 Task: Add a signature Maureen Phillips containing Have a great National Compliment Day, Maureen Phillips to email address softage.3@softage.net and add a label Bylaws
Action: Mouse moved to (107, 179)
Screenshot: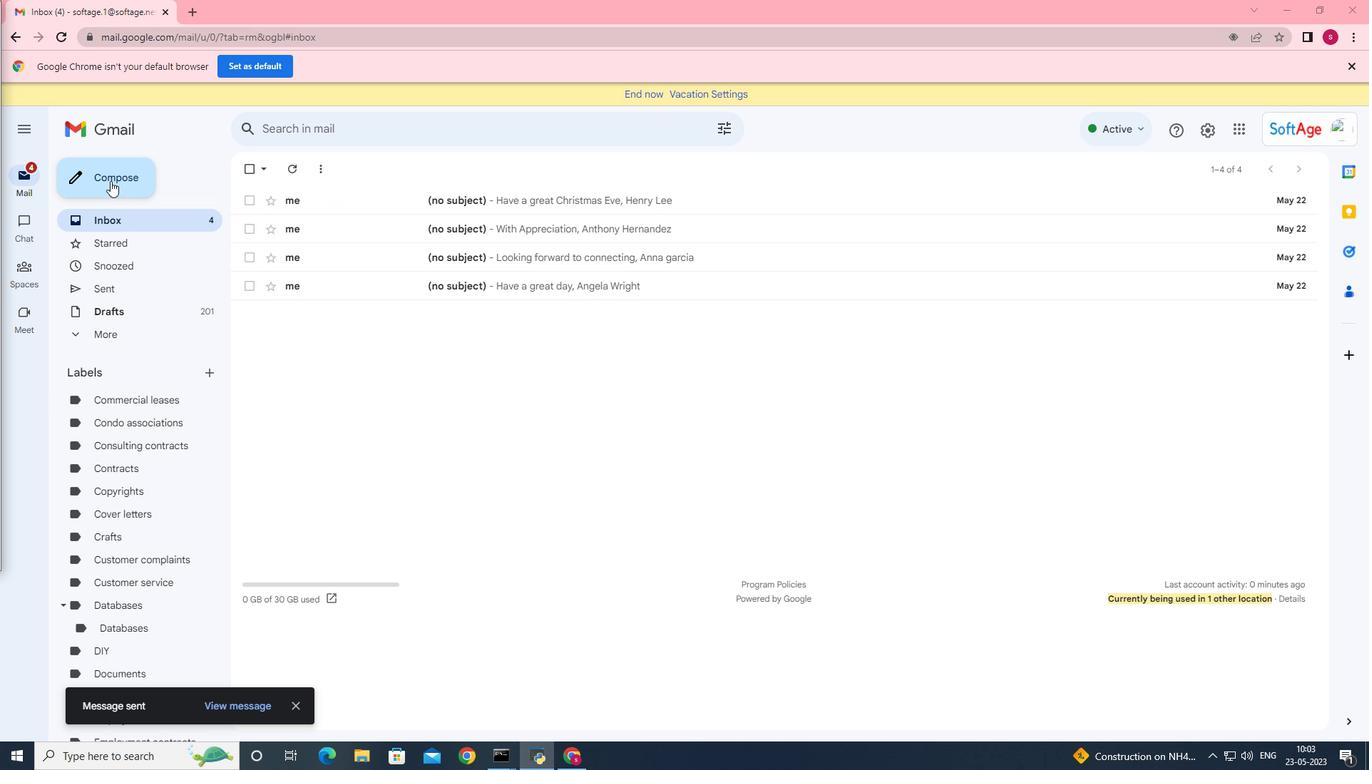 
Action: Mouse pressed left at (107, 179)
Screenshot: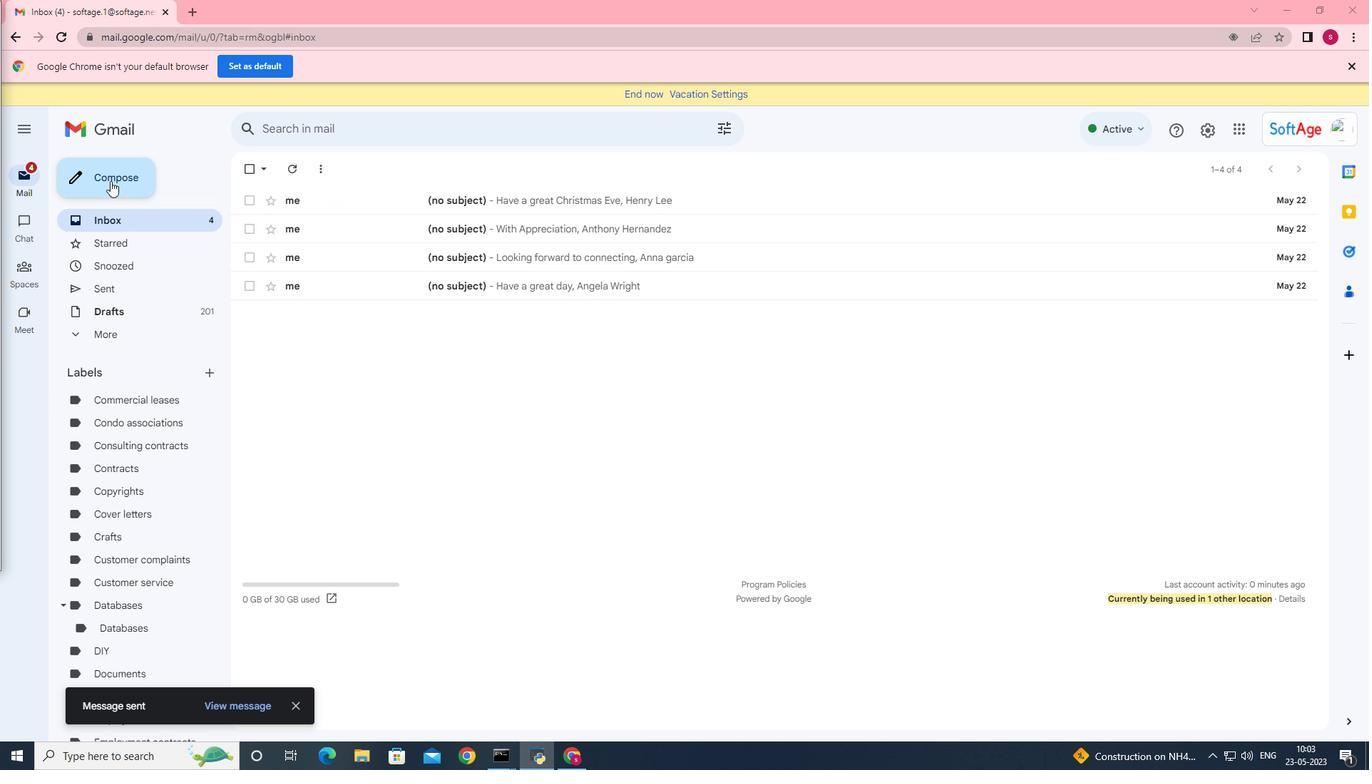 
Action: Mouse moved to (976, 436)
Screenshot: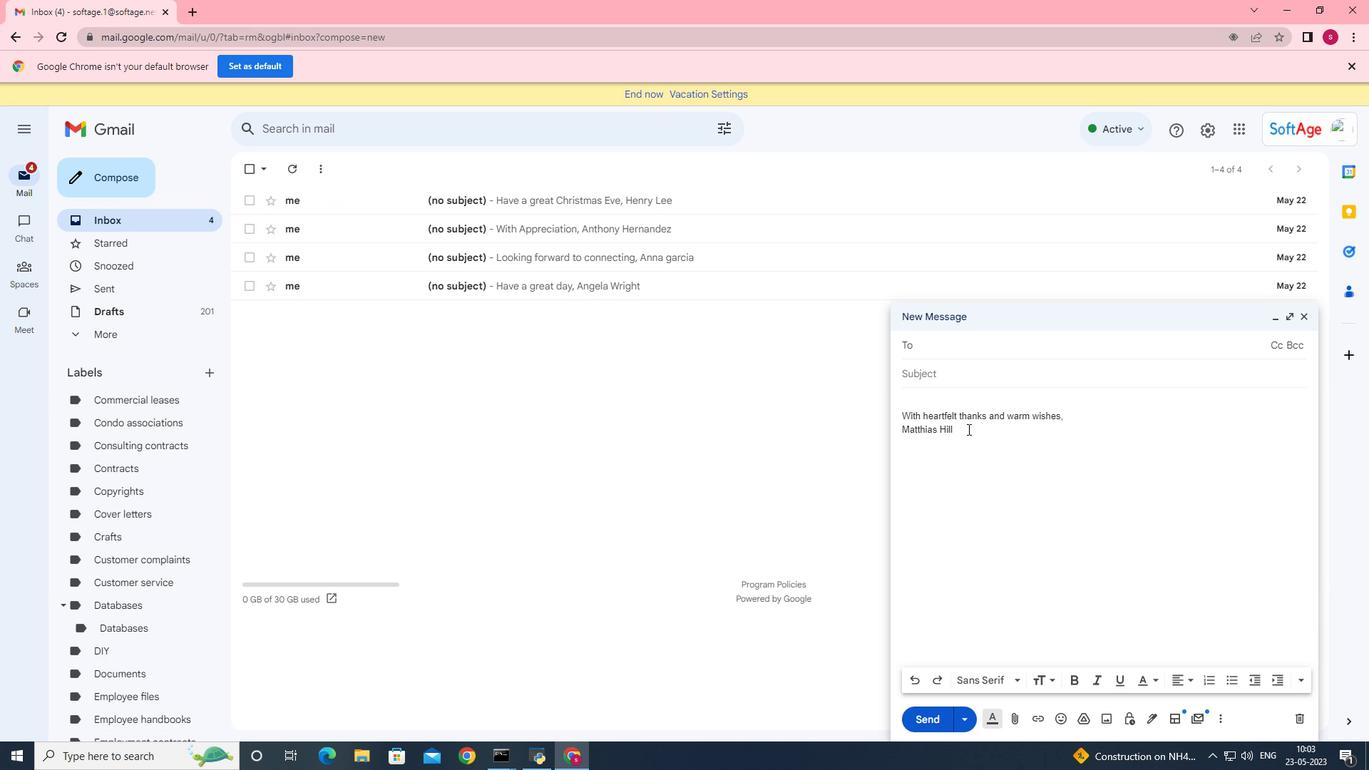 
Action: Mouse pressed left at (976, 436)
Screenshot: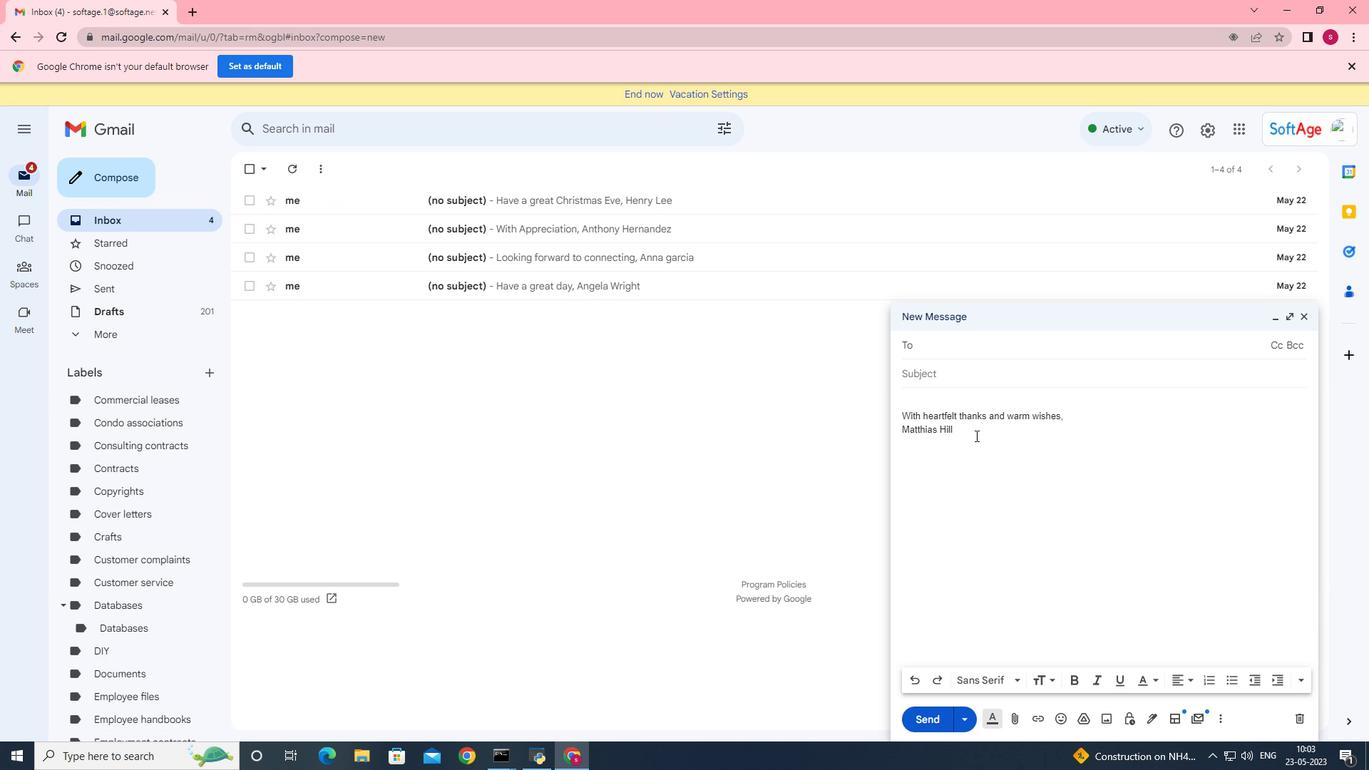 
Action: Mouse moved to (1151, 723)
Screenshot: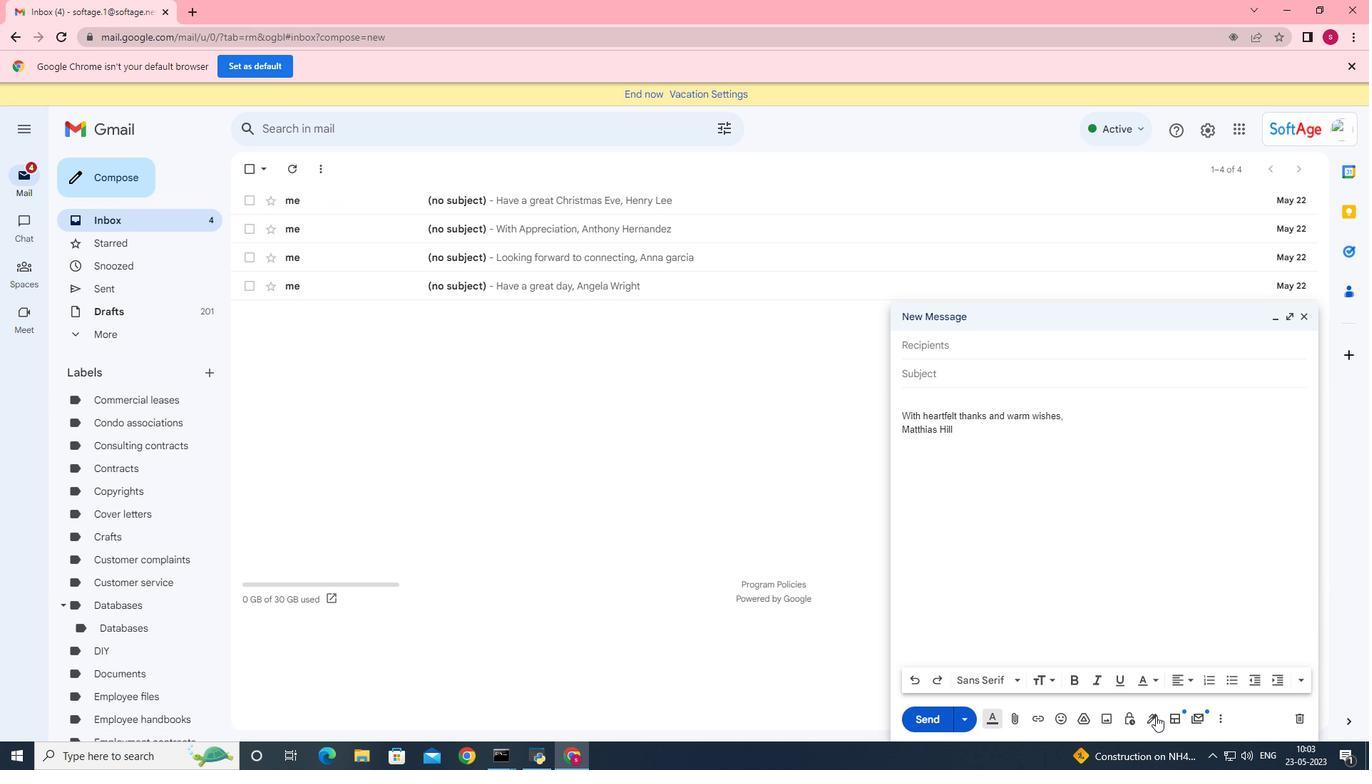 
Action: Mouse pressed left at (1151, 723)
Screenshot: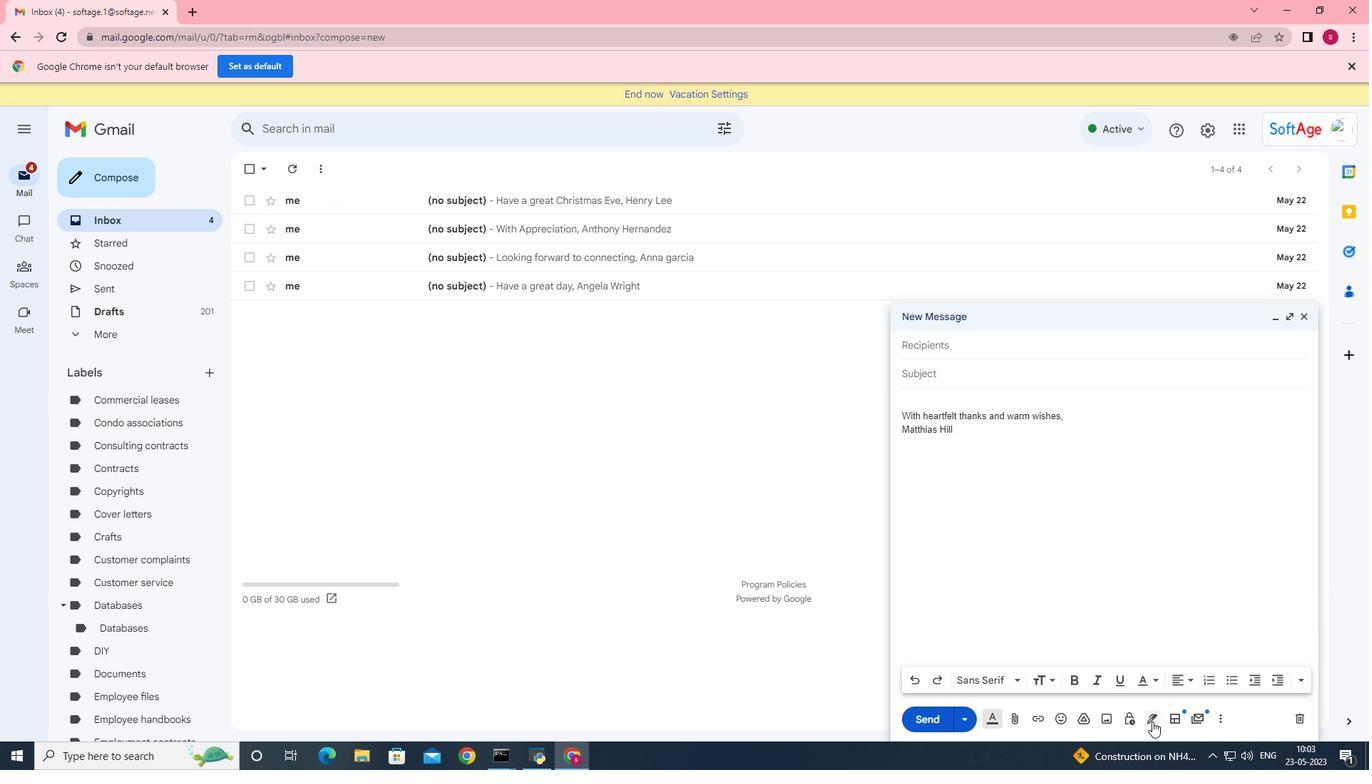 
Action: Mouse moved to (1170, 646)
Screenshot: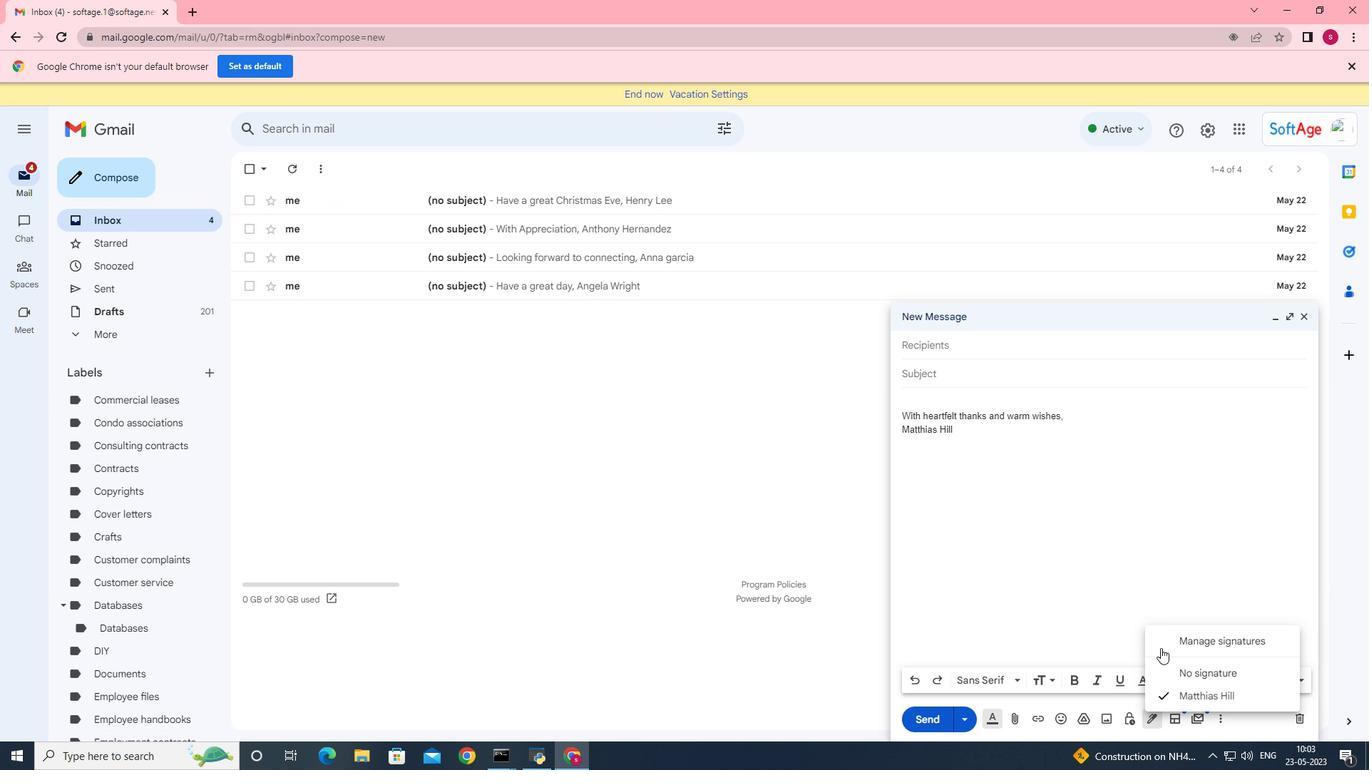 
Action: Mouse pressed left at (1170, 646)
Screenshot: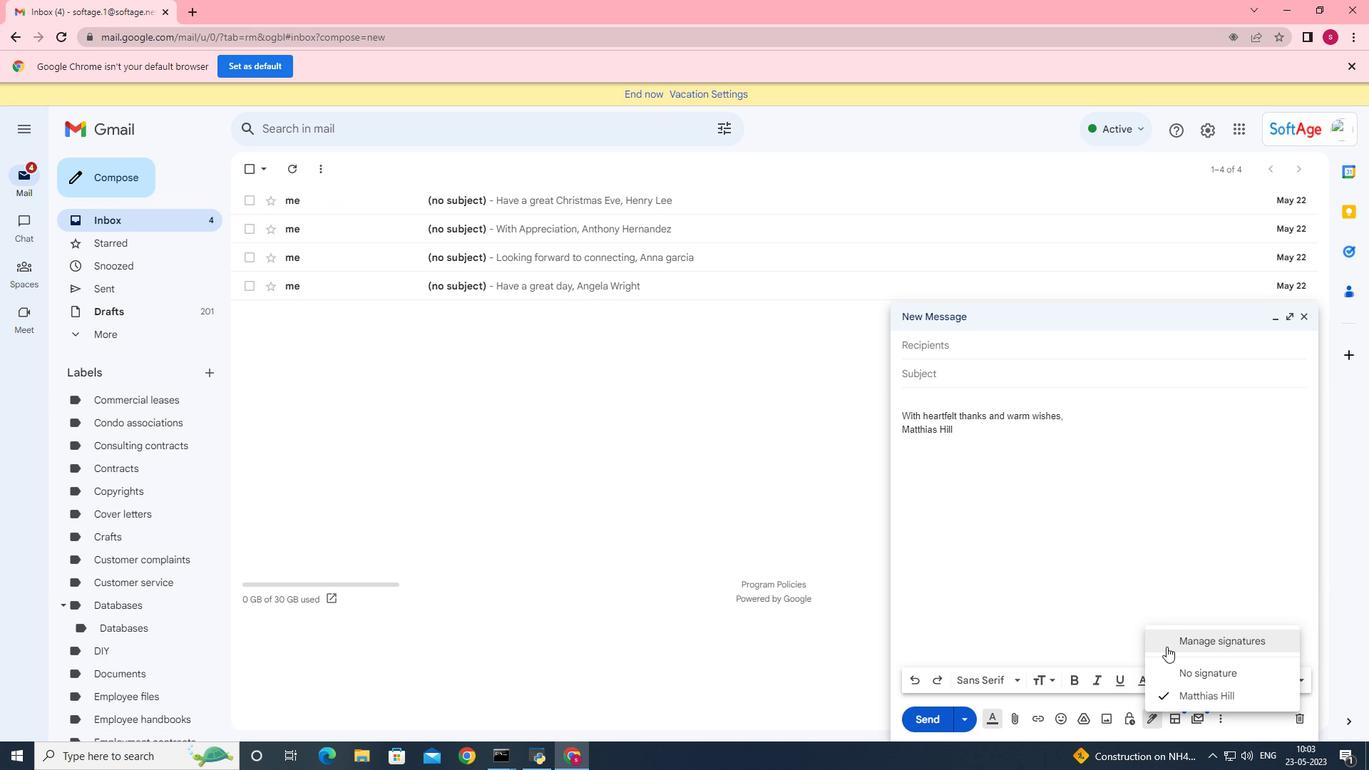
Action: Mouse moved to (552, 424)
Screenshot: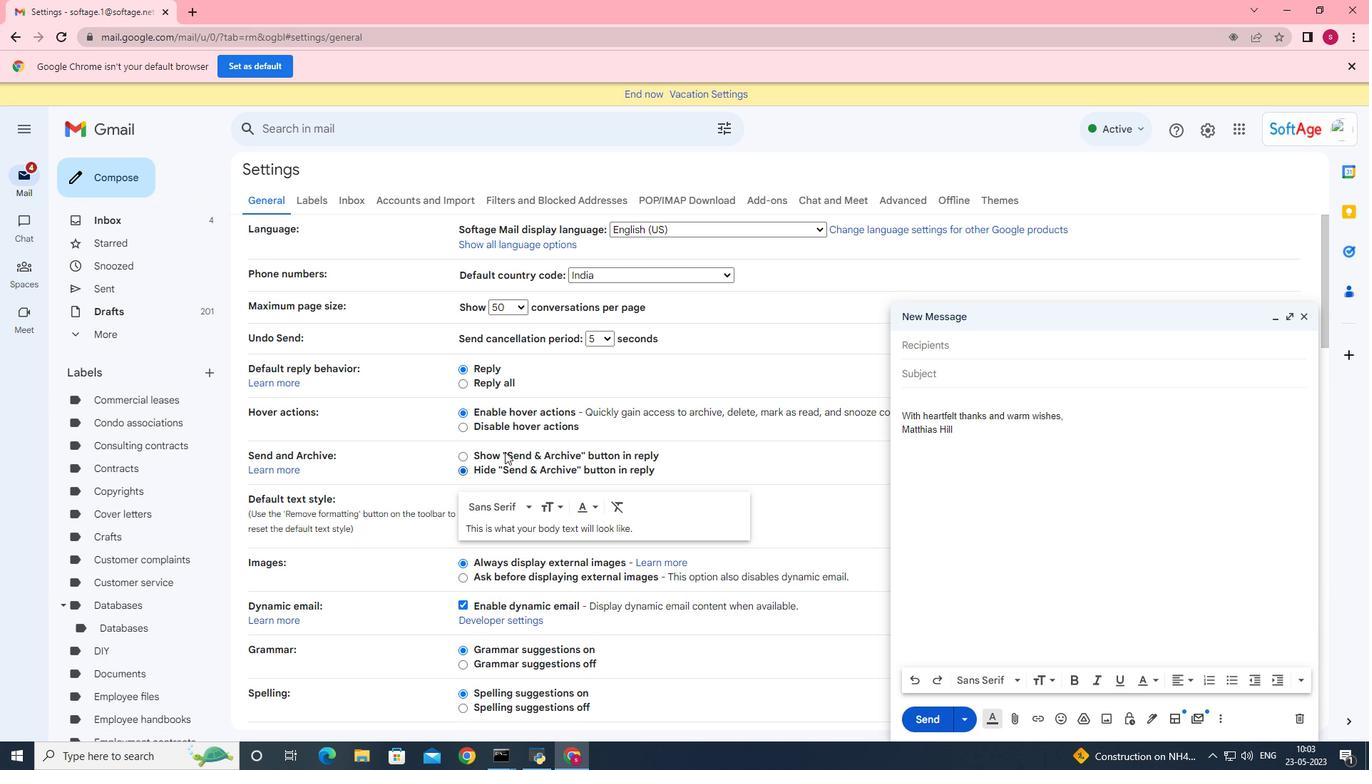
Action: Mouse scrolled (552, 423) with delta (0, 0)
Screenshot: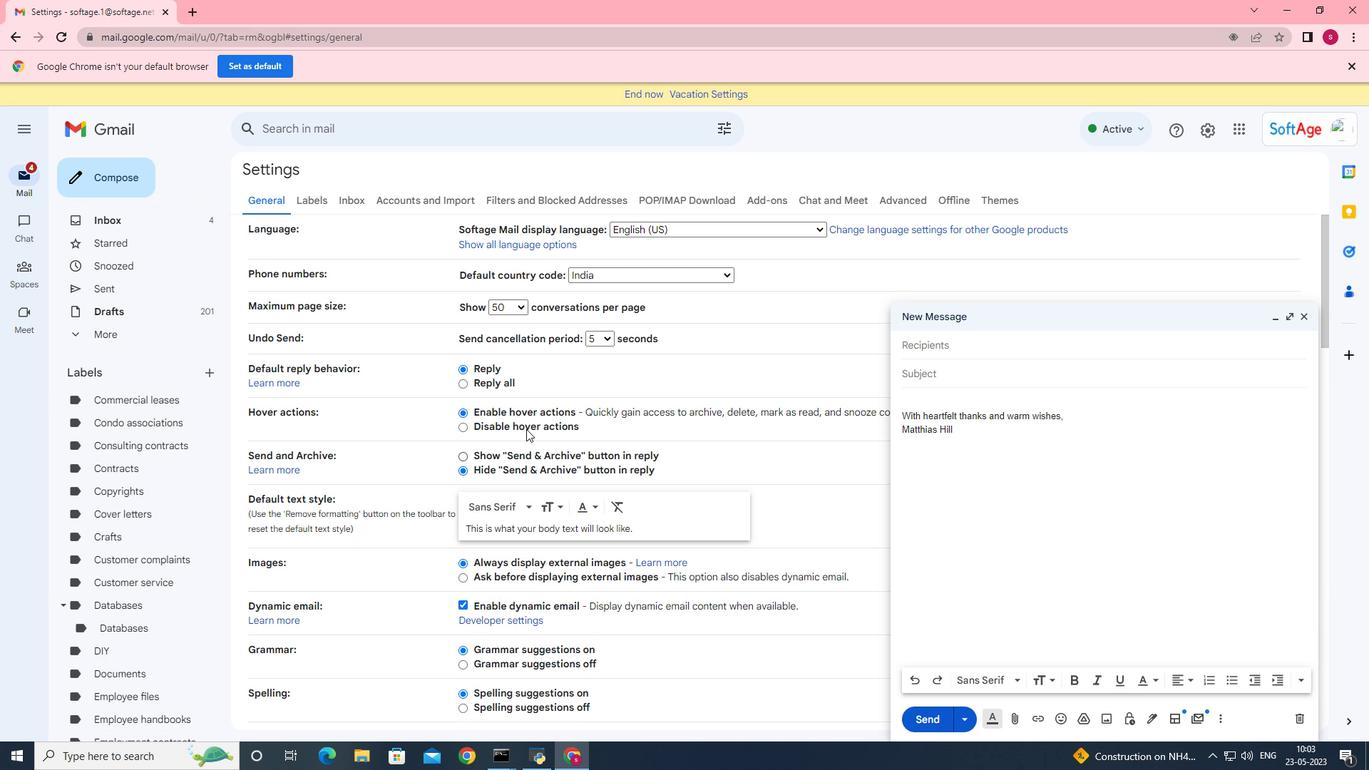 
Action: Mouse moved to (559, 430)
Screenshot: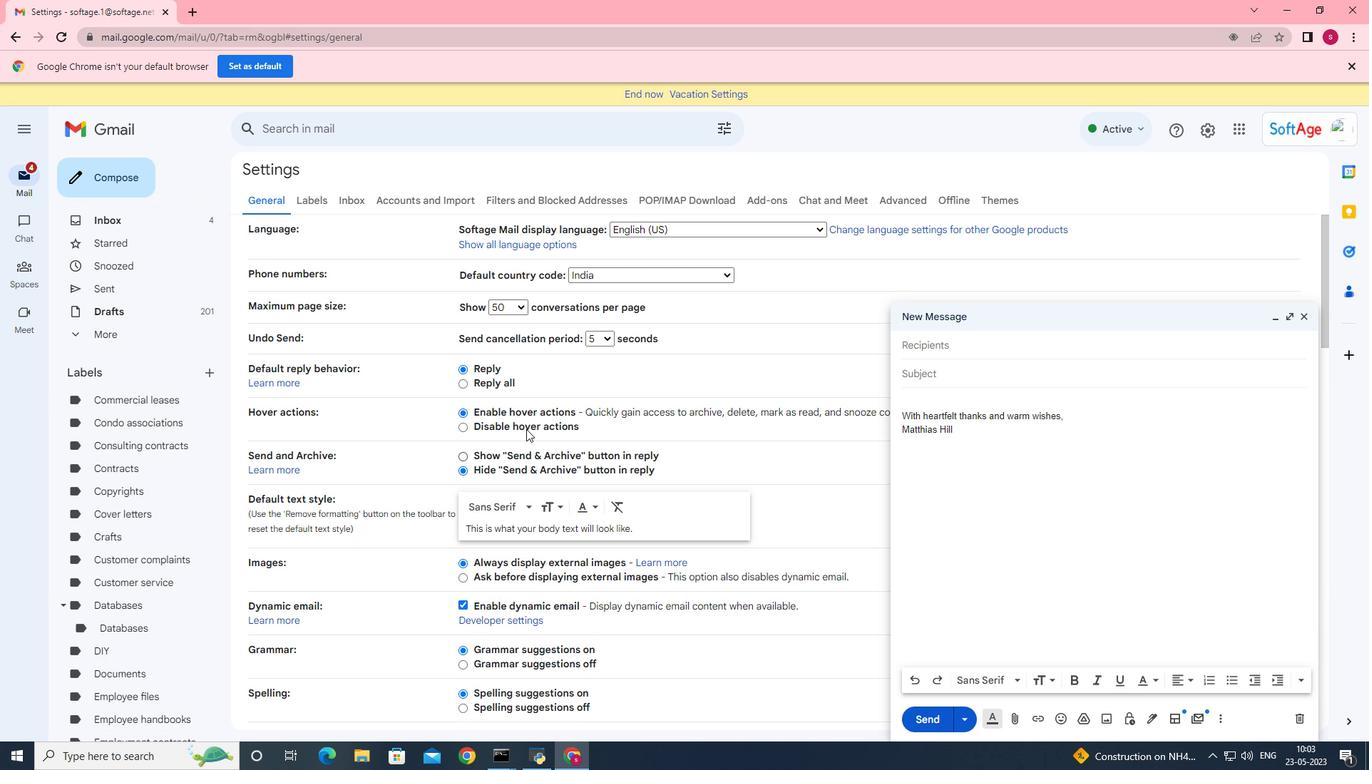 
Action: Mouse scrolled (559, 430) with delta (0, 0)
Screenshot: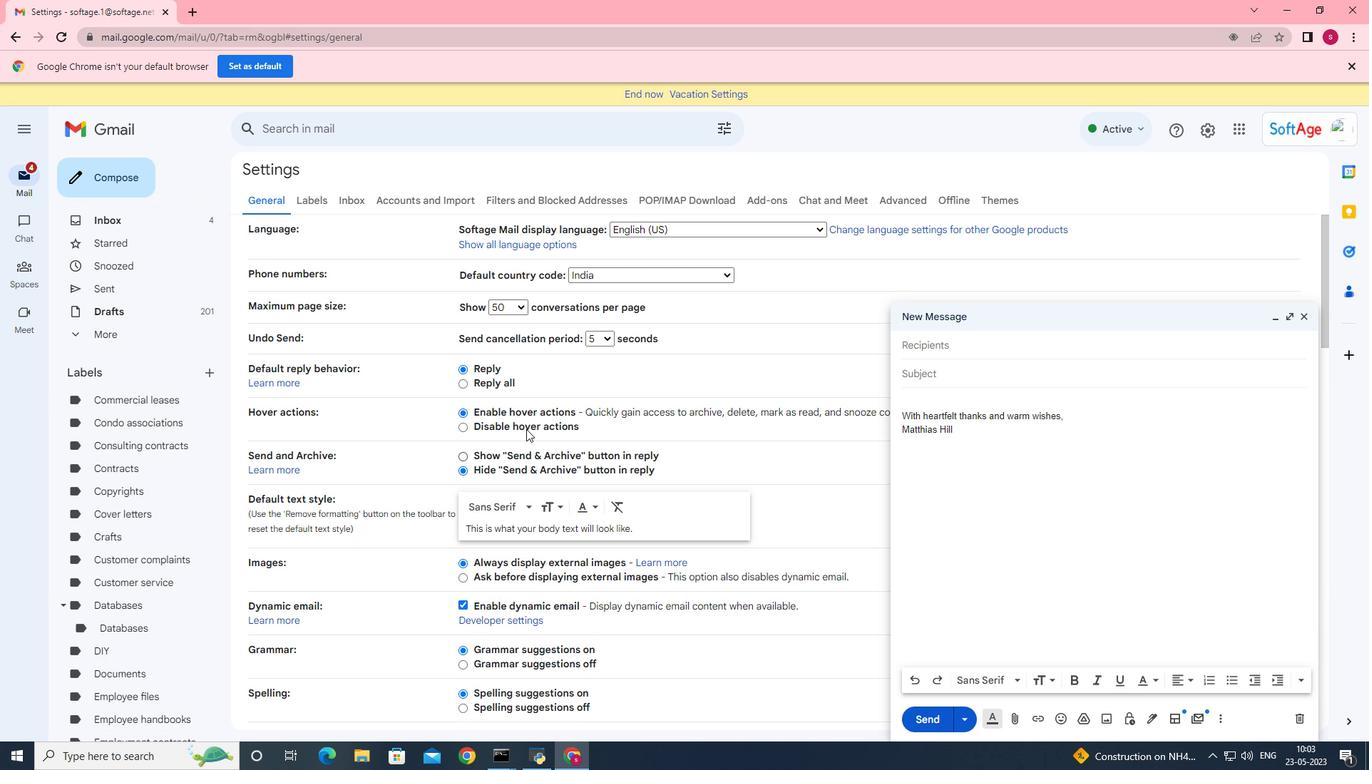 
Action: Mouse moved to (564, 434)
Screenshot: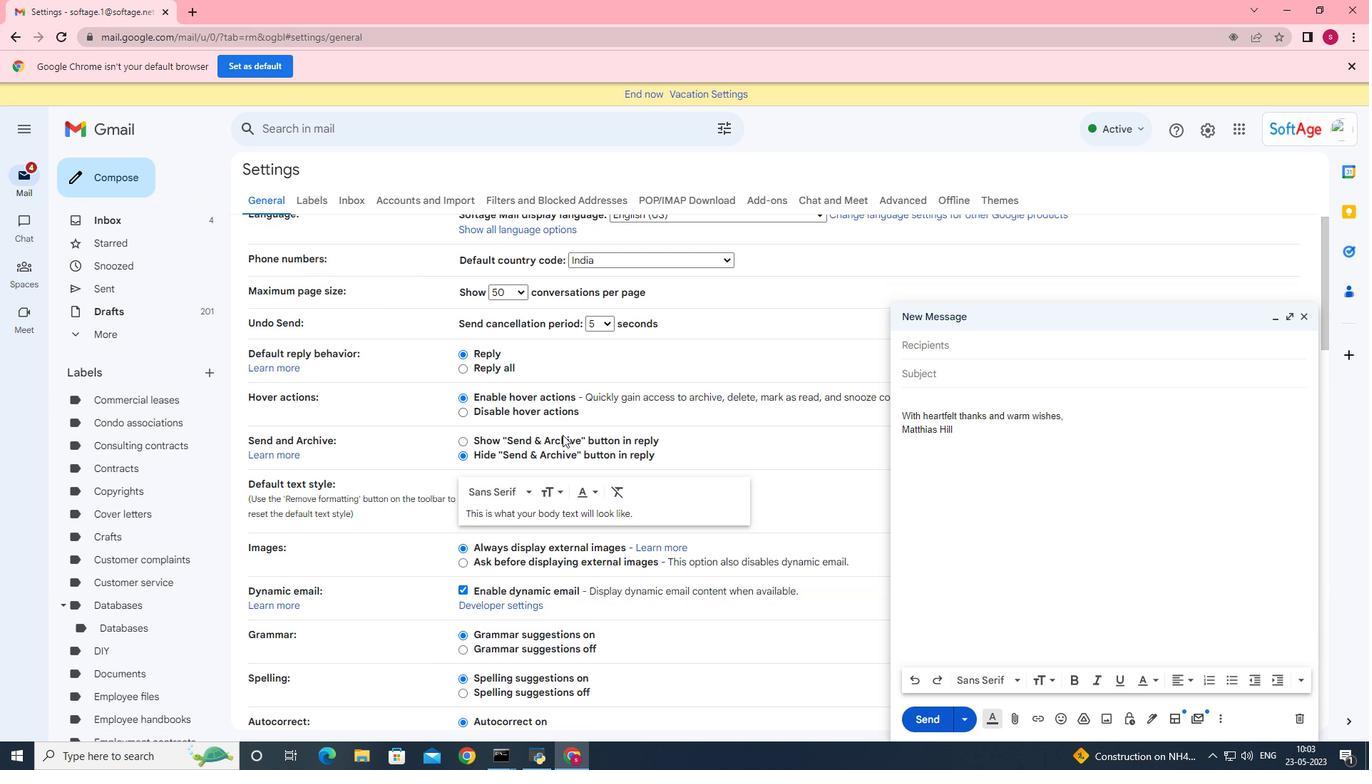 
Action: Mouse scrolled (564, 434) with delta (0, 0)
Screenshot: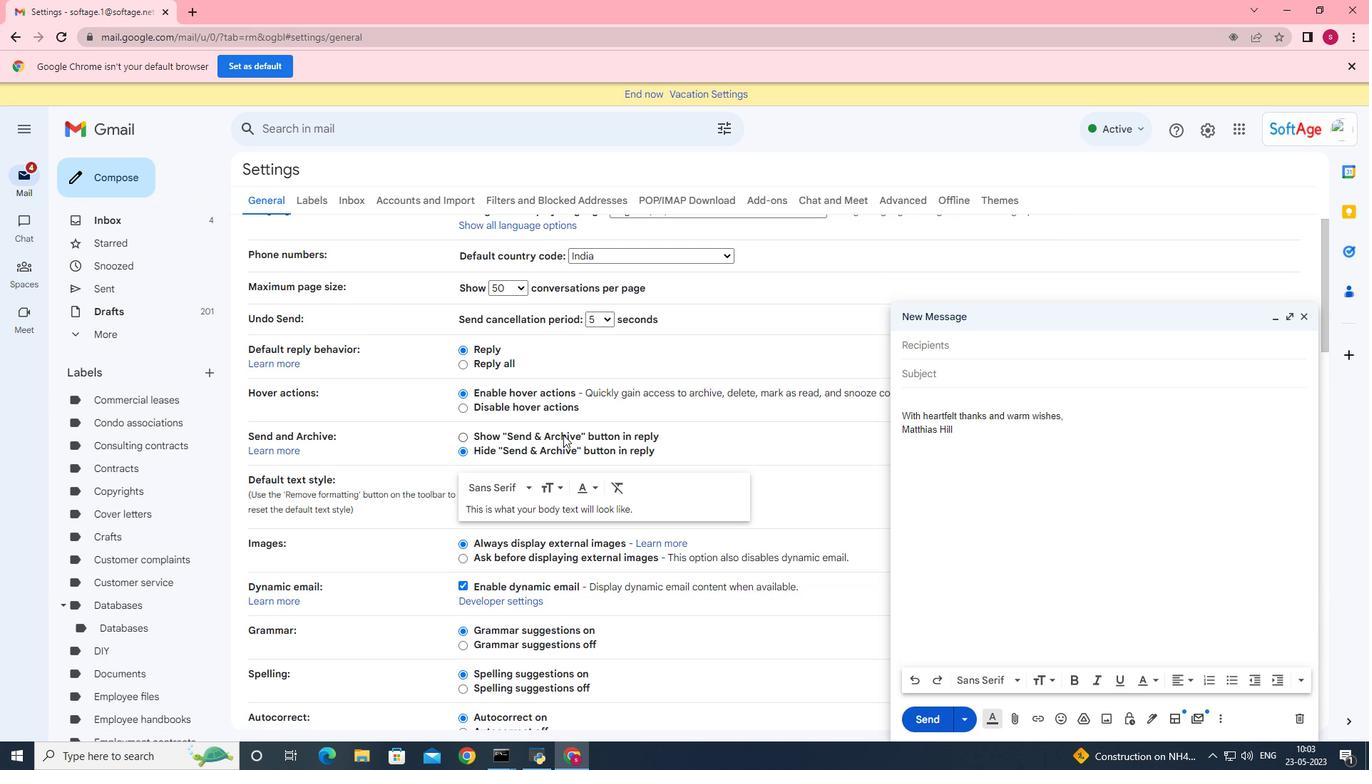 
Action: Mouse scrolled (564, 434) with delta (0, 0)
Screenshot: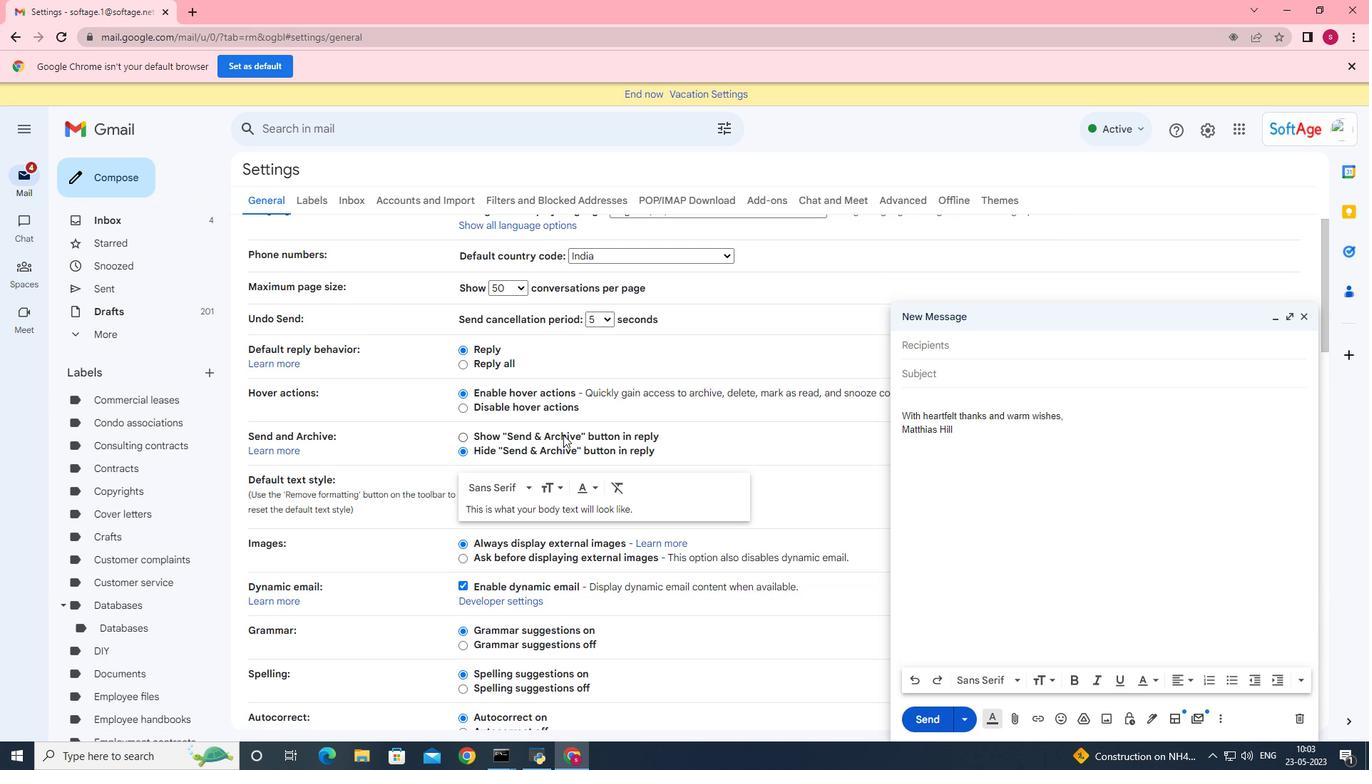
Action: Mouse scrolled (564, 434) with delta (0, 0)
Screenshot: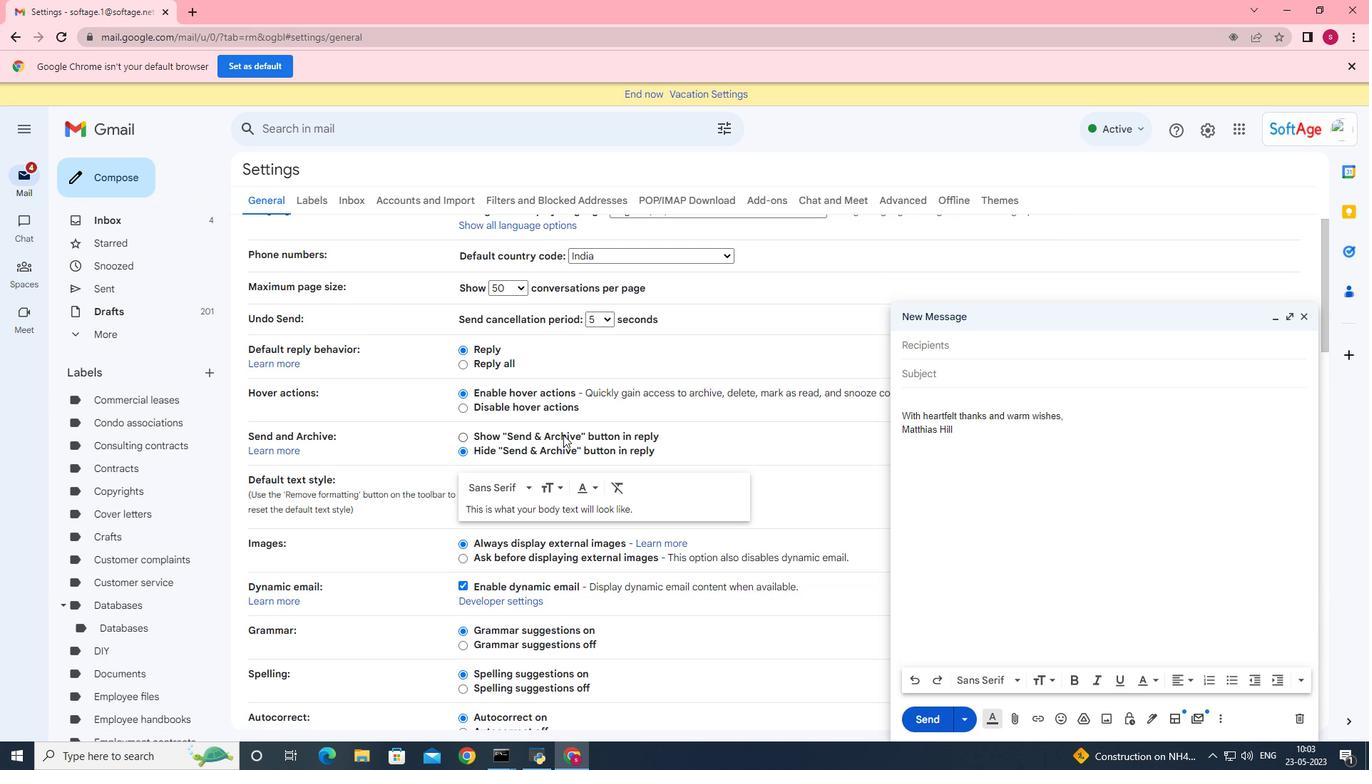 
Action: Mouse moved to (564, 436)
Screenshot: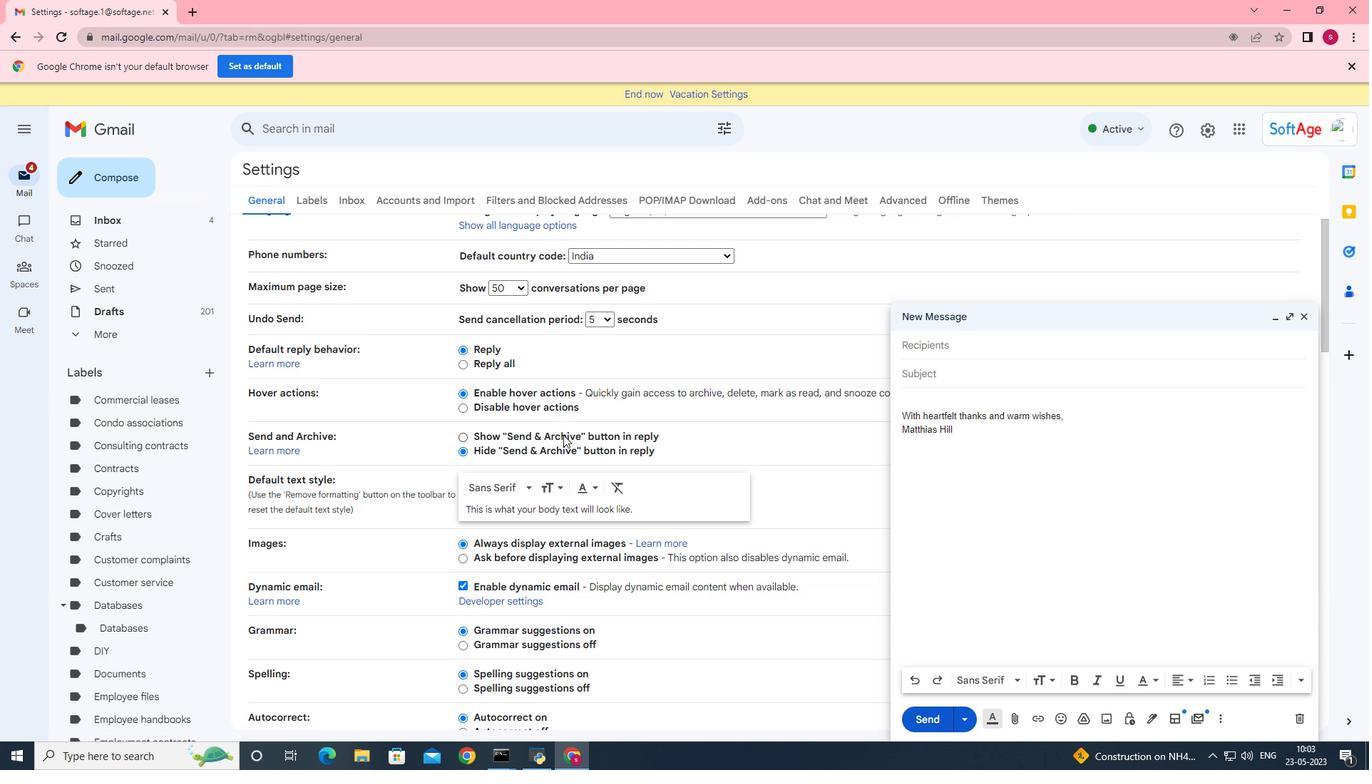 
Action: Mouse scrolled (564, 435) with delta (0, 0)
Screenshot: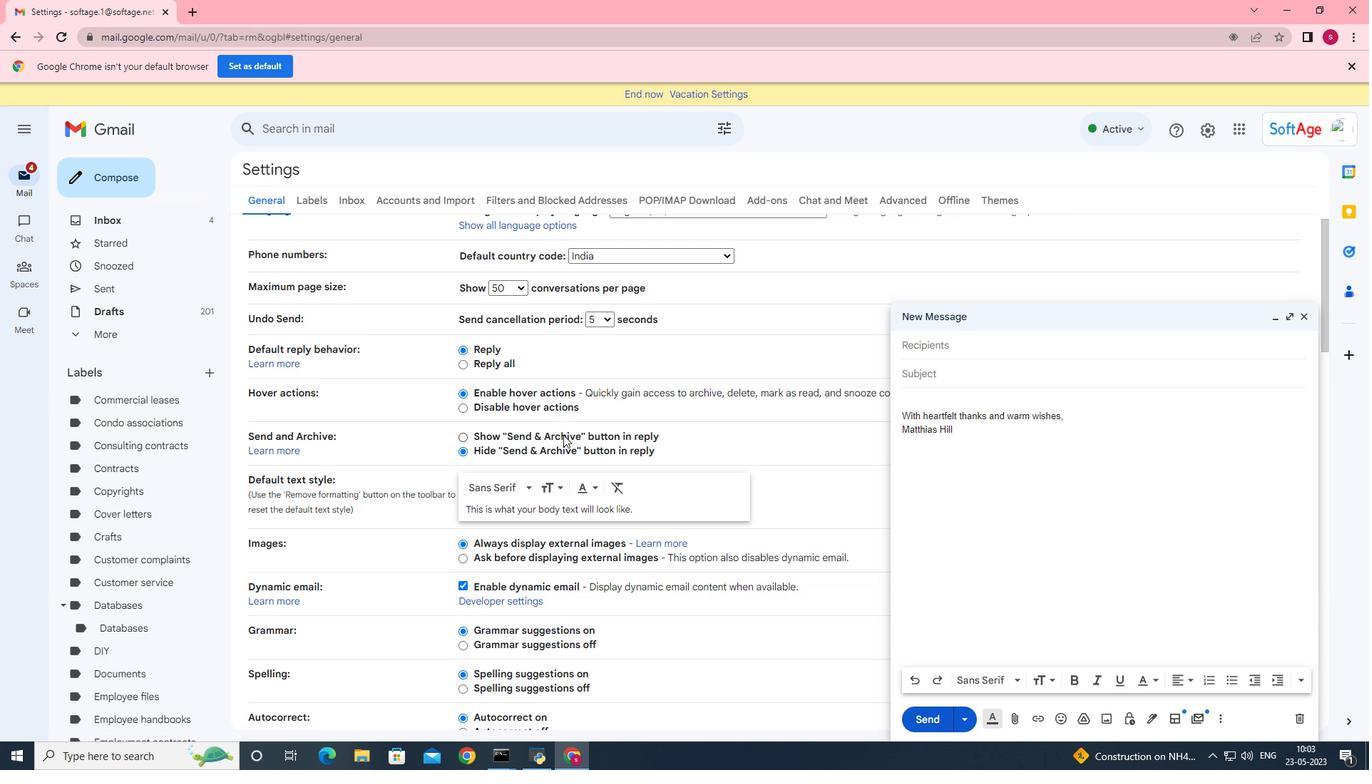 
Action: Mouse moved to (564, 437)
Screenshot: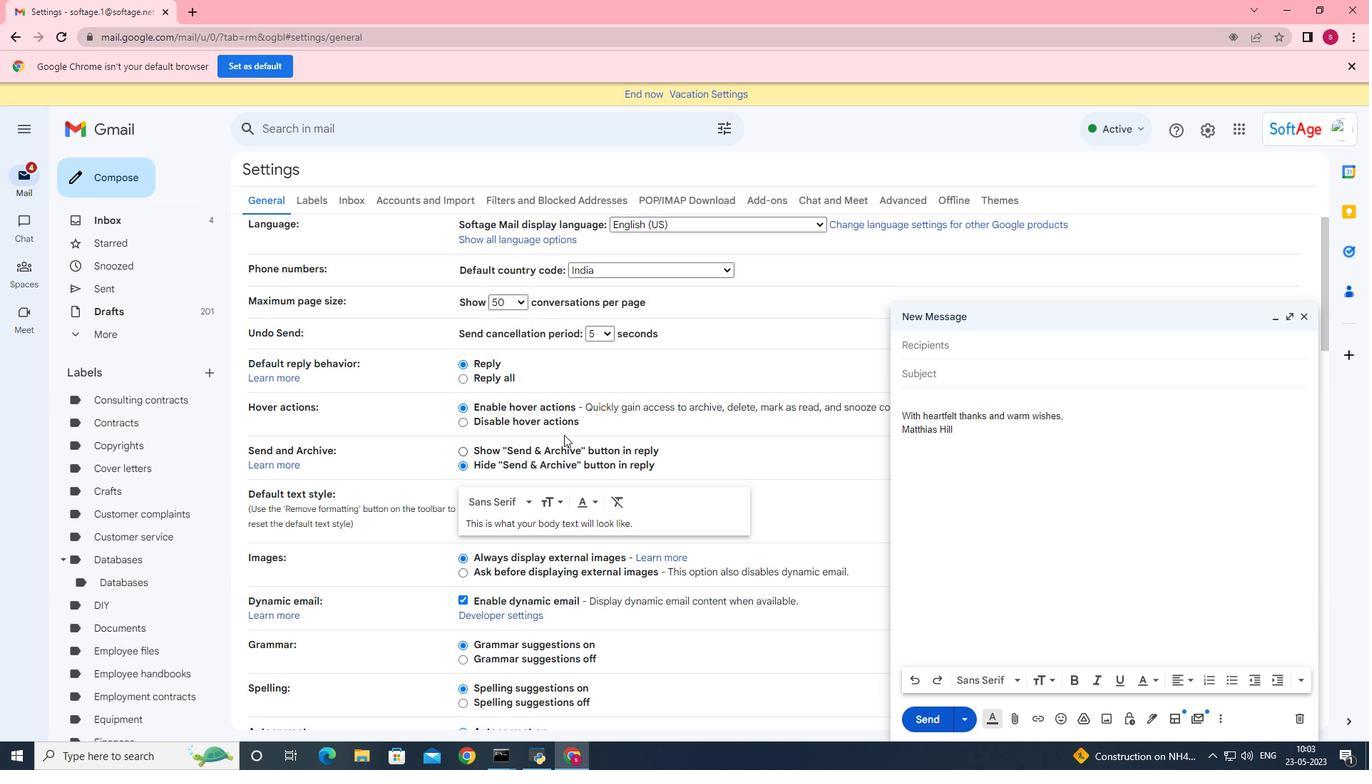 
Action: Mouse scrolled (564, 436) with delta (0, 0)
Screenshot: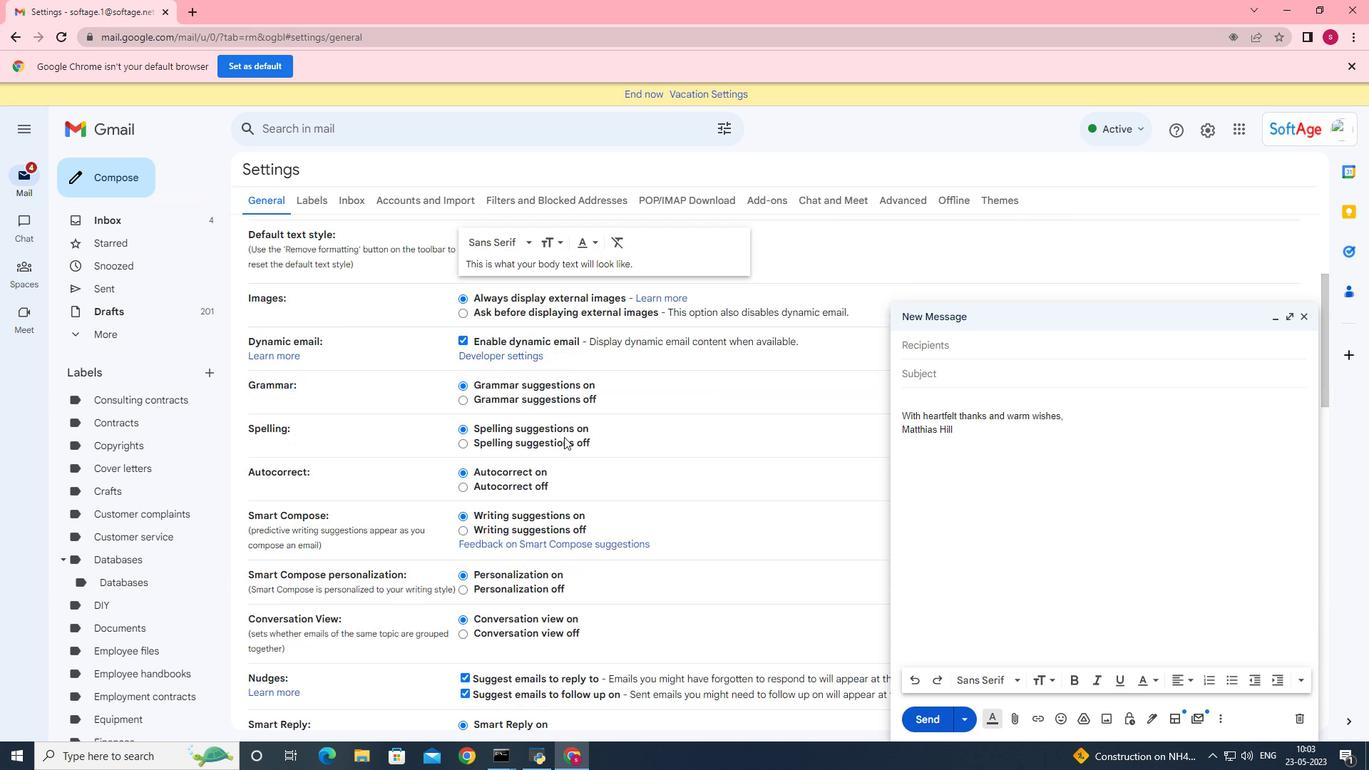 
Action: Mouse scrolled (564, 436) with delta (0, 0)
Screenshot: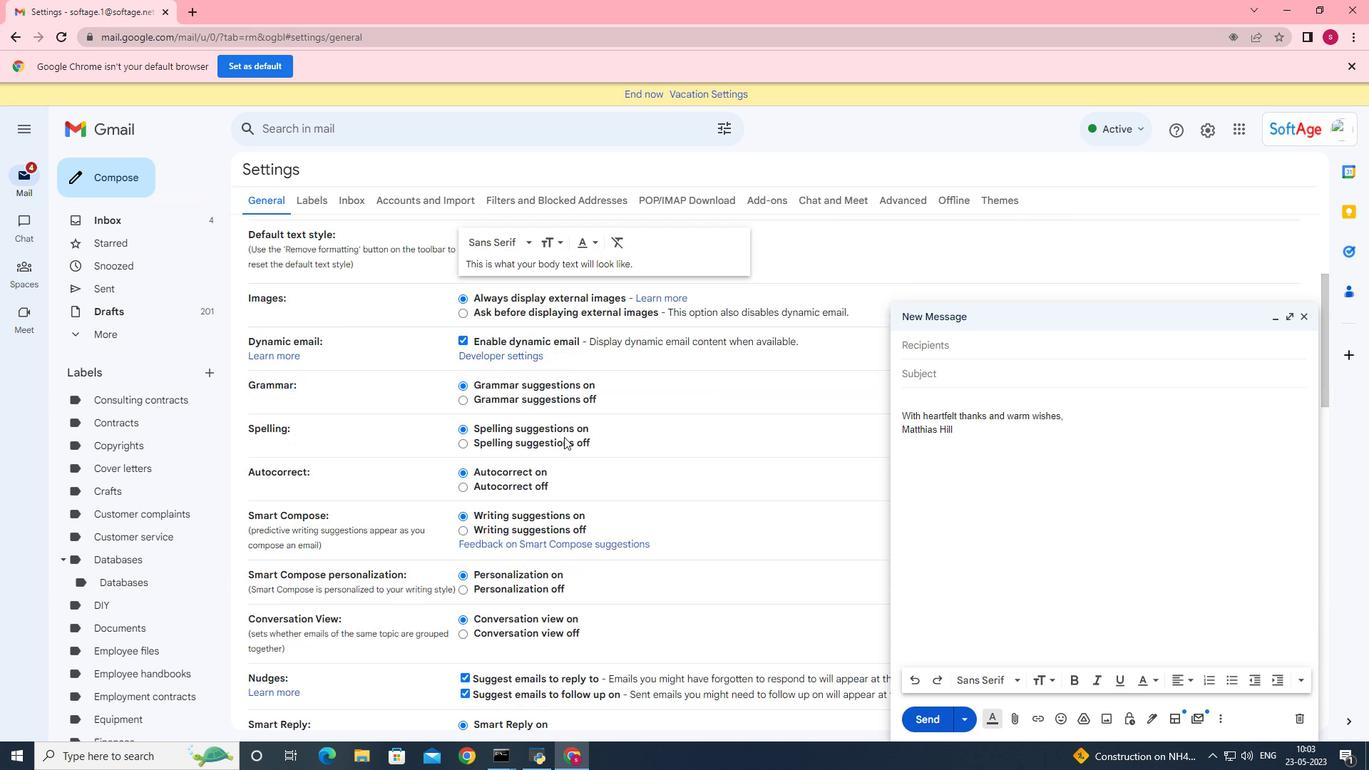 
Action: Mouse scrolled (564, 436) with delta (0, 0)
Screenshot: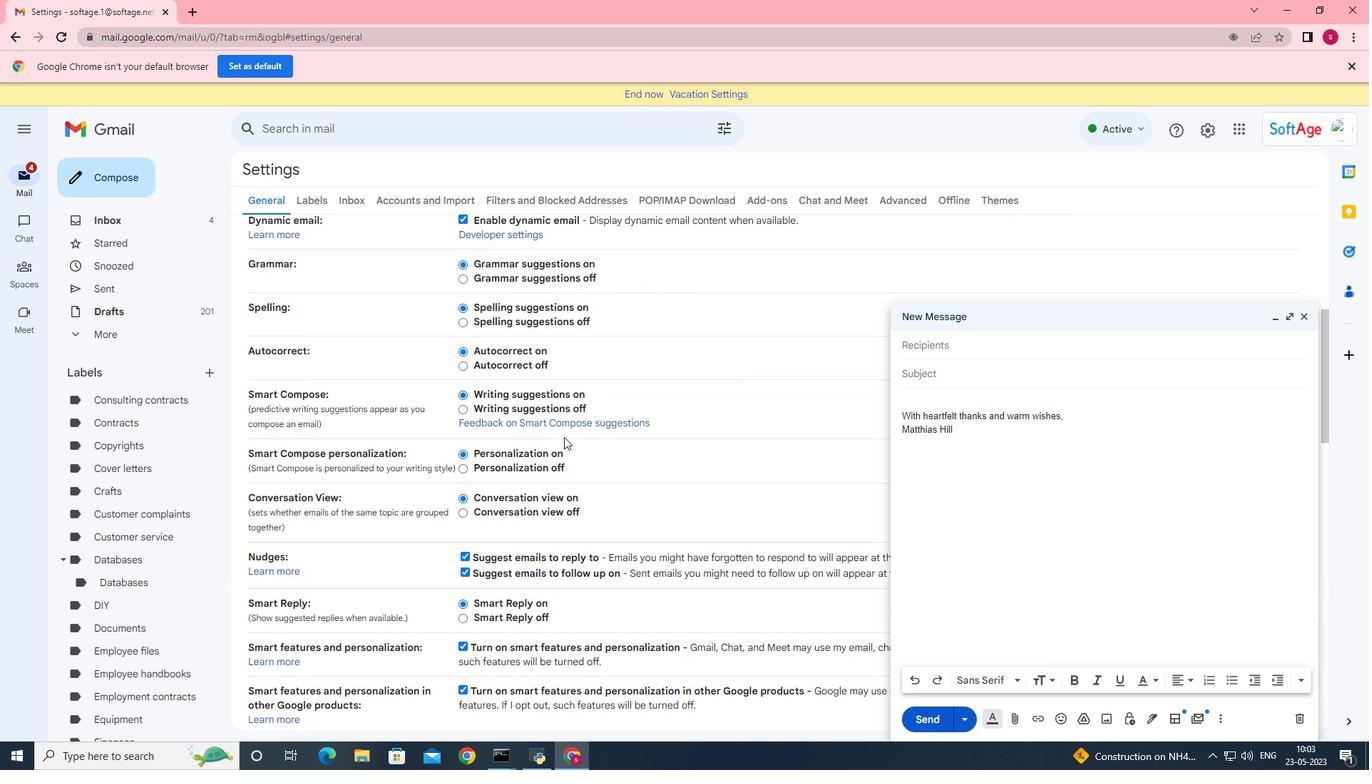 
Action: Mouse scrolled (564, 436) with delta (0, 0)
Screenshot: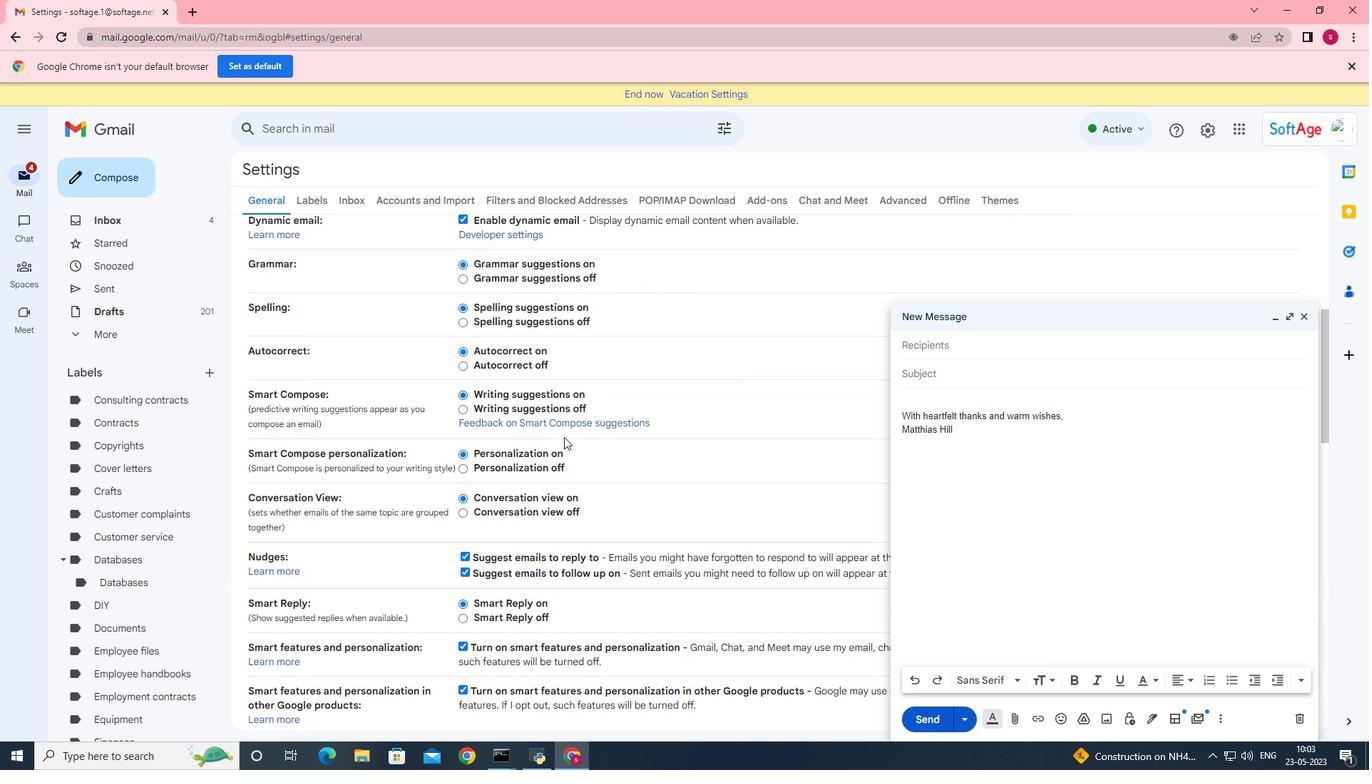 
Action: Mouse scrolled (564, 436) with delta (0, 0)
Screenshot: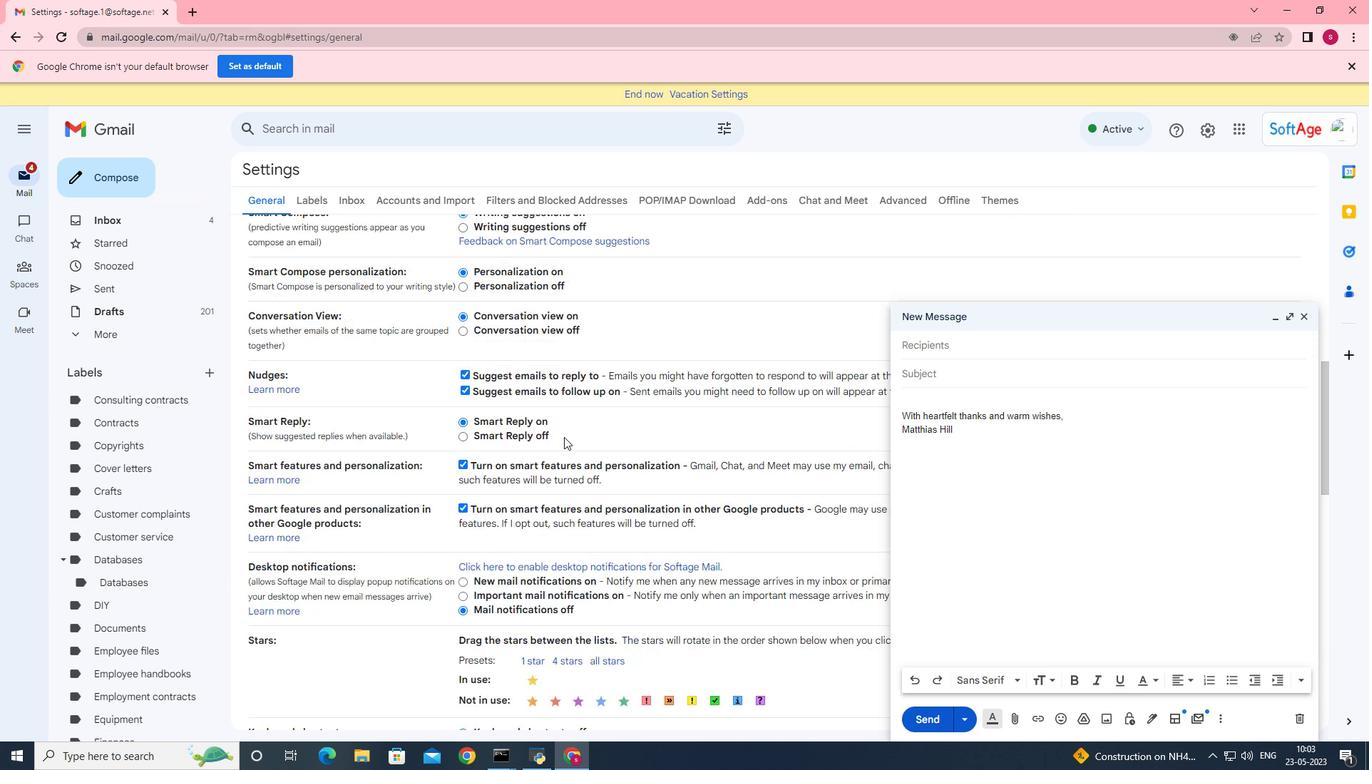 
Action: Mouse scrolled (564, 436) with delta (0, 0)
Screenshot: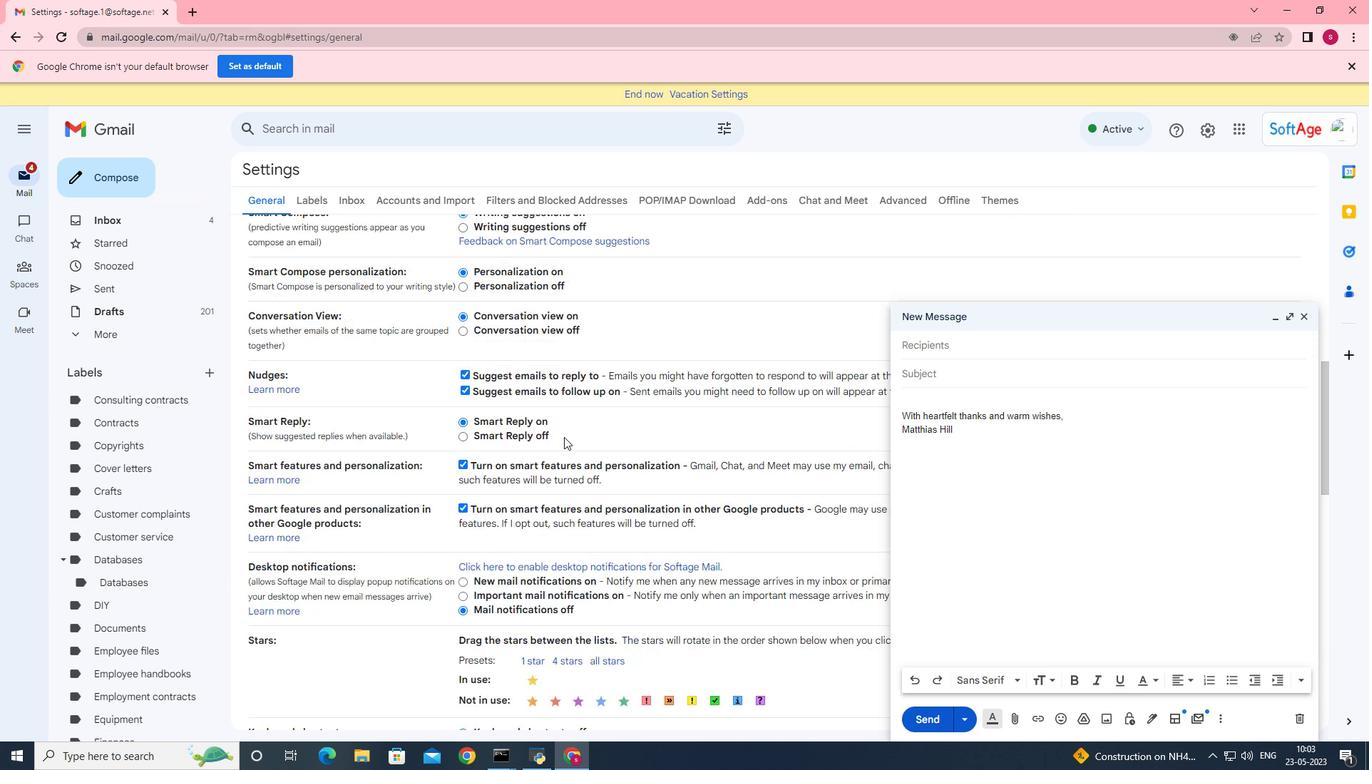 
Action: Mouse scrolled (564, 437) with delta (0, 0)
Screenshot: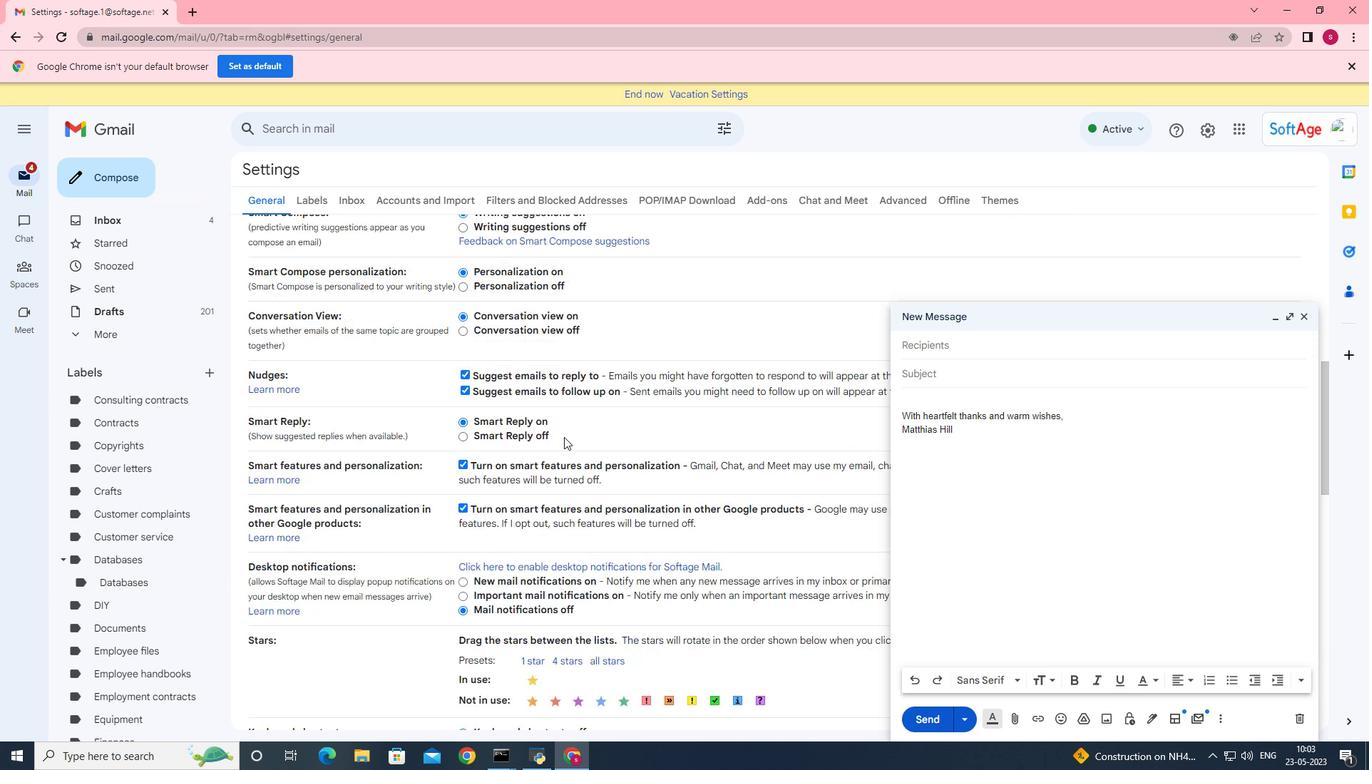 
Action: Mouse scrolled (564, 436) with delta (0, 0)
Screenshot: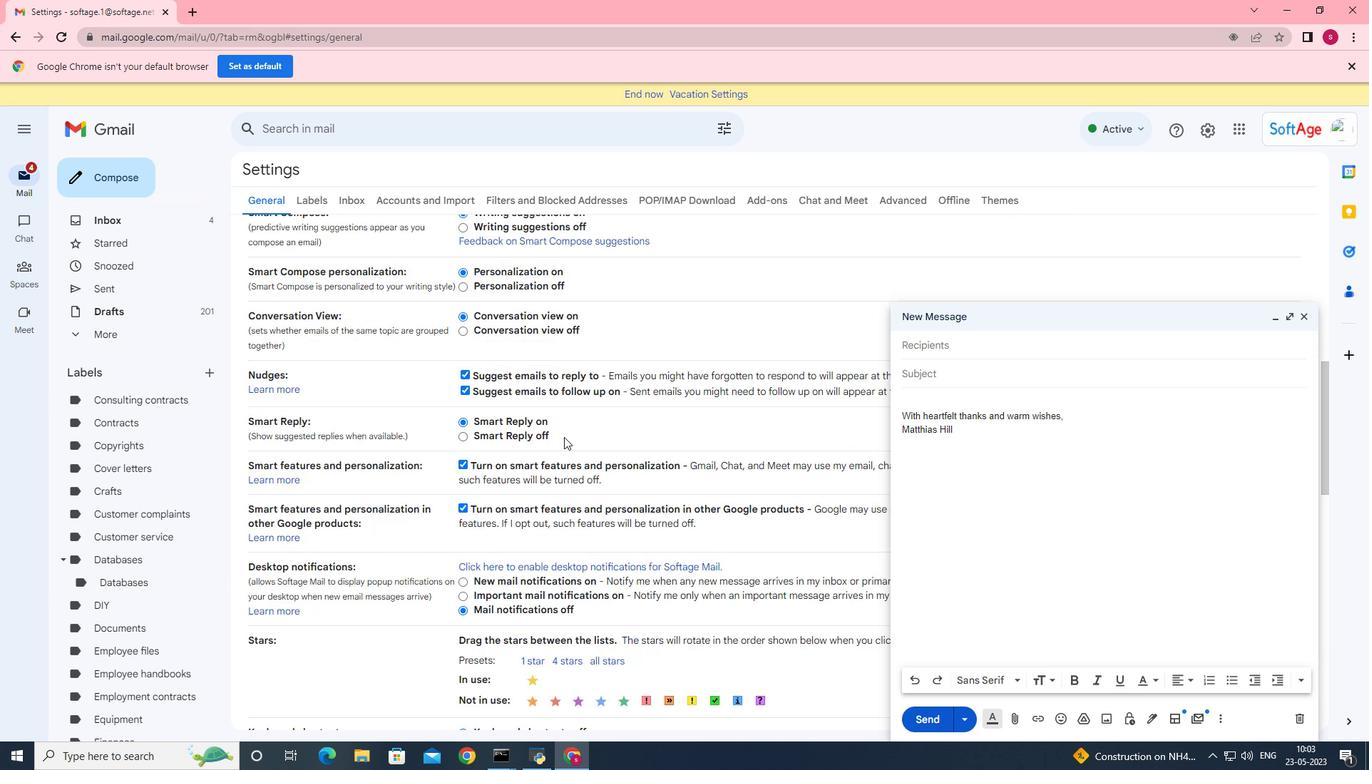
Action: Mouse scrolled (564, 436) with delta (0, 0)
Screenshot: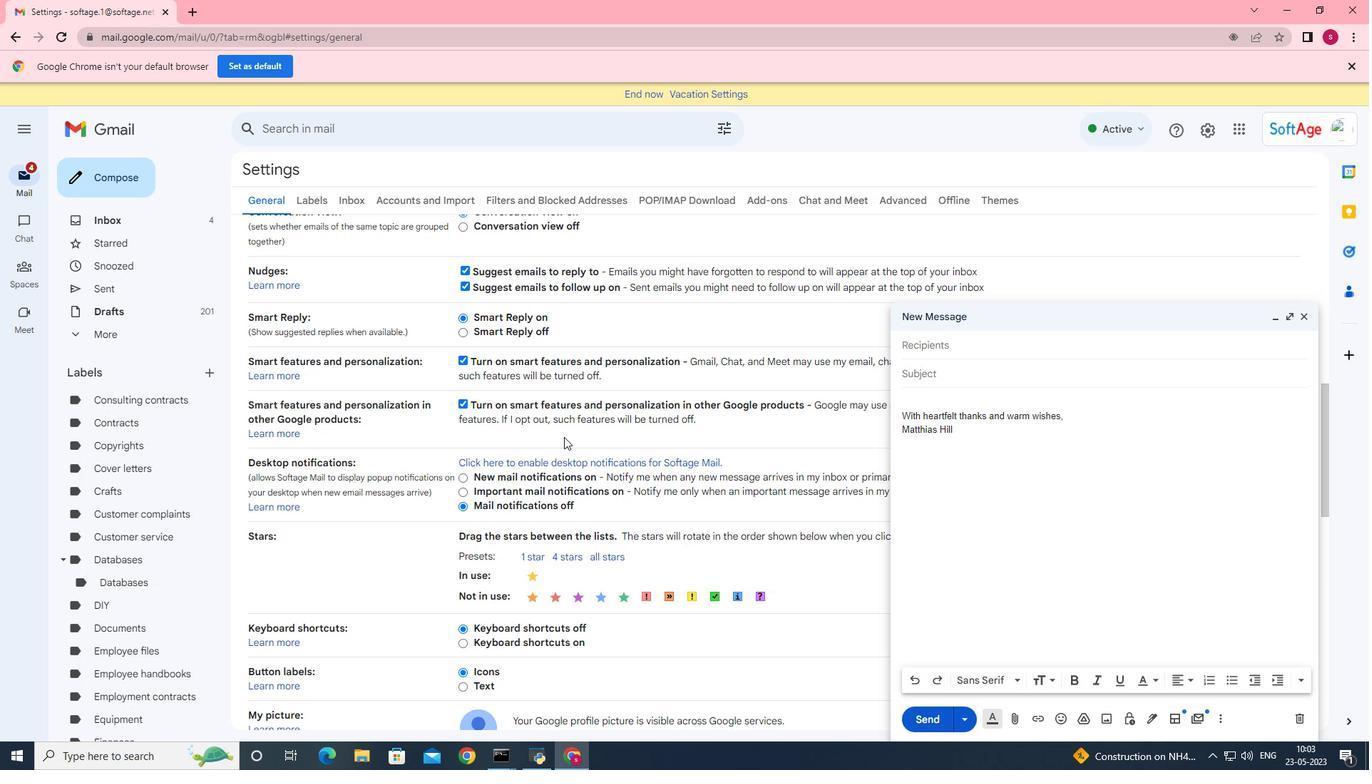 
Action: Mouse scrolled (564, 436) with delta (0, 0)
Screenshot: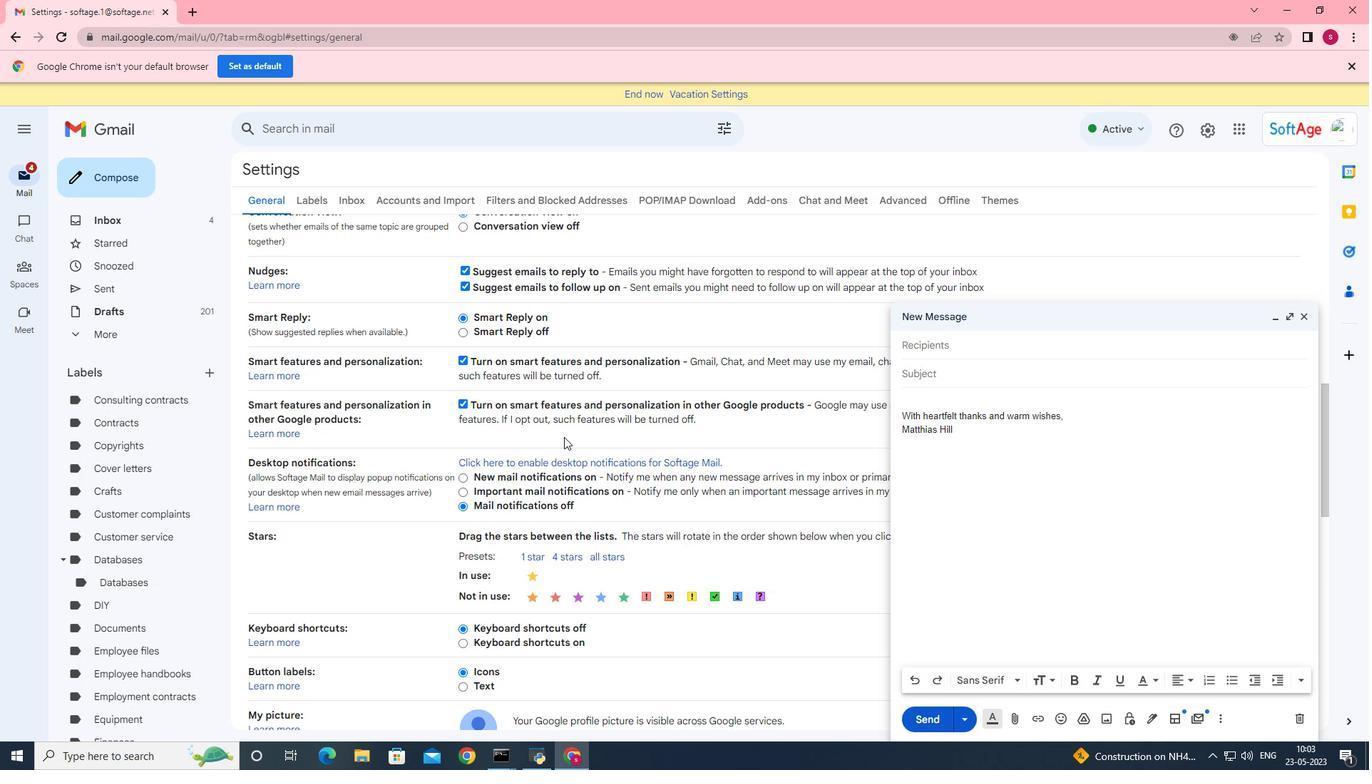 
Action: Mouse scrolled (564, 436) with delta (0, 0)
Screenshot: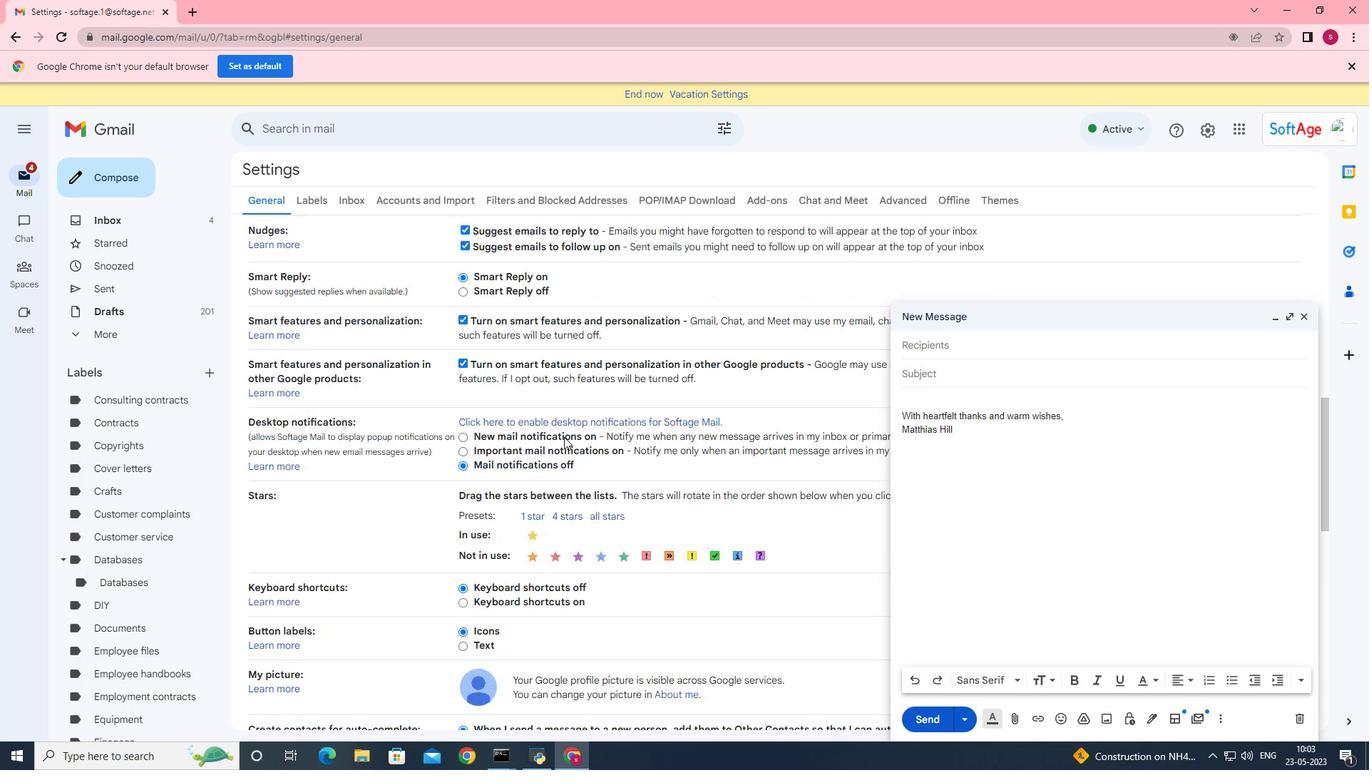 
Action: Mouse scrolled (564, 436) with delta (0, 0)
Screenshot: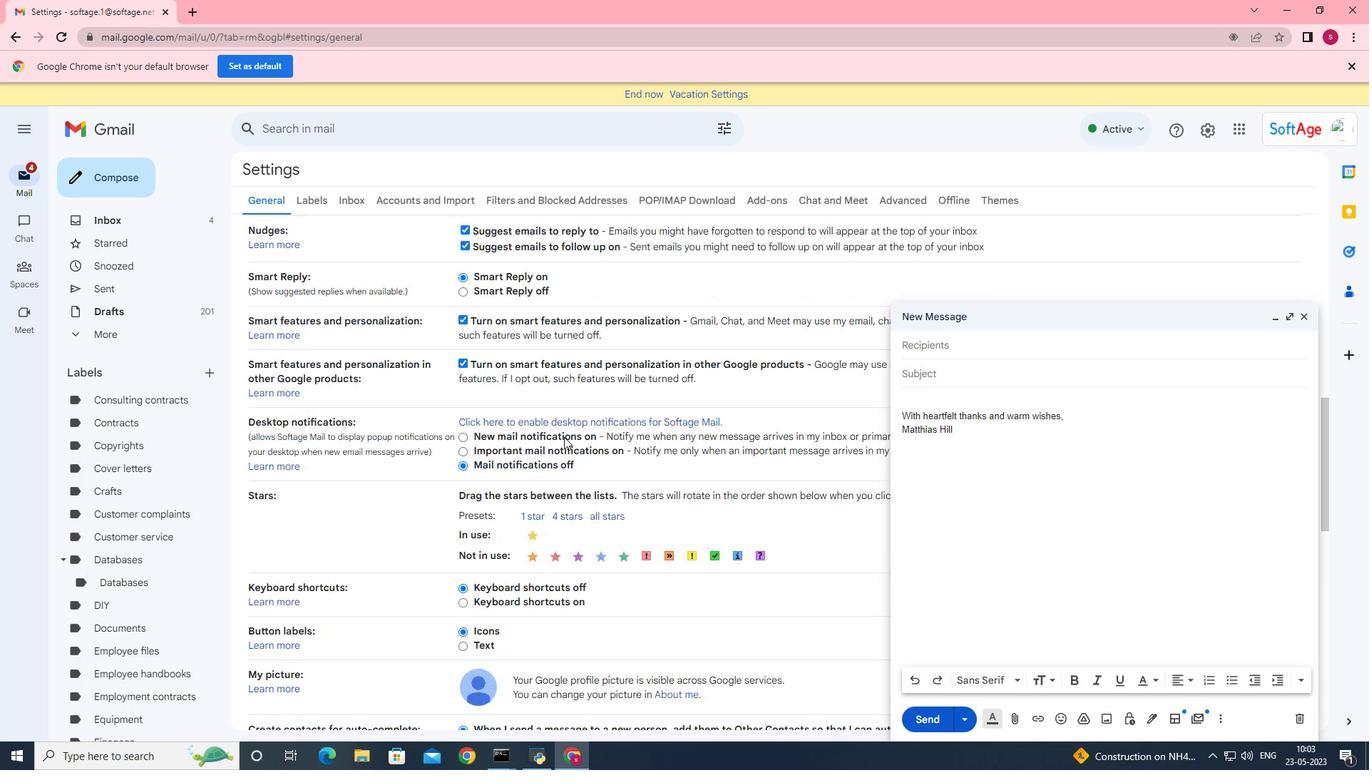 
Action: Mouse scrolled (564, 436) with delta (0, 0)
Screenshot: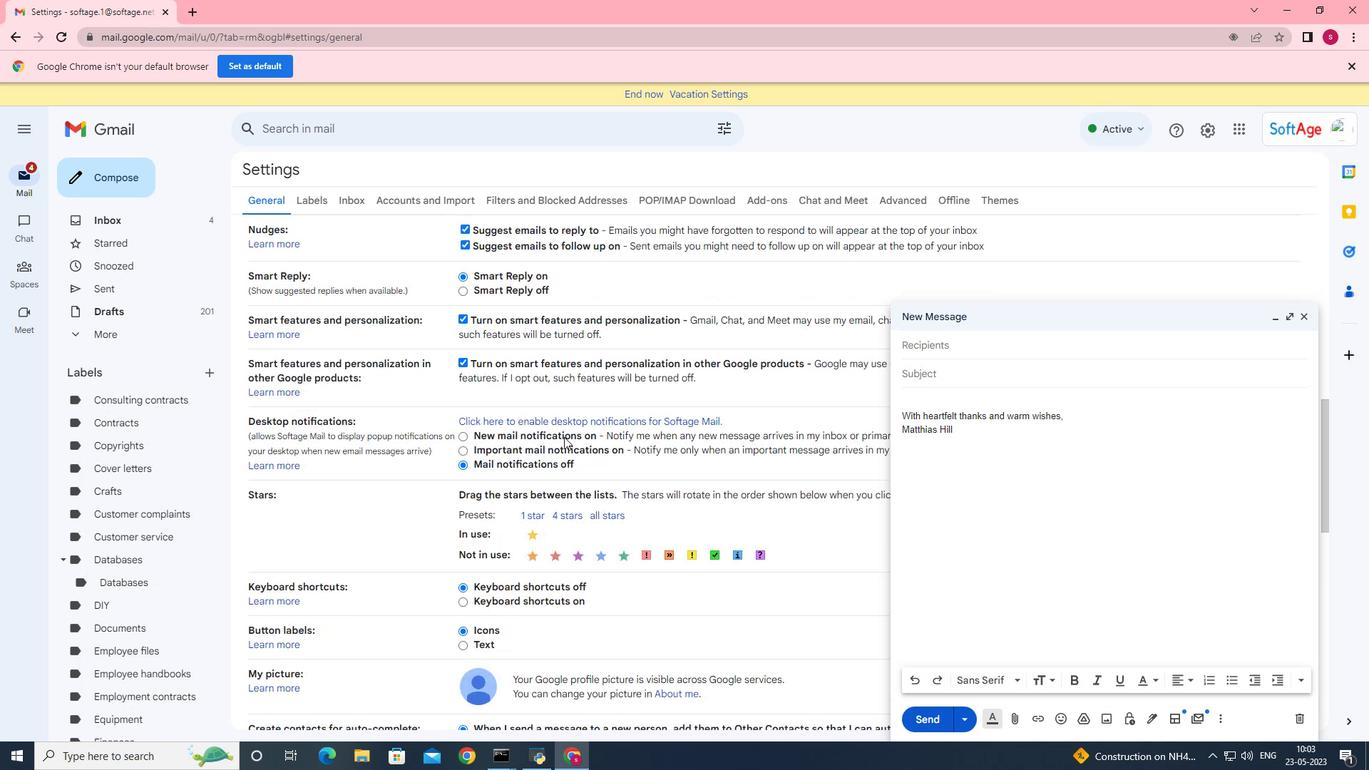 
Action: Mouse moved to (582, 430)
Screenshot: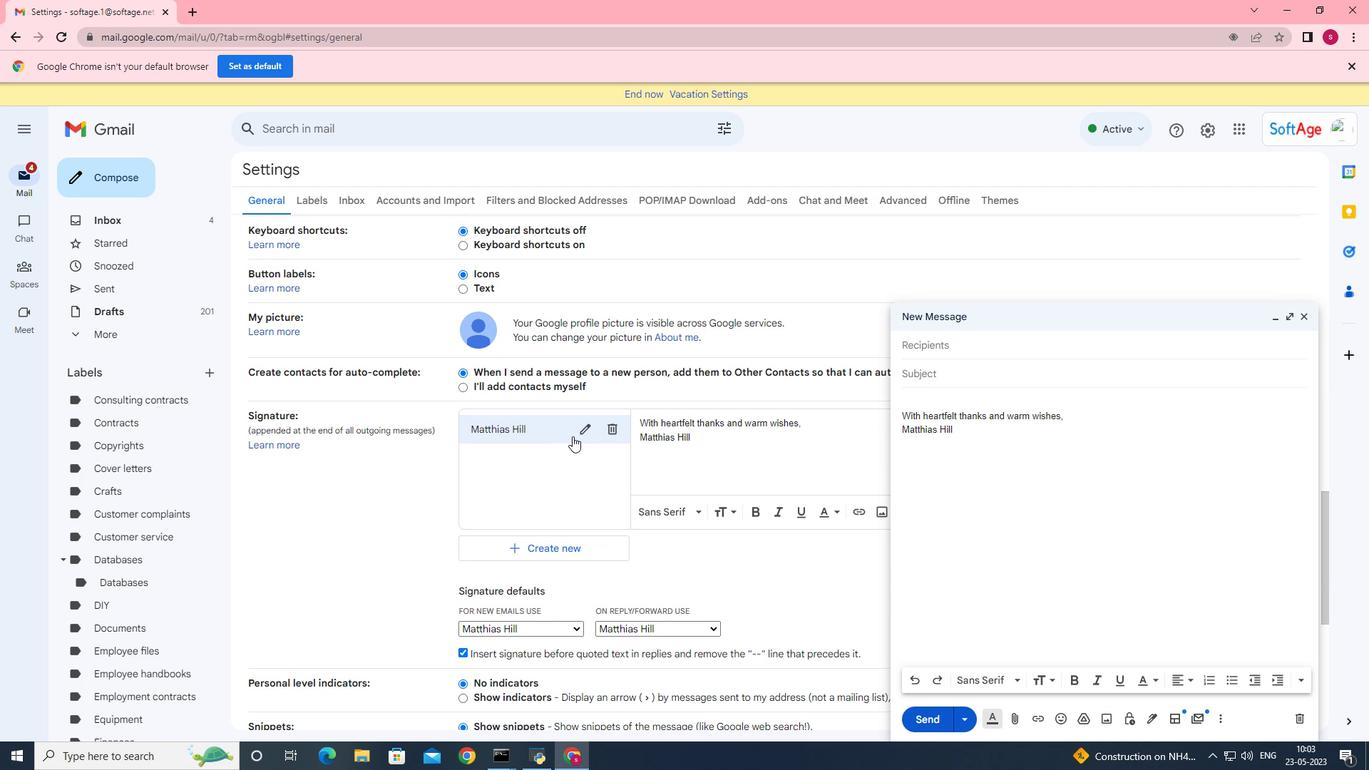 
Action: Mouse pressed left at (582, 430)
Screenshot: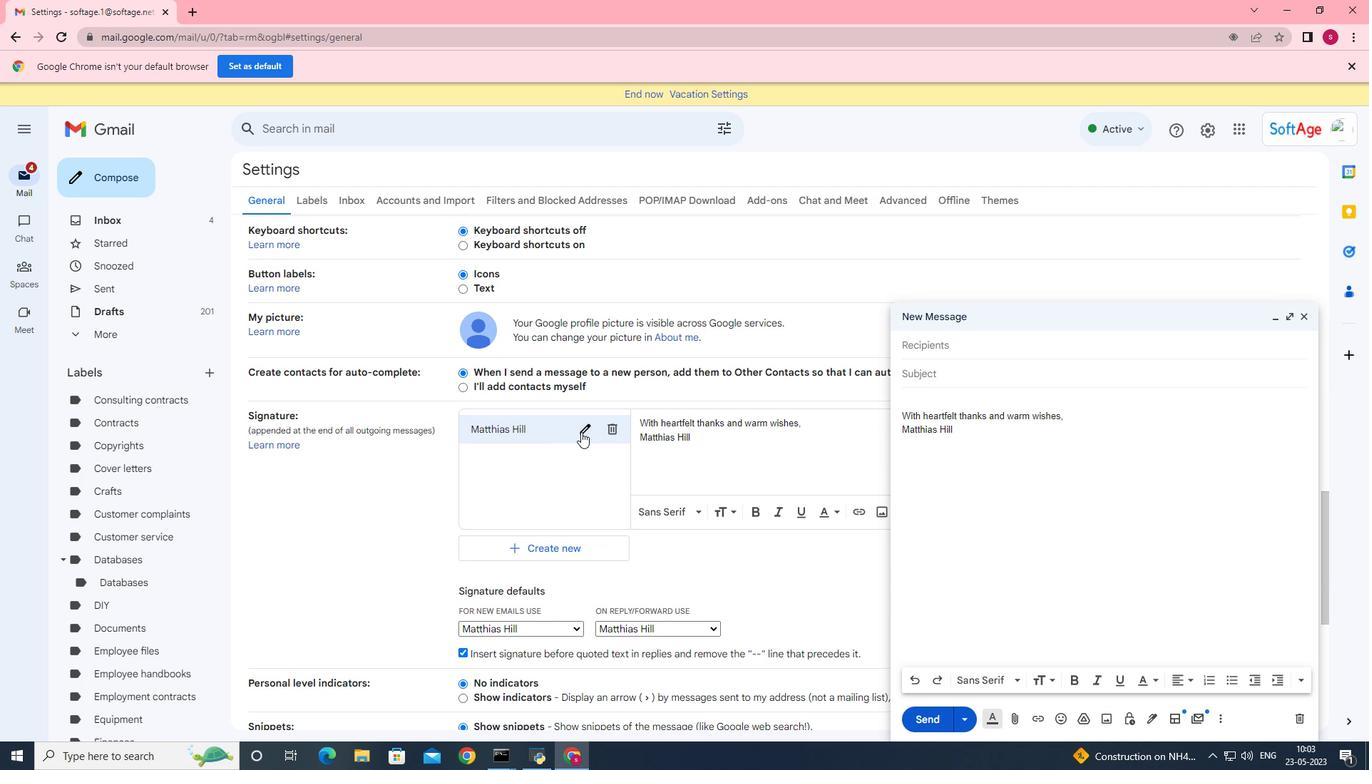 
Action: Key pressed ctrl+A<Key.backspace><Key.shift><Key.shift><Key.shift><Key.shift><Key.shift><Key.shift>Maureen<Key.space><Key.shift>Phillips<Key.space>
Screenshot: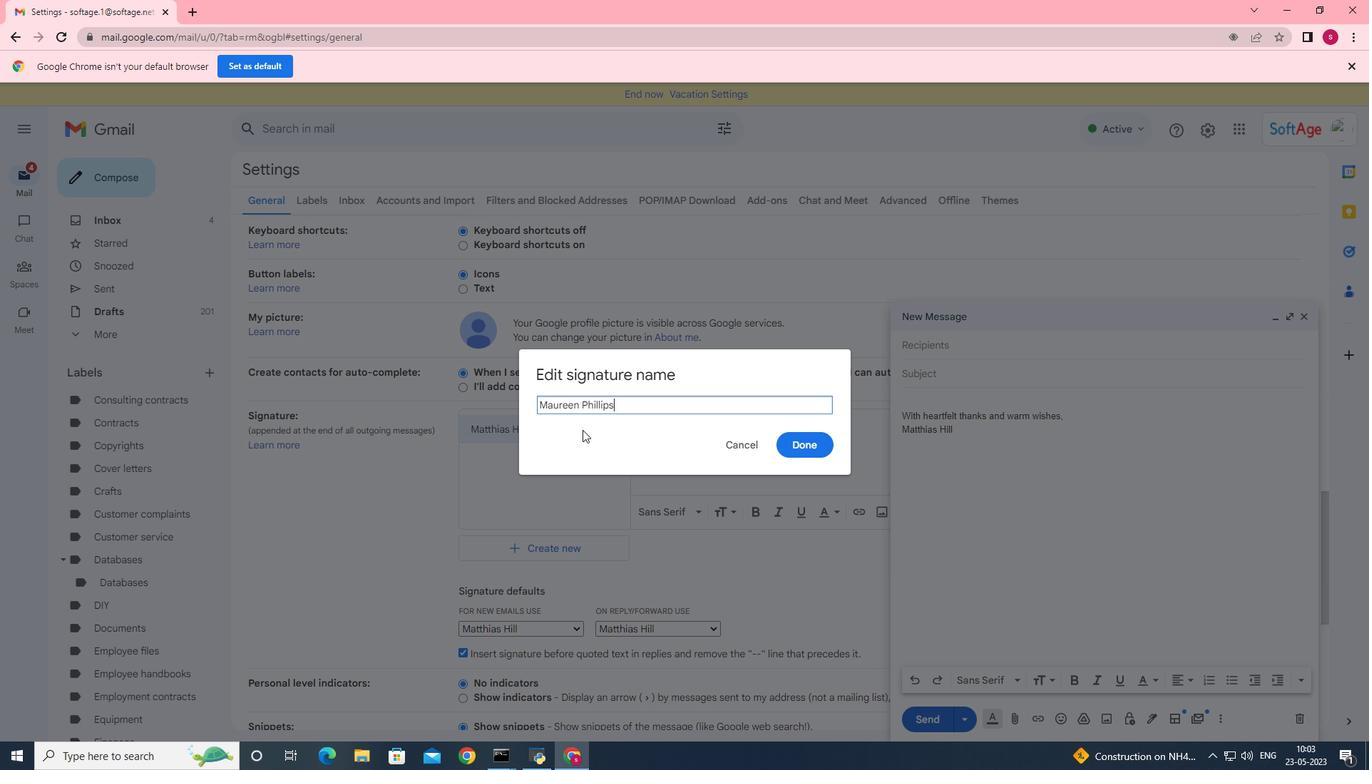 
Action: Mouse moved to (807, 439)
Screenshot: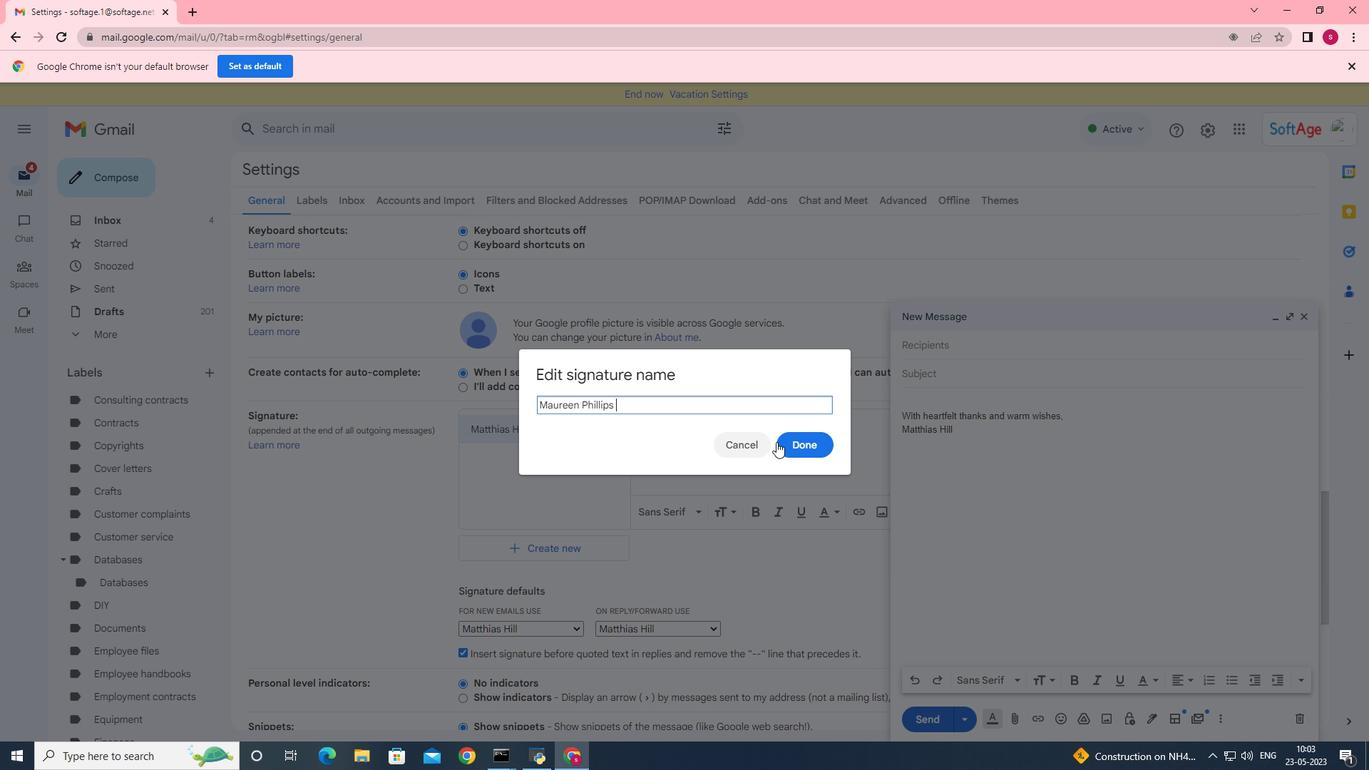 
Action: Mouse pressed left at (807, 439)
Screenshot: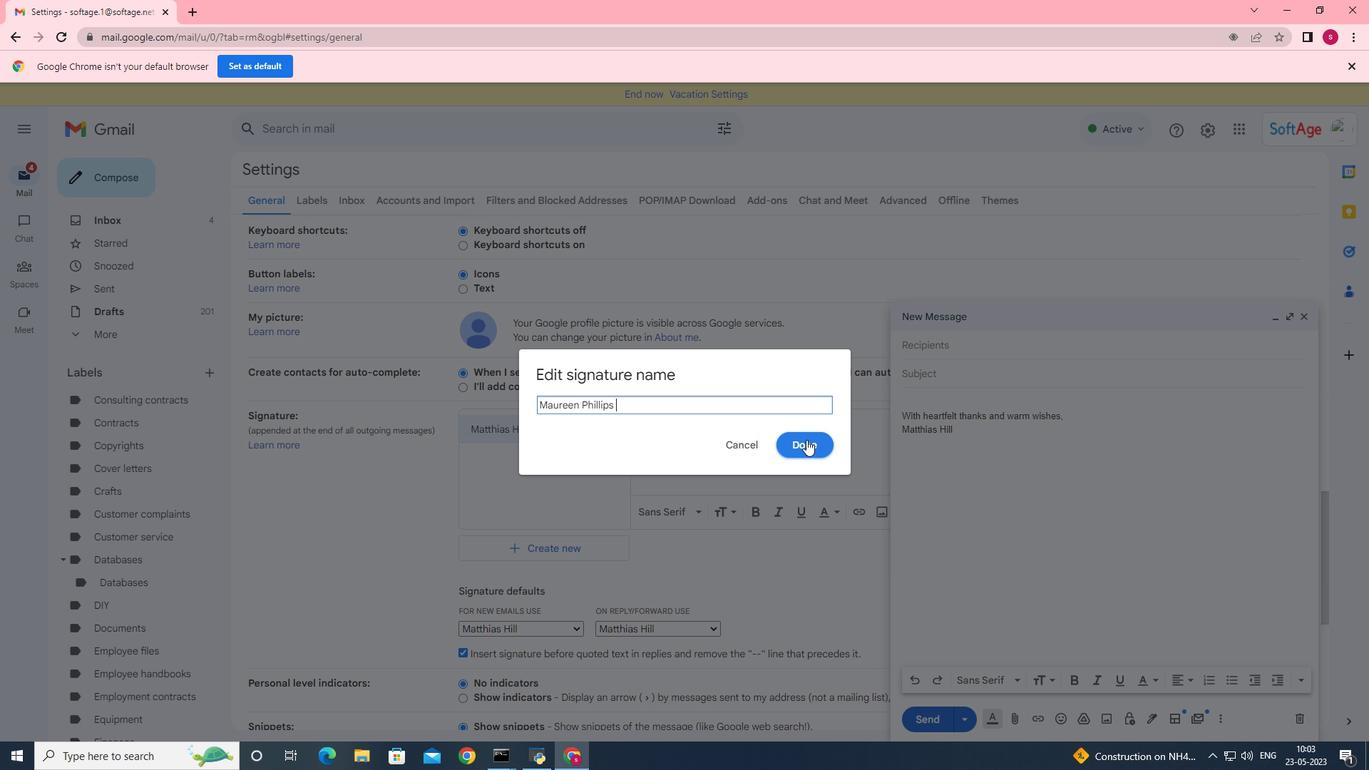 
Action: Mouse moved to (752, 439)
Screenshot: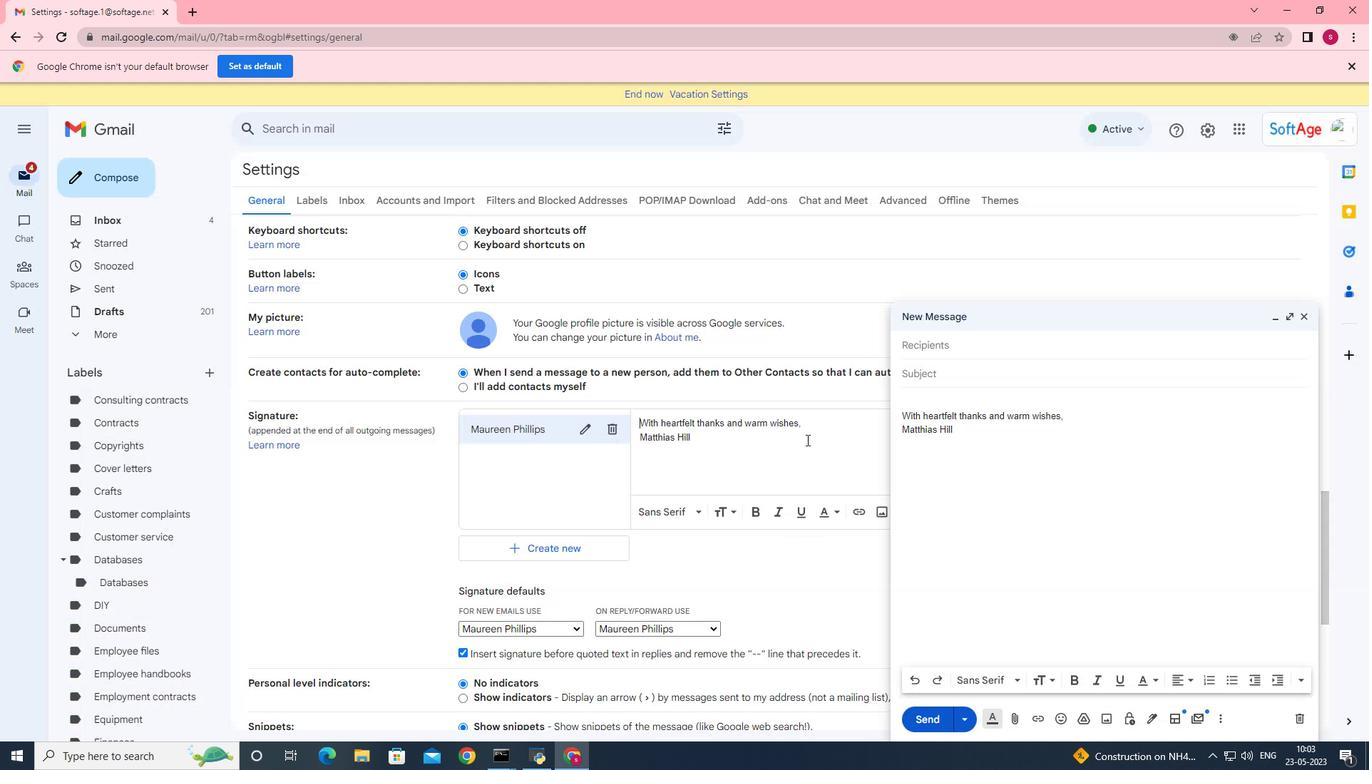 
Action: Mouse pressed left at (752, 439)
Screenshot: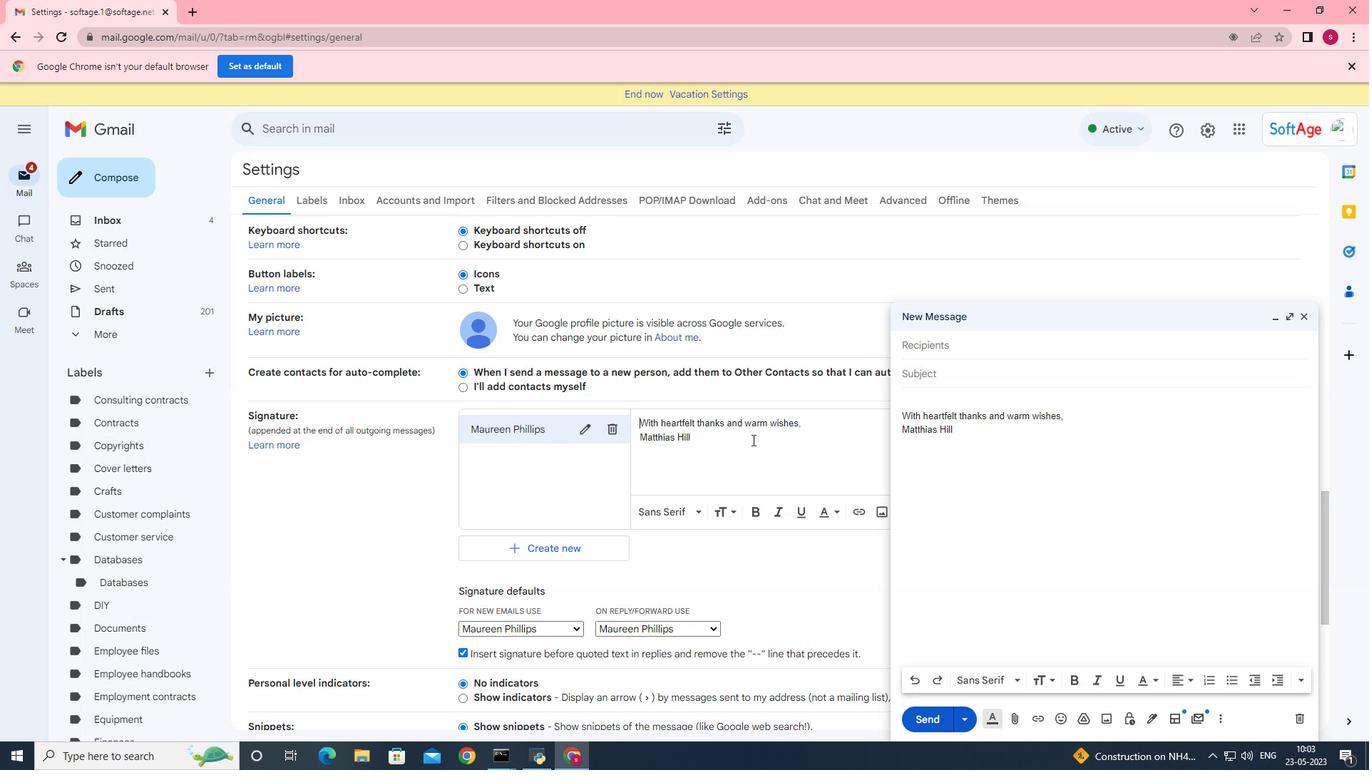 
Action: Key pressed ctrl+A<Key.backspace><Key.shift>Have<Key.space>a<Key.space>great<Key.space><Key.shift>Natin<Key.backspace>onal<Key.space><Key.shift>Compliment<Key.space><Key.shift><Key.shift><Key.shift><Key.shift><Key.shift><Key.shift><Key.shift><Key.shift><Key.shift><Key.shift>Day/<Key.backspace>.<Key.backspace>,<Key.enter><Key.shift>Maureen<Key.space><Key.shift>Phillips<Key.space>
Screenshot: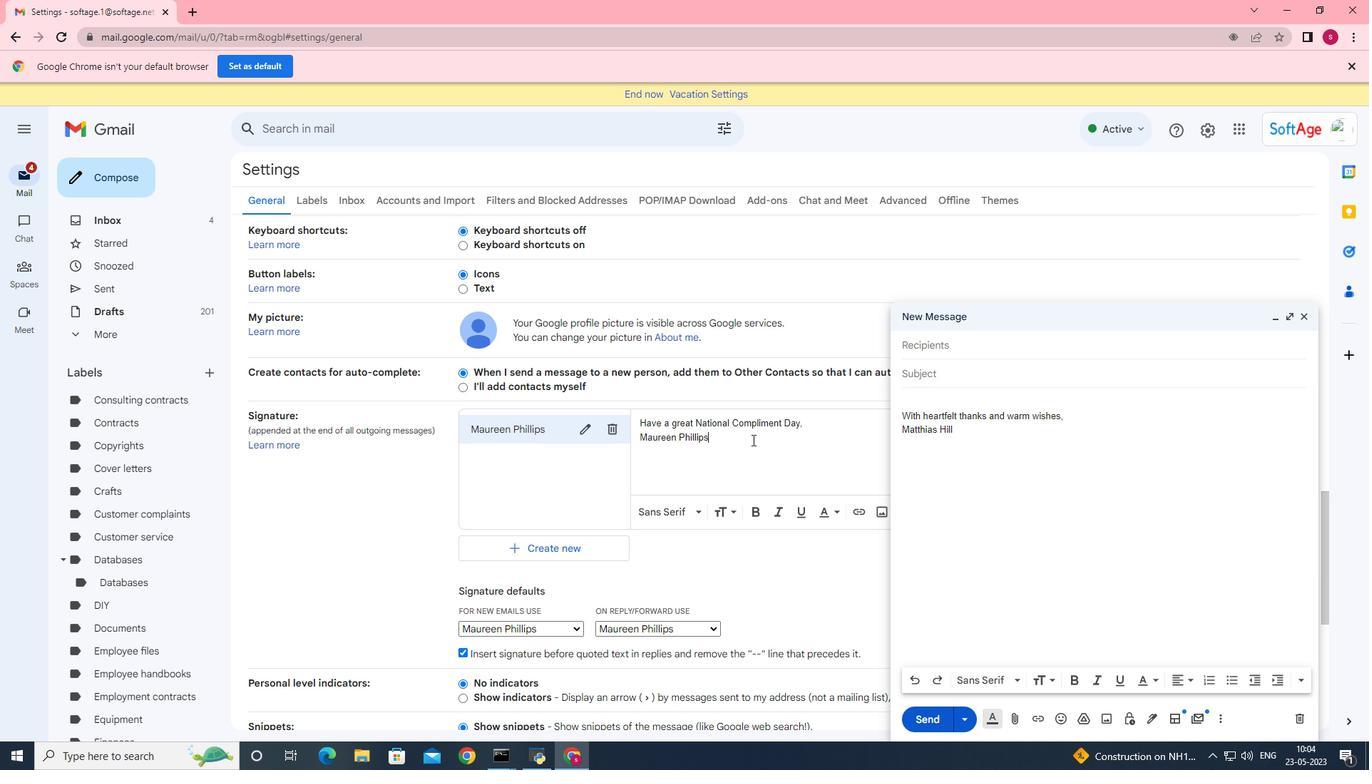 
Action: Mouse scrolled (752, 439) with delta (0, 0)
Screenshot: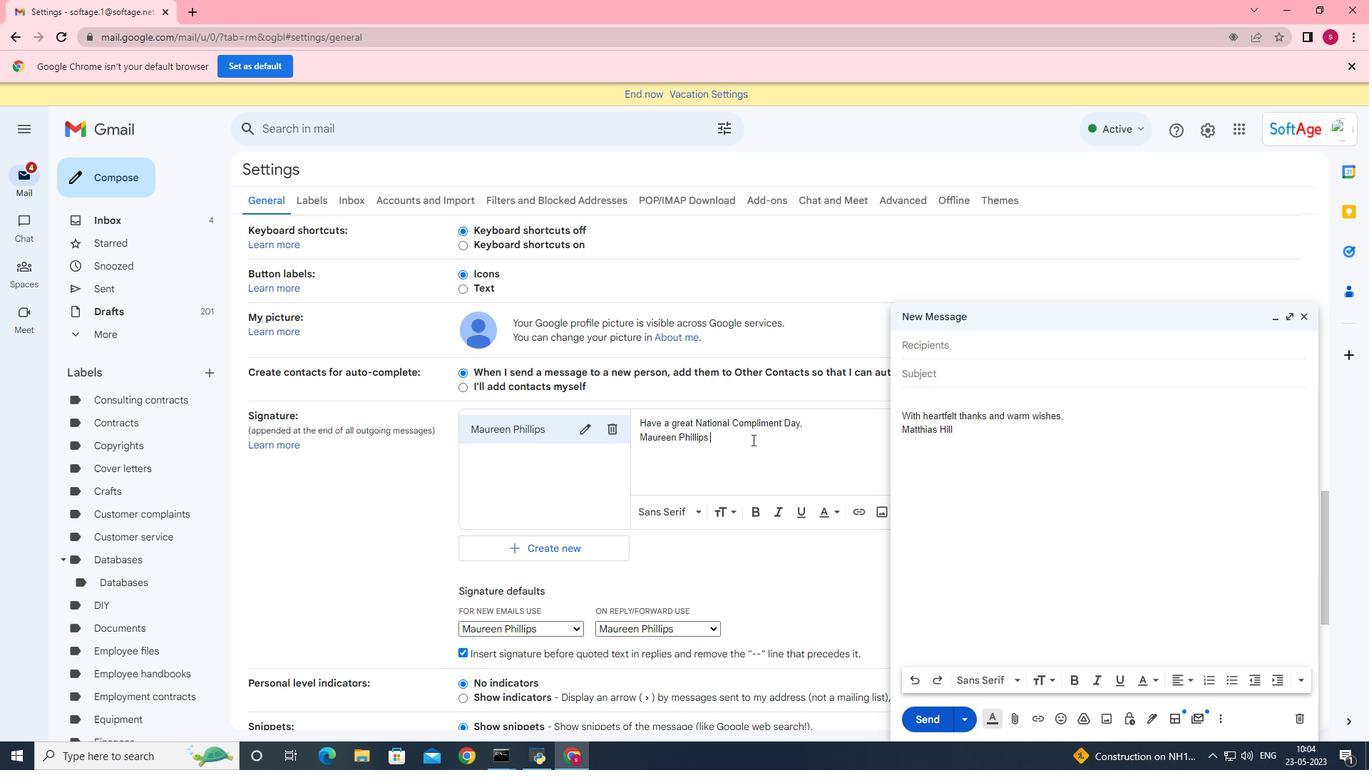 
Action: Mouse scrolled (752, 439) with delta (0, 0)
Screenshot: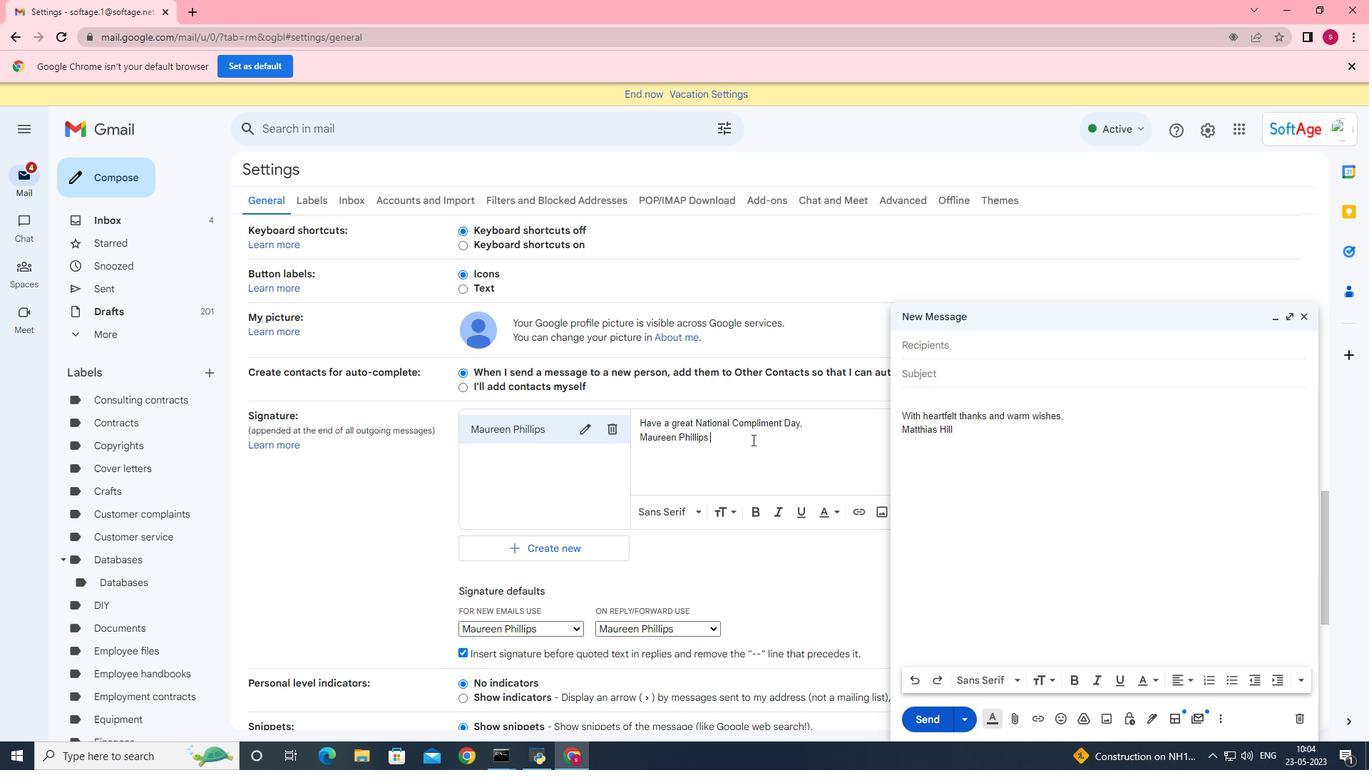 
Action: Mouse scrolled (752, 439) with delta (0, 0)
Screenshot: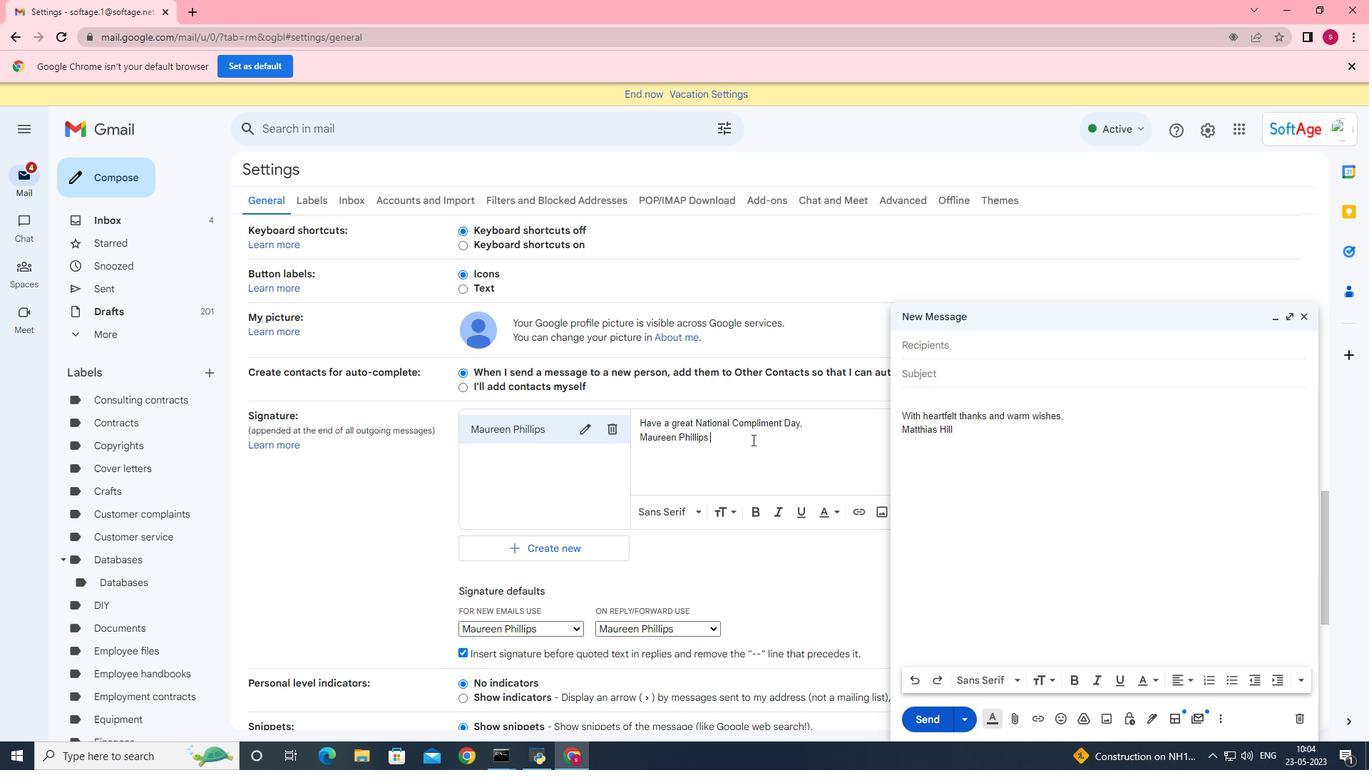 
Action: Mouse scrolled (752, 439) with delta (0, 0)
Screenshot: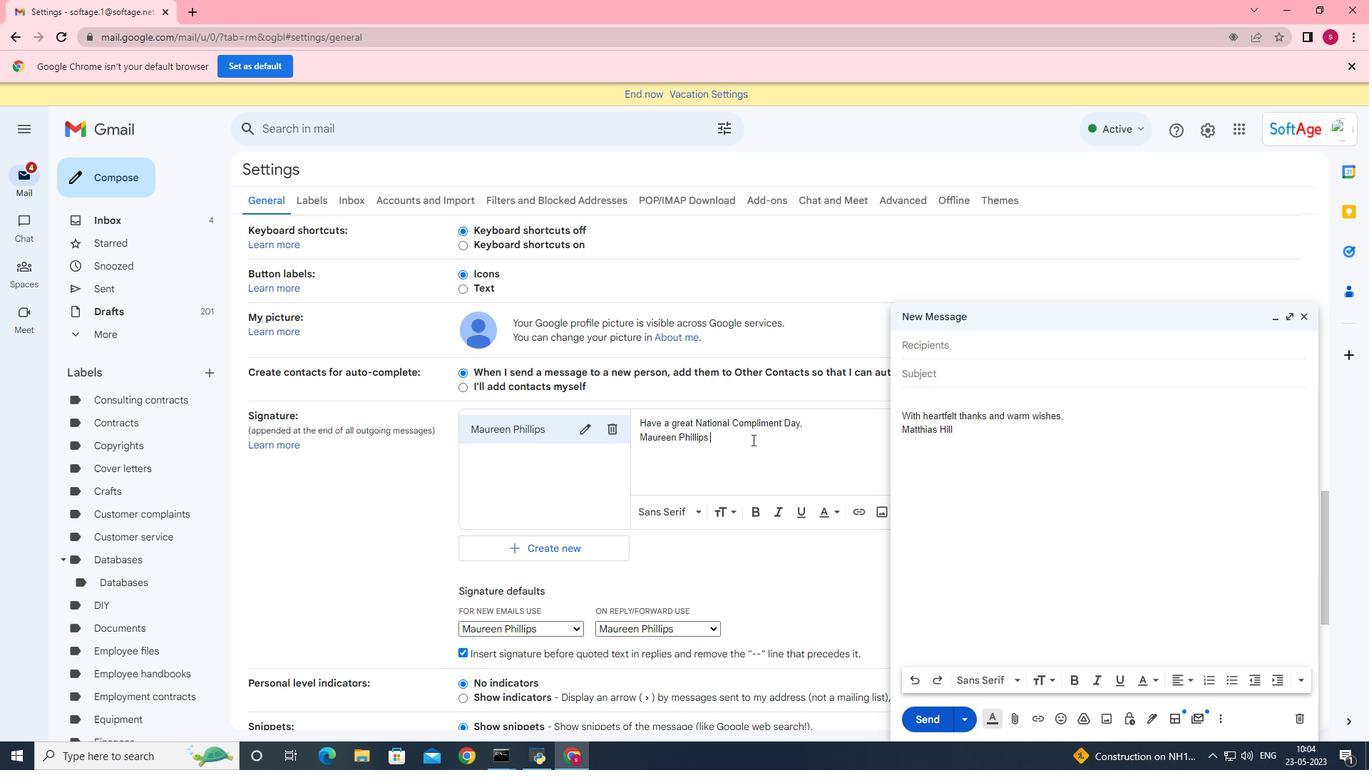 
Action: Mouse scrolled (752, 439) with delta (0, 0)
Screenshot: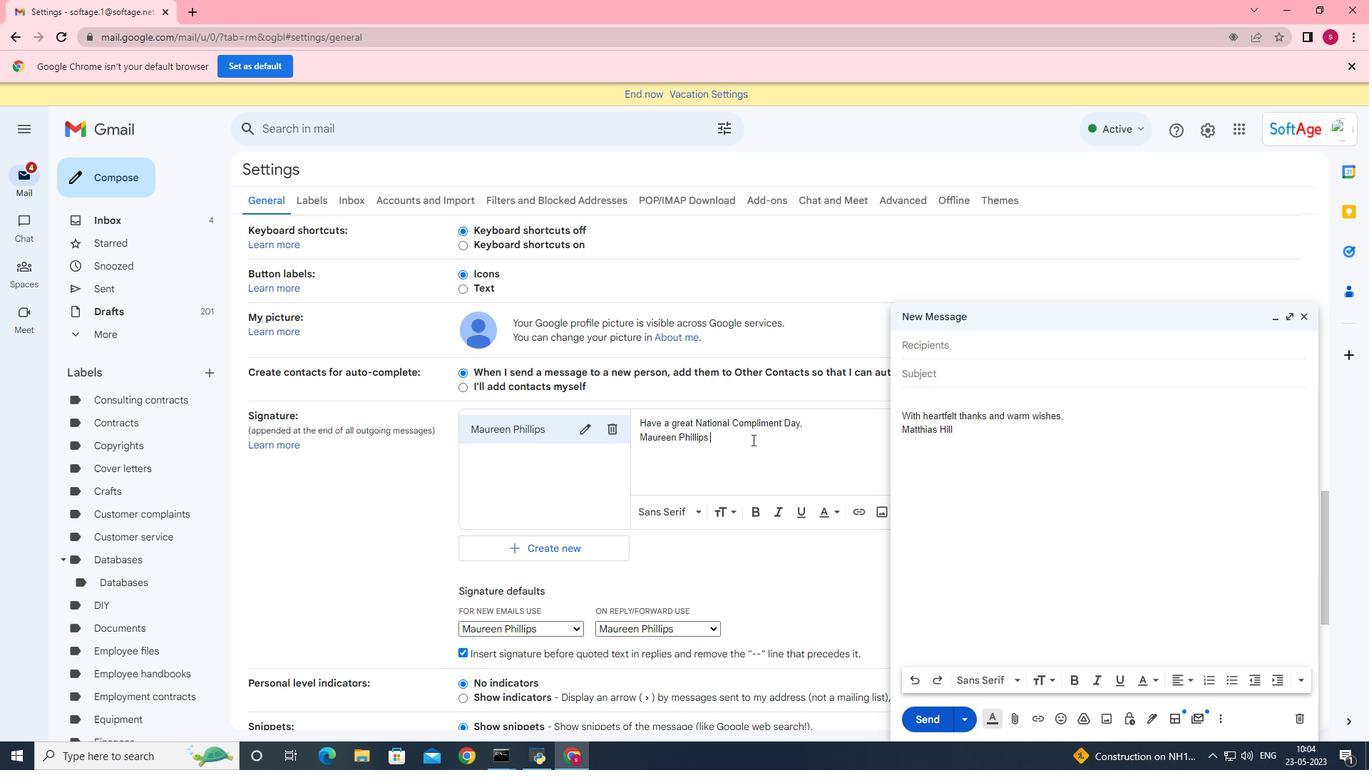 
Action: Mouse scrolled (752, 439) with delta (0, 0)
Screenshot: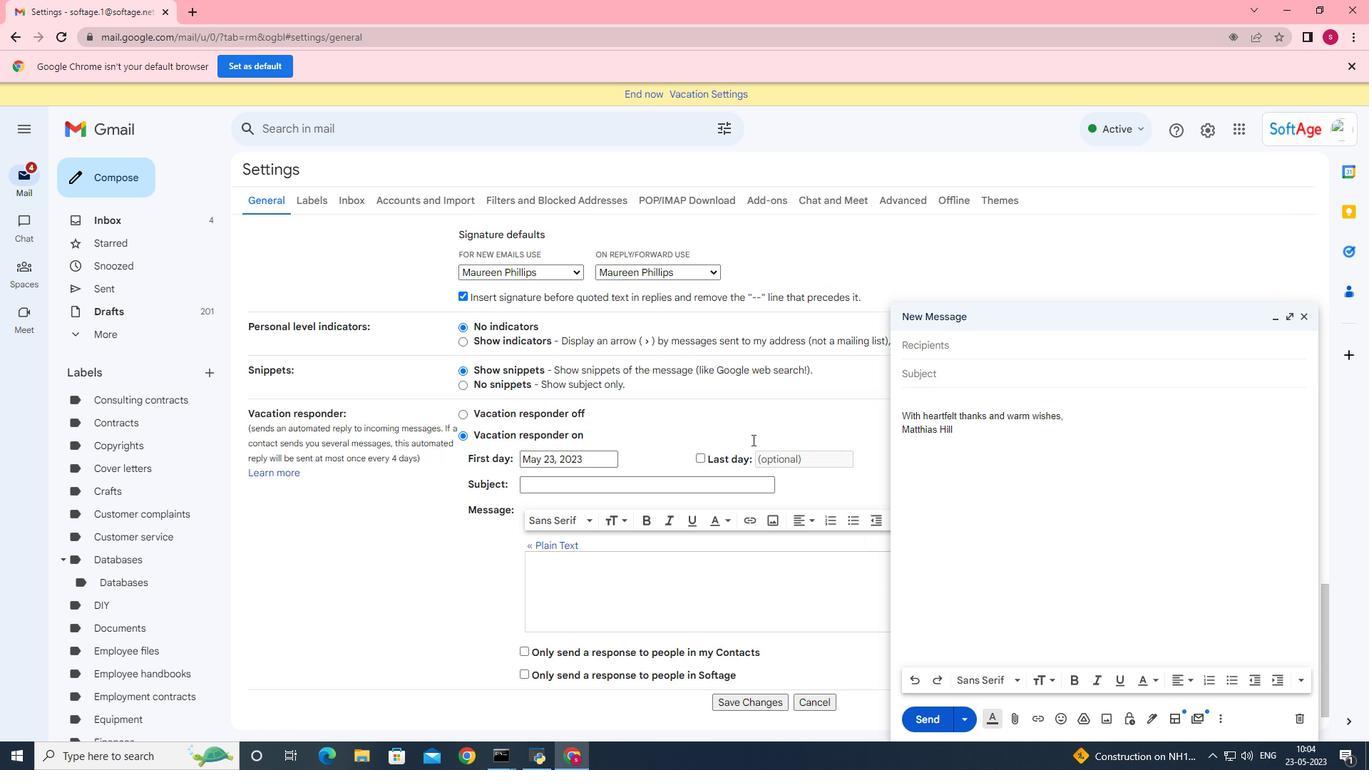 
Action: Mouse scrolled (752, 439) with delta (0, 0)
Screenshot: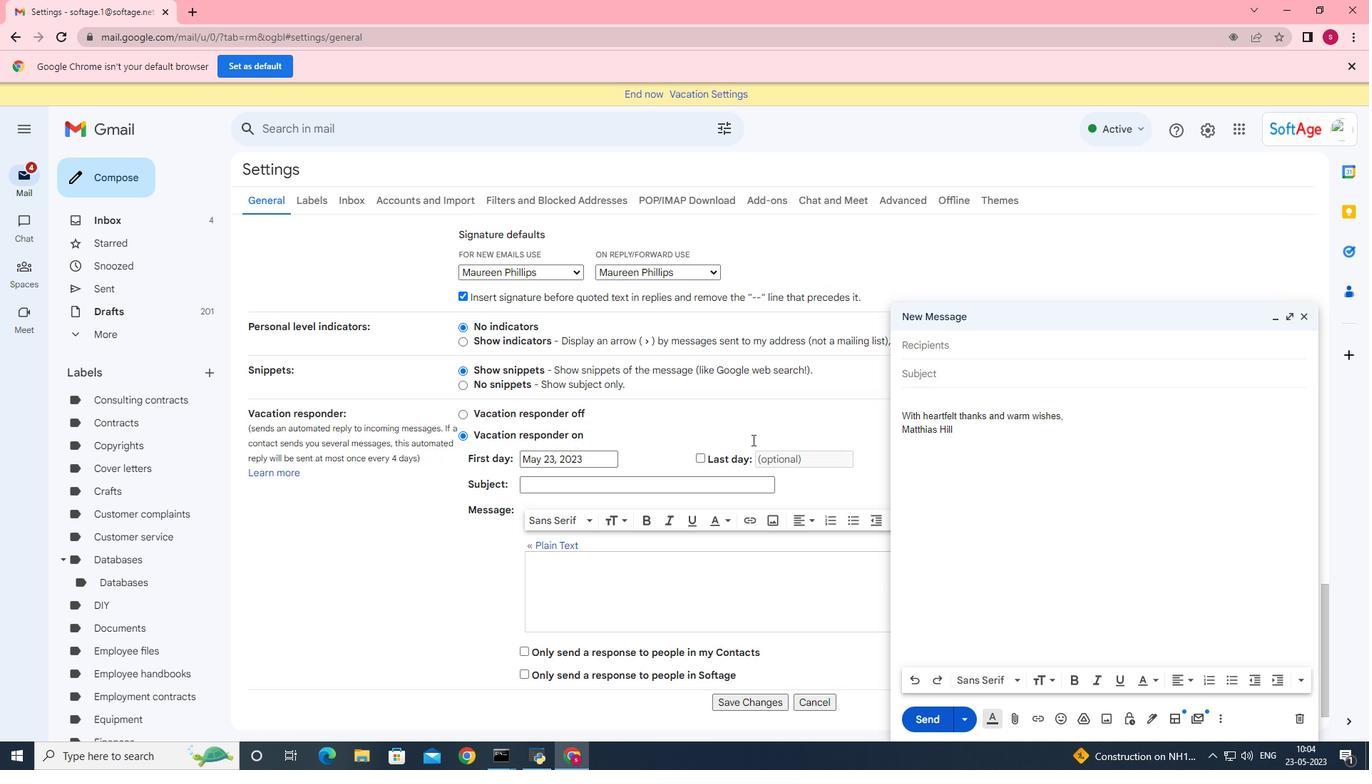 
Action: Mouse scrolled (752, 439) with delta (0, 0)
Screenshot: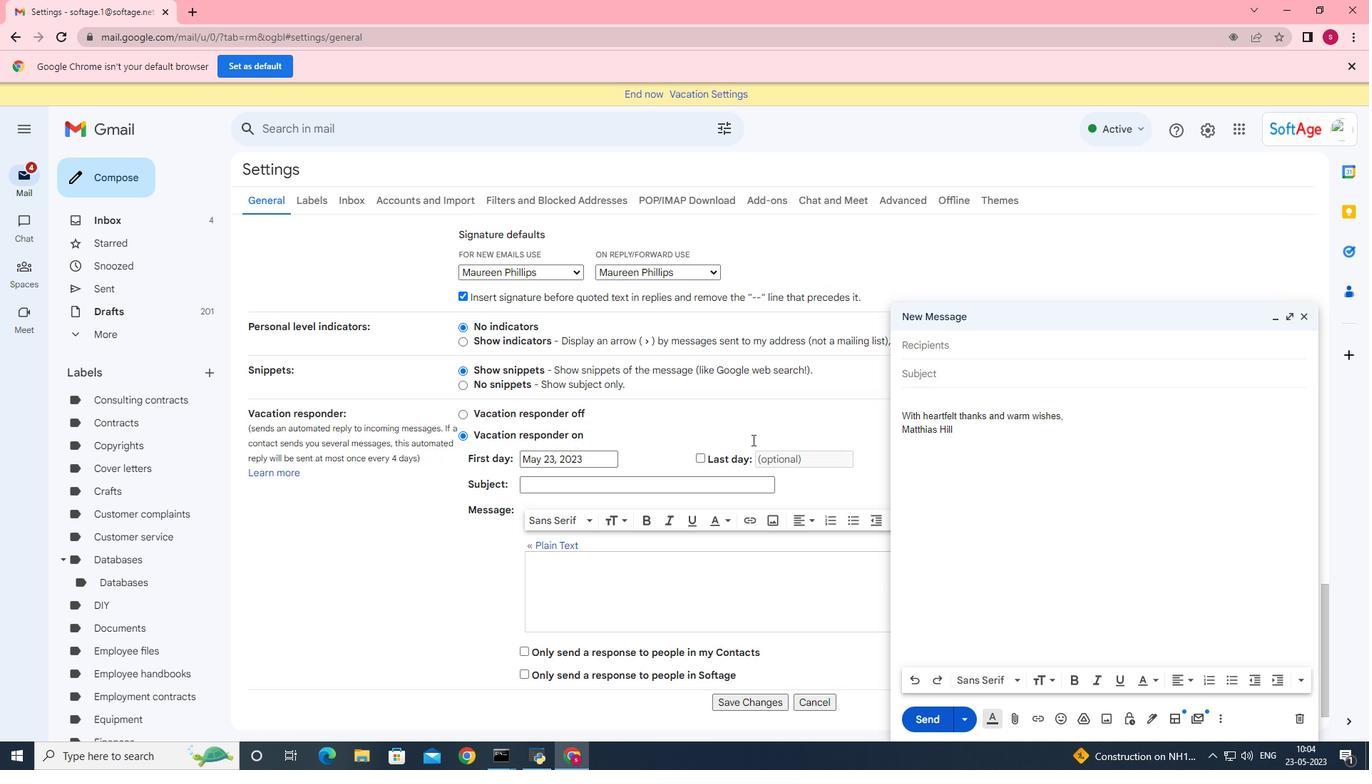 
Action: Mouse scrolled (752, 440) with delta (0, 0)
Screenshot: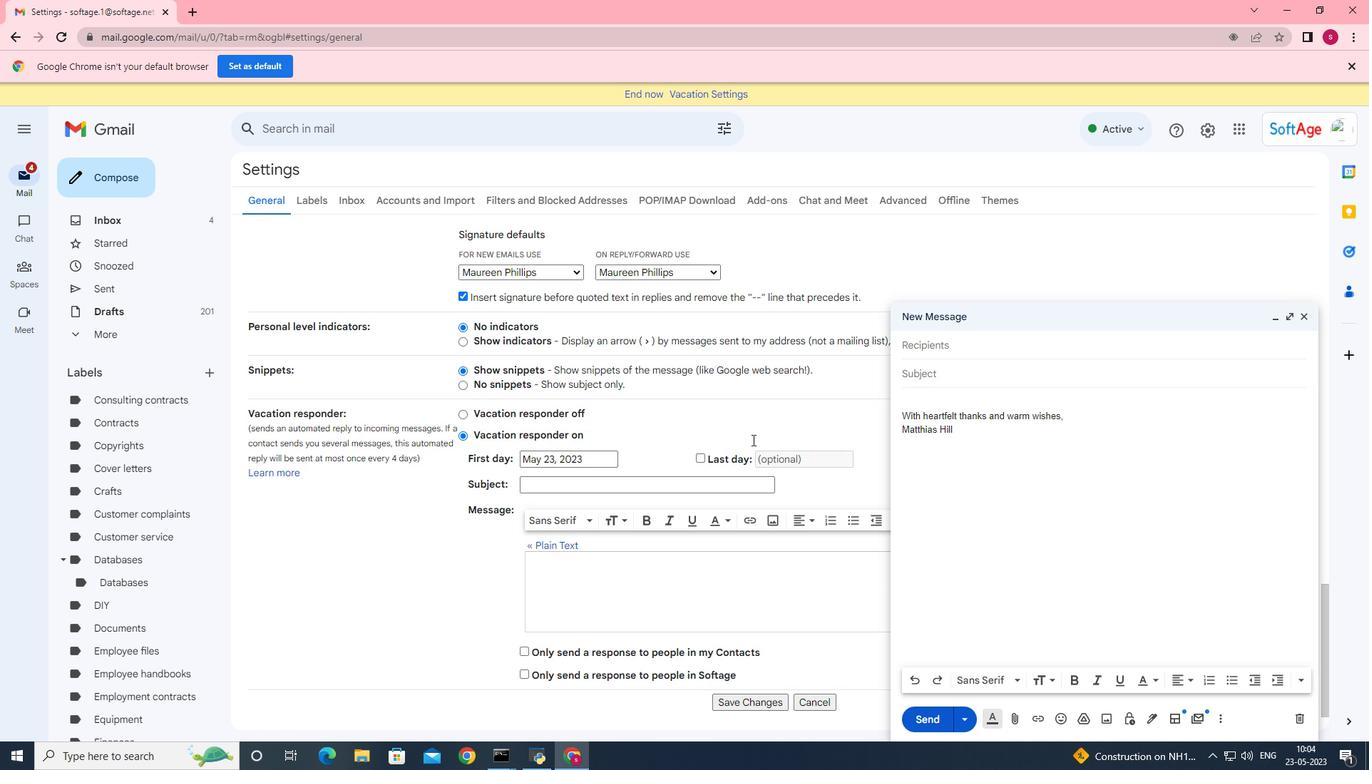 
Action: Mouse moved to (751, 727)
Screenshot: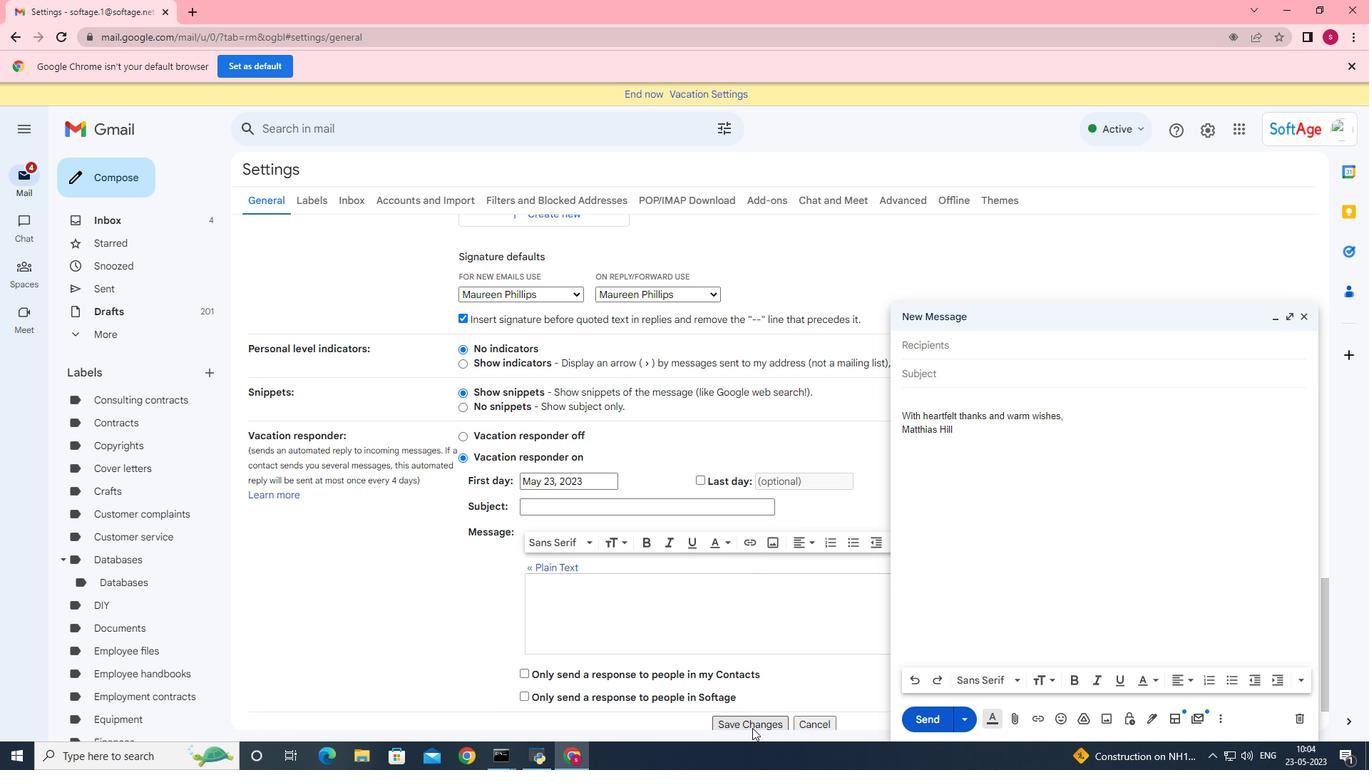 
Action: Mouse pressed left at (751, 727)
Screenshot: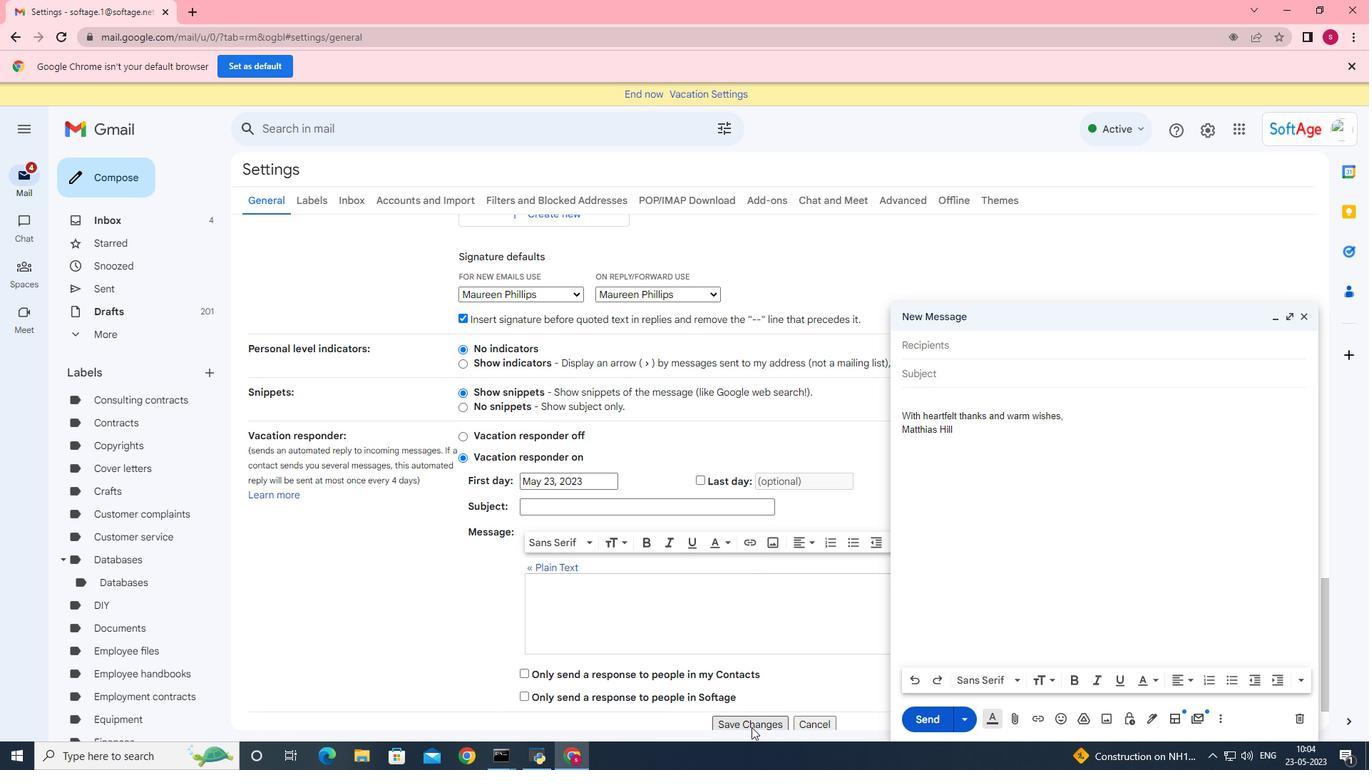 
Action: Mouse moved to (1305, 316)
Screenshot: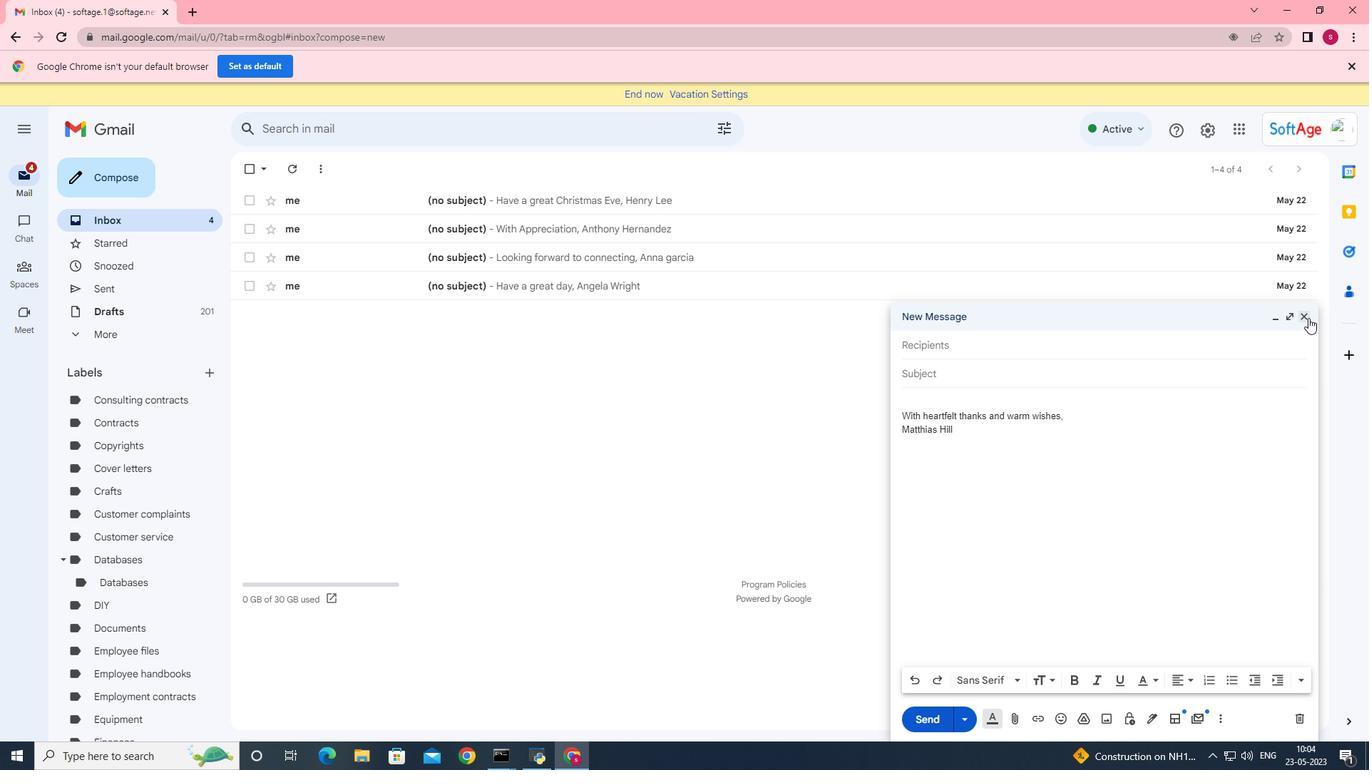 
Action: Mouse pressed left at (1307, 316)
Screenshot: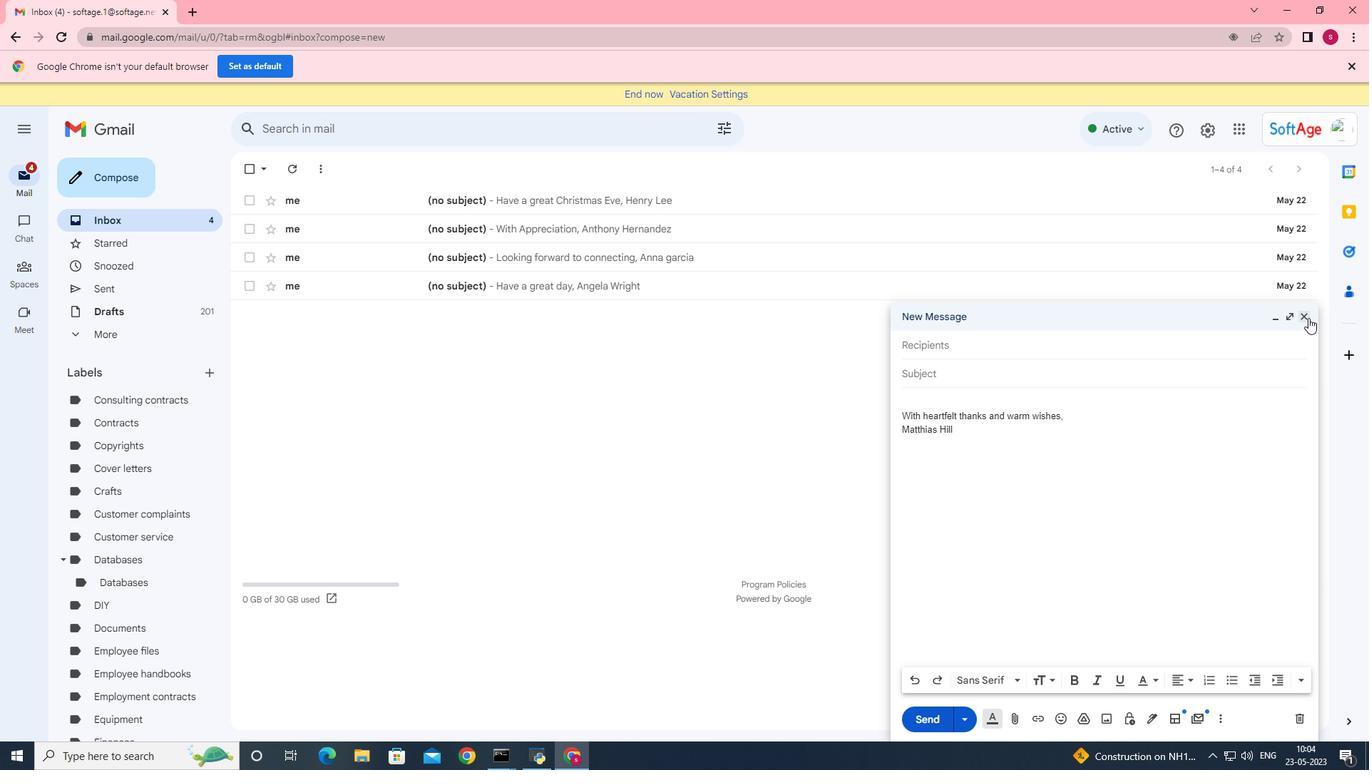 
Action: Mouse moved to (70, 178)
Screenshot: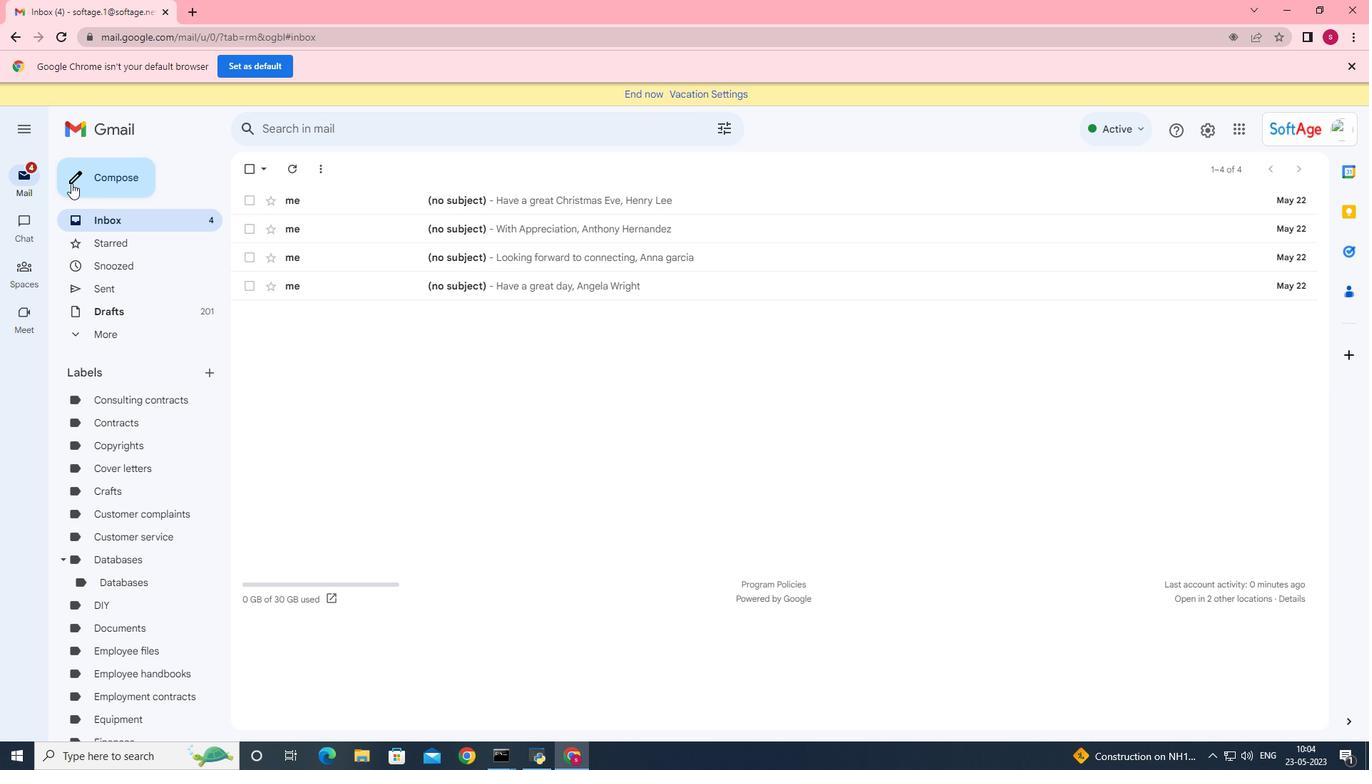 
Action: Mouse pressed left at (70, 178)
Screenshot: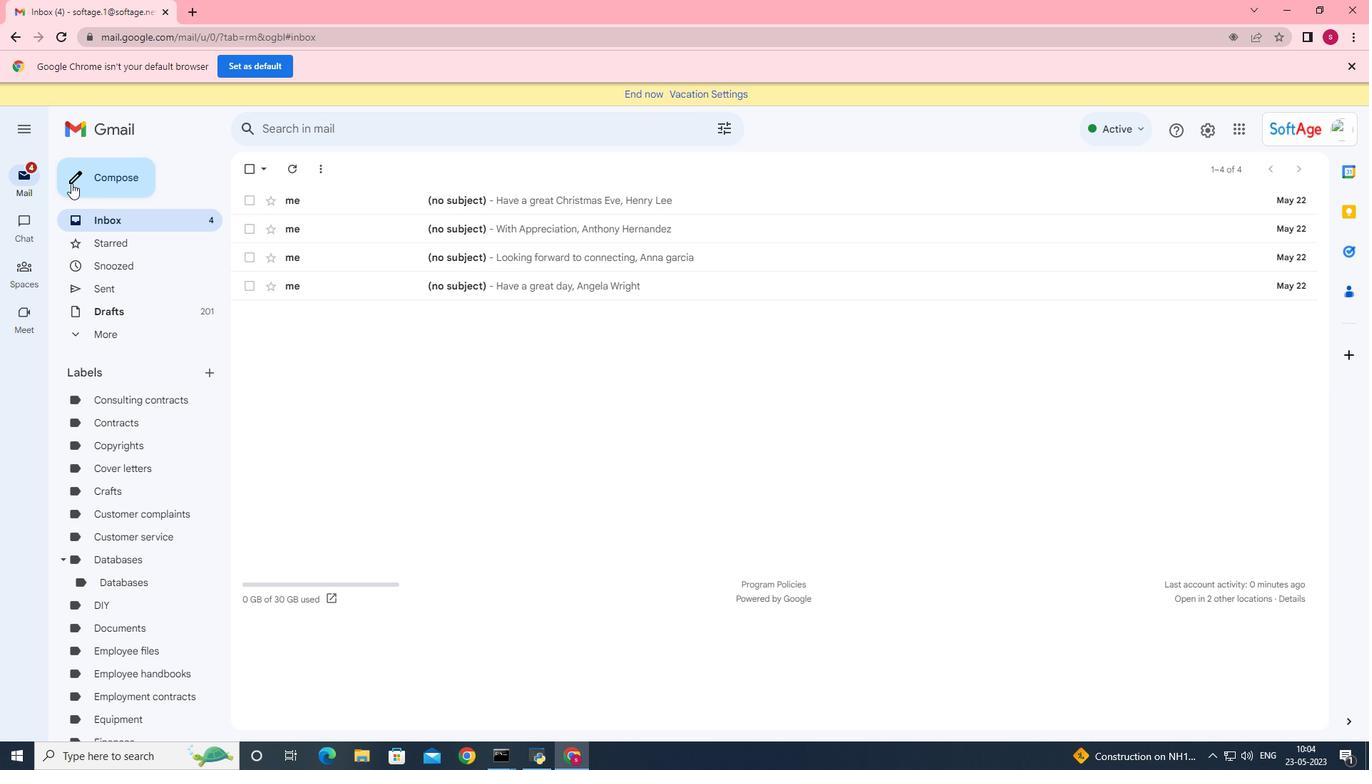 
Action: Mouse moved to (1008, 361)
Screenshot: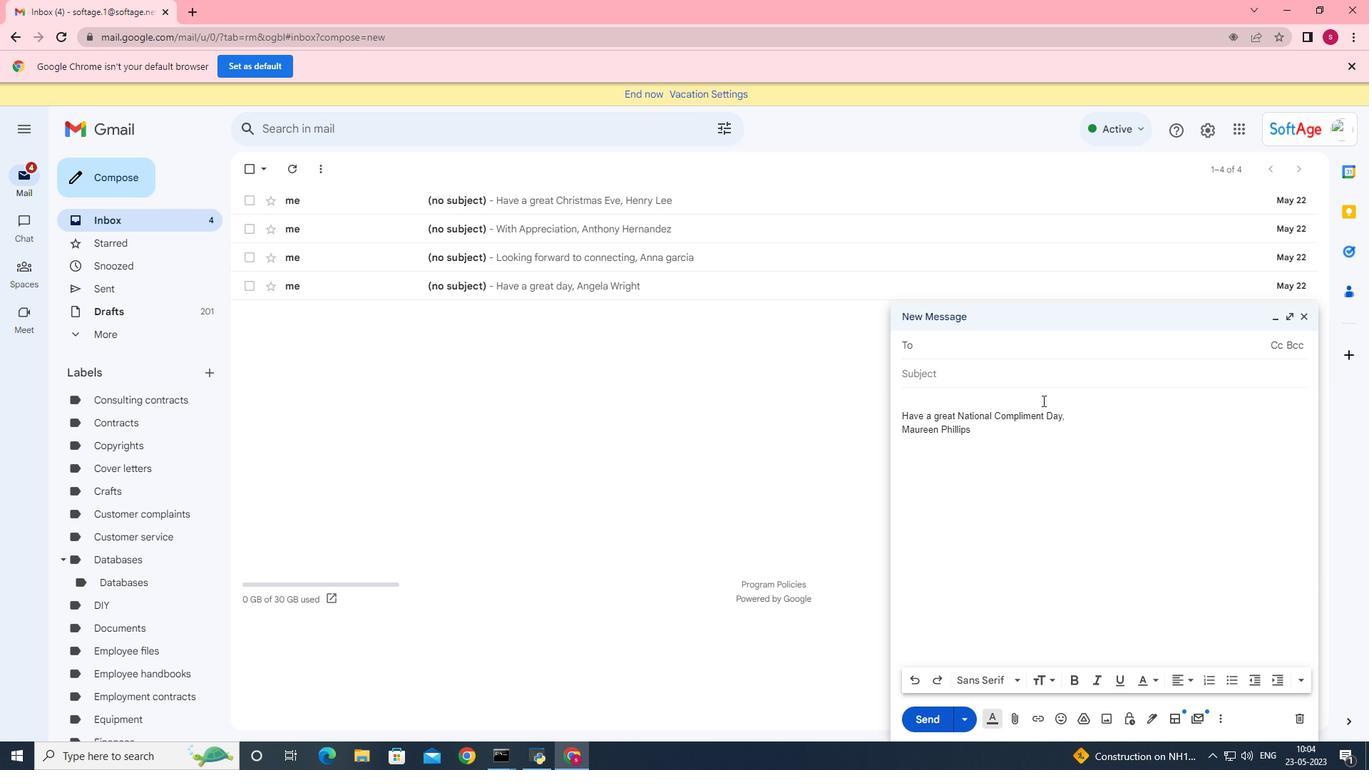 
Action: Key pressed <Key.shift>Softage.2<Key.backspace>3<Key.shift>@softage.nett
Screenshot: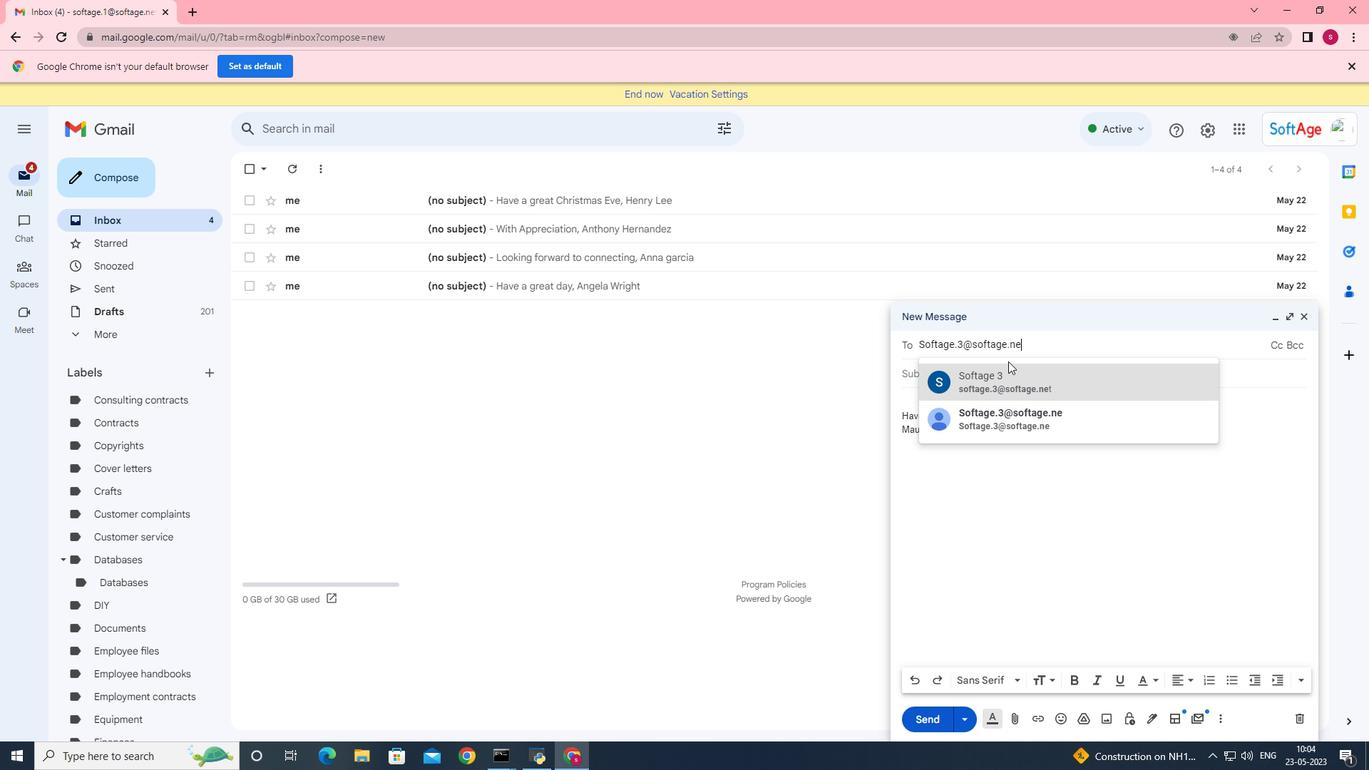 
Action: Mouse moved to (1022, 377)
Screenshot: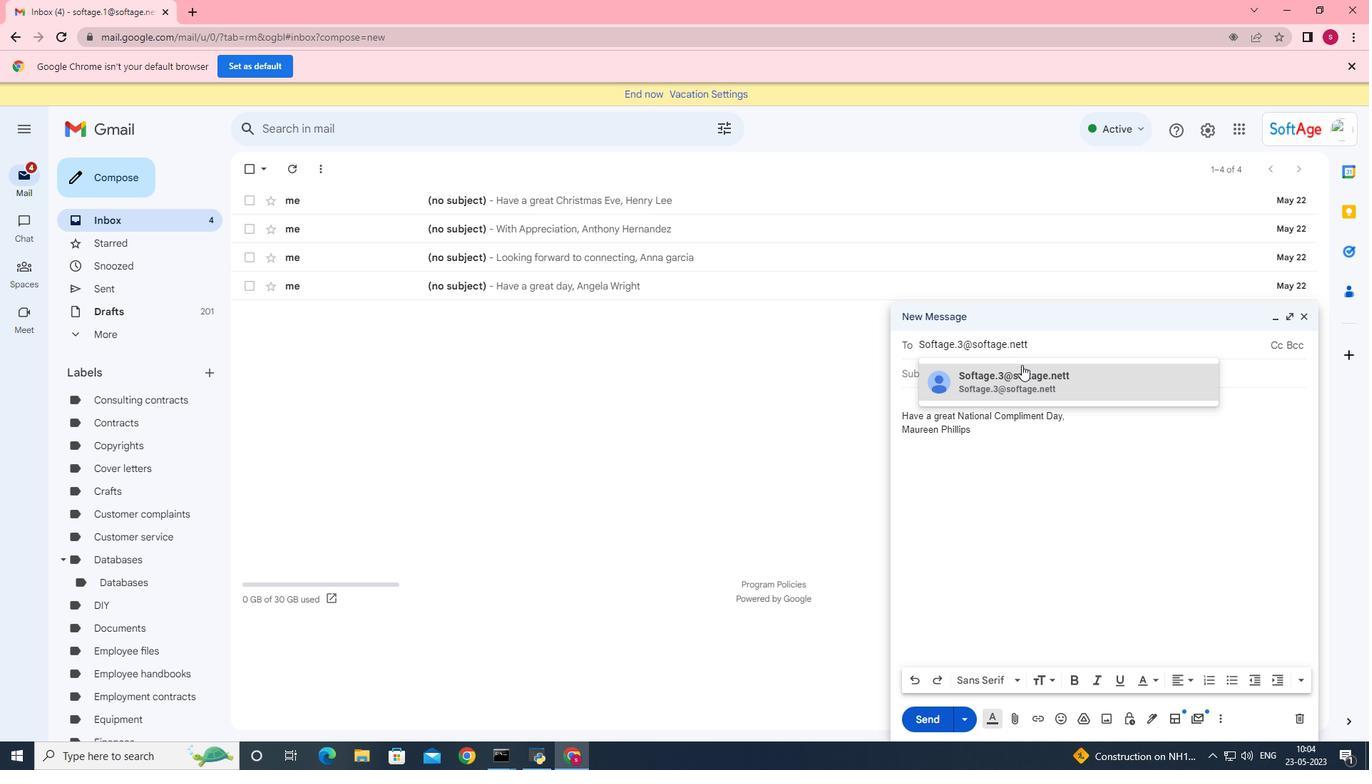 
Action: Mouse pressed left at (1022, 377)
Screenshot: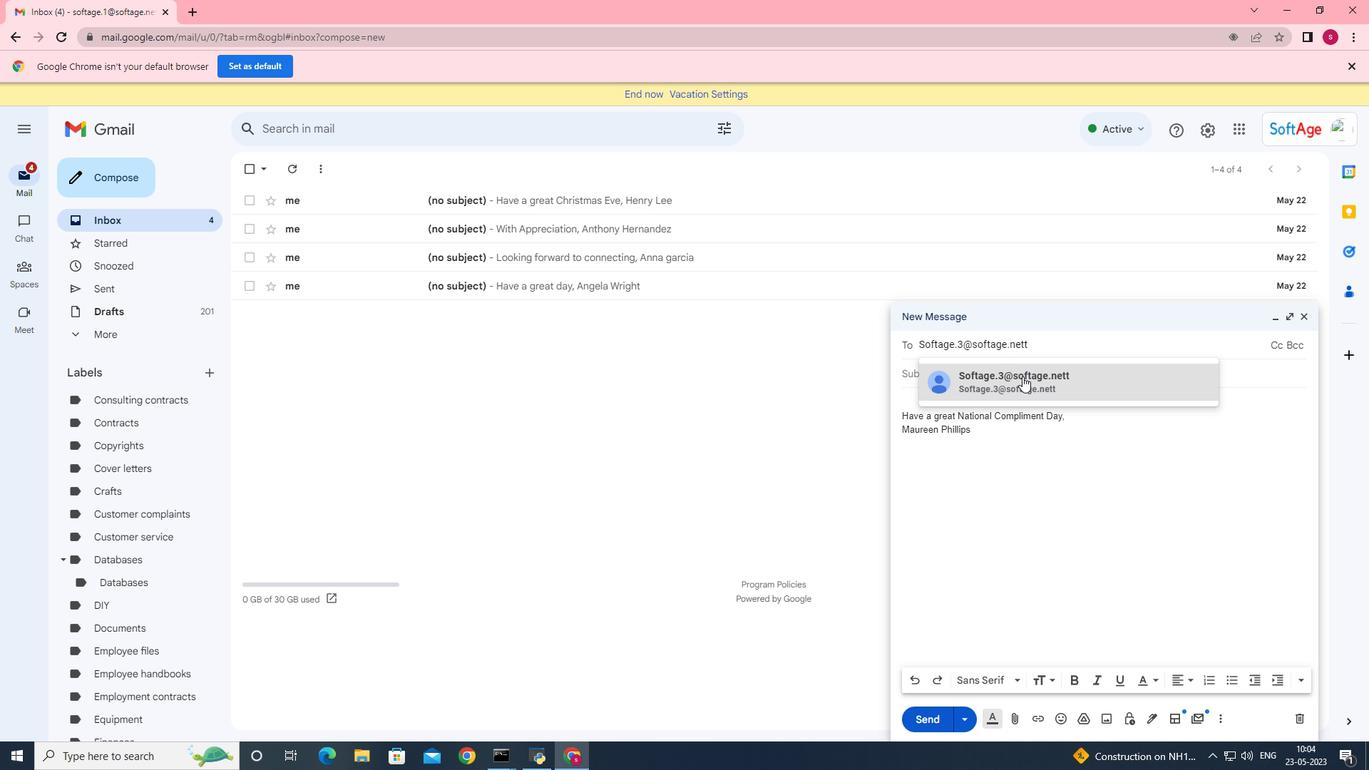 
Action: Mouse moved to (1069, 340)
Screenshot: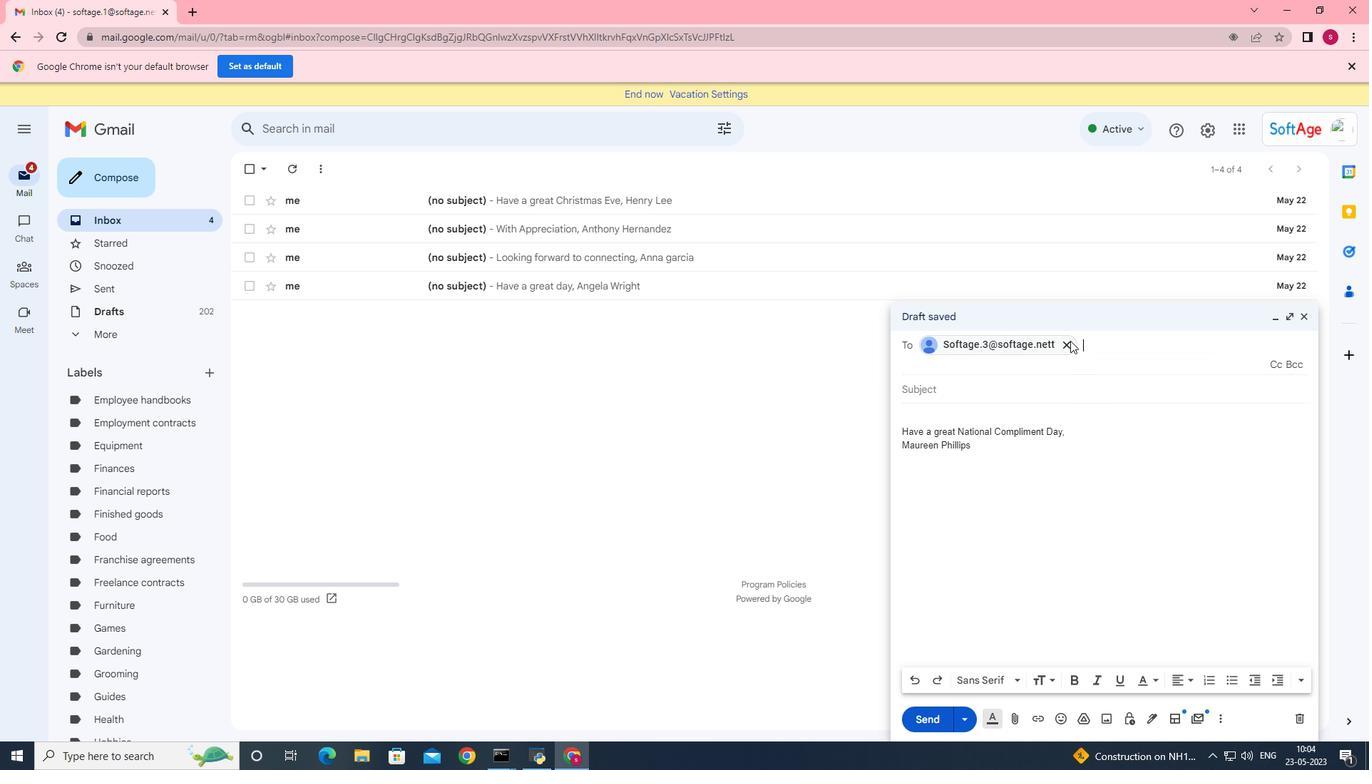
Action: Mouse pressed left at (1069, 340)
Screenshot: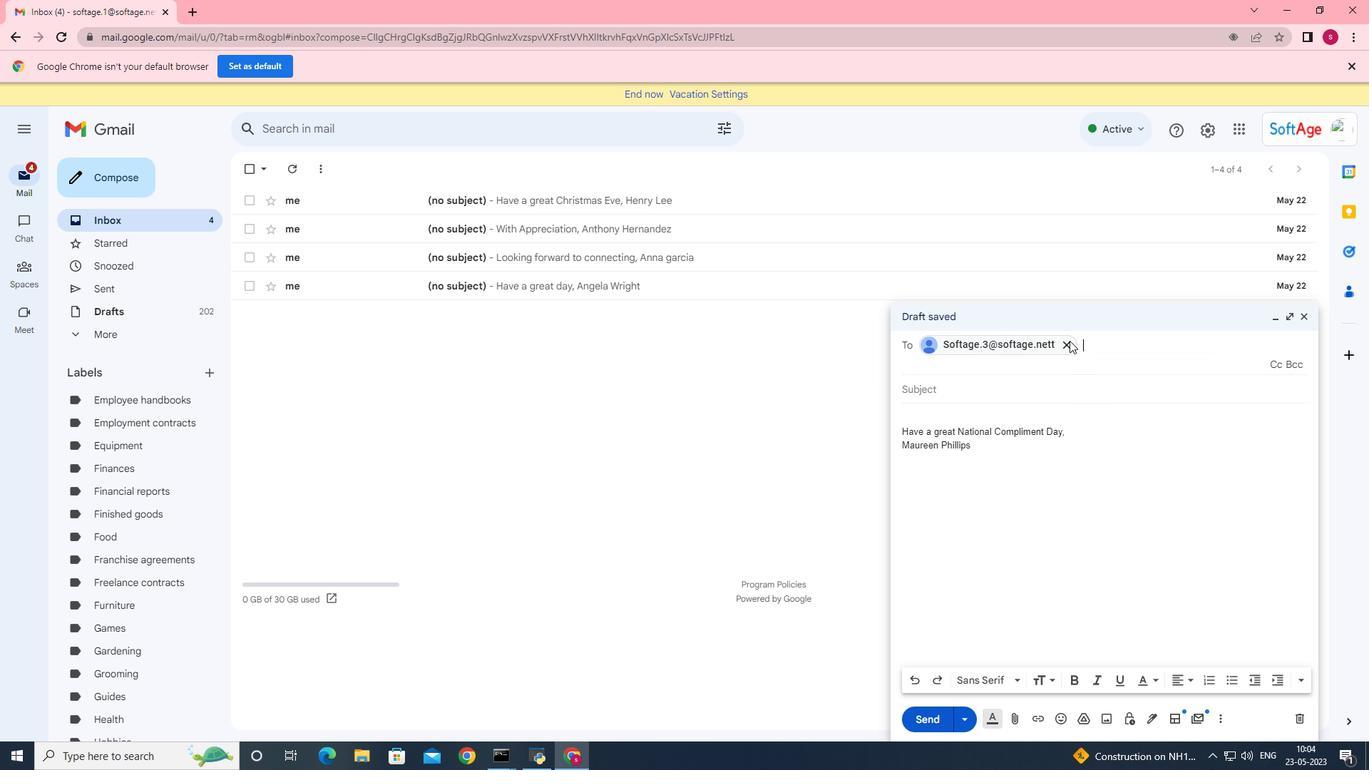 
Action: Key pressed <Key.shift>Softage.3<Key.shift>@softage.net
Screenshot: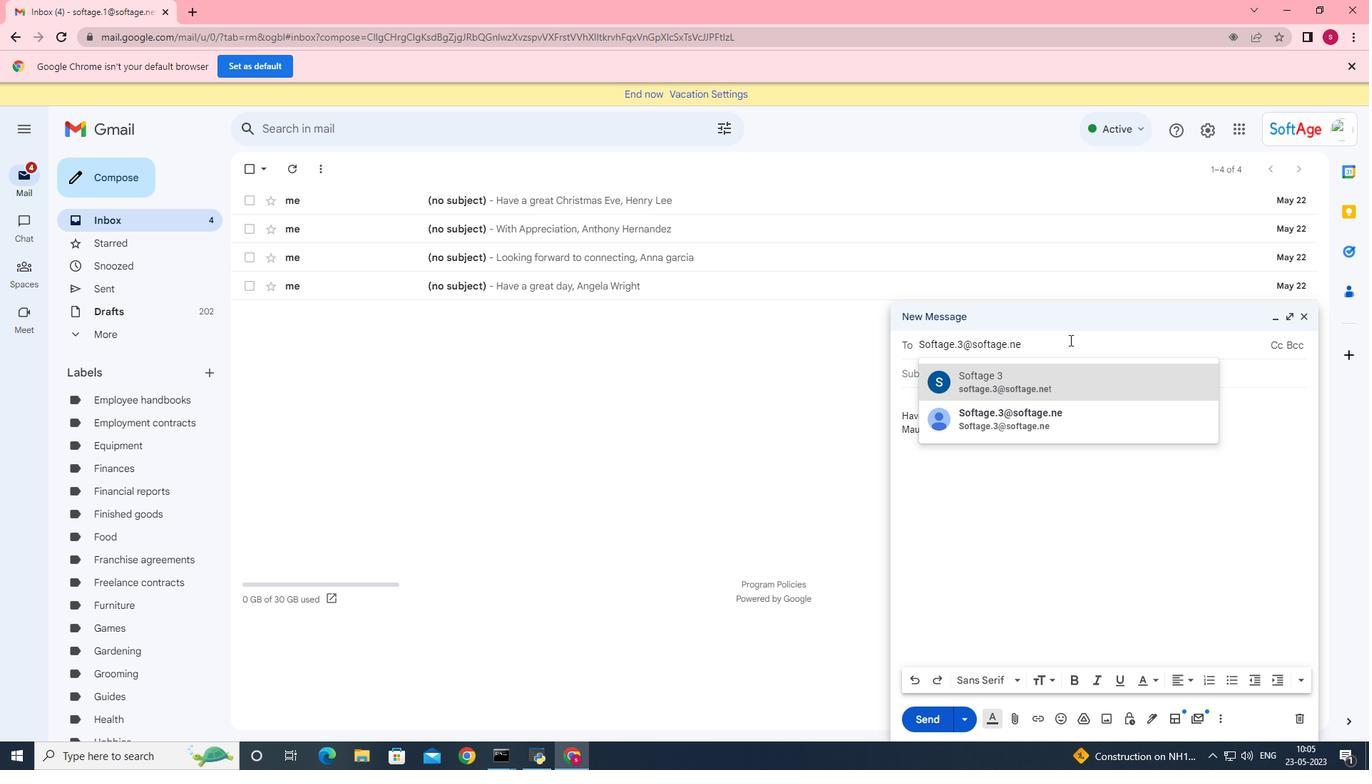 
Action: Mouse moved to (1031, 386)
Screenshot: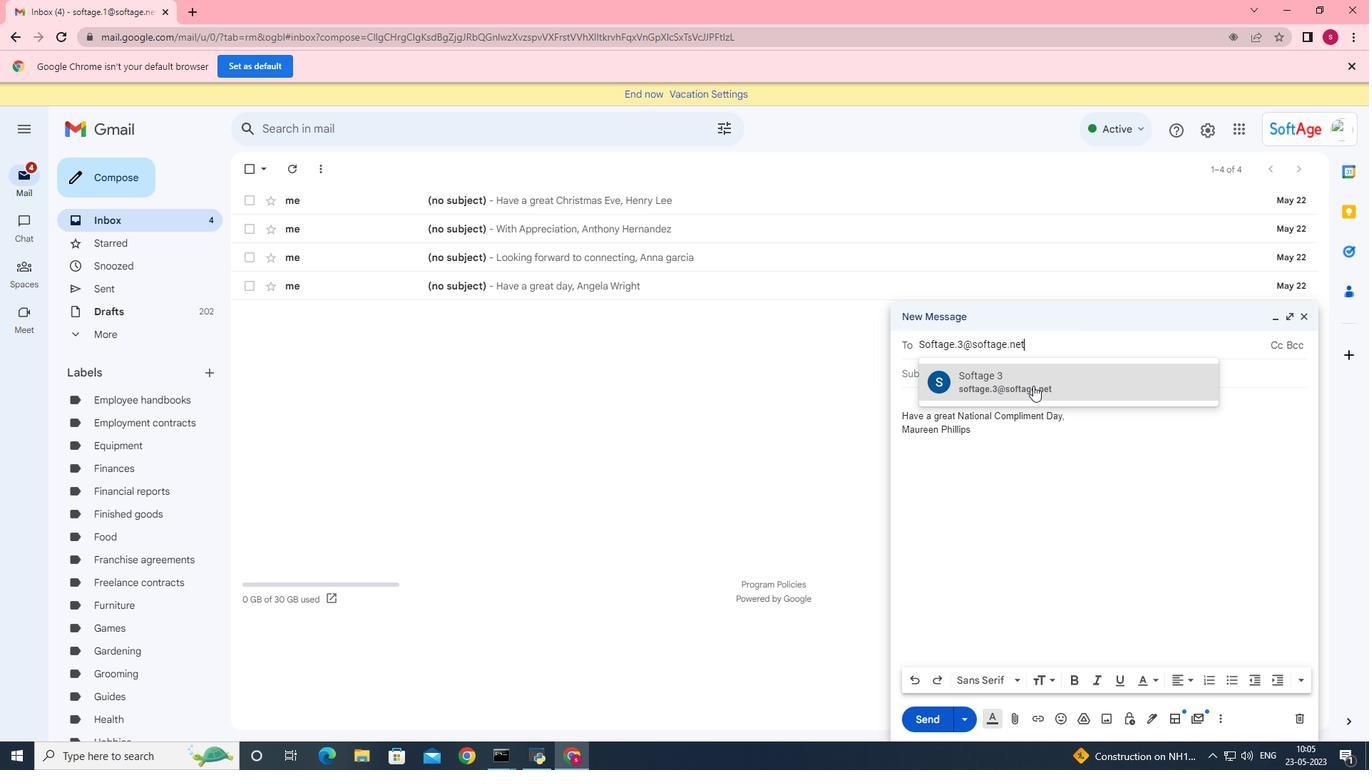 
Action: Mouse pressed left at (1031, 386)
Screenshot: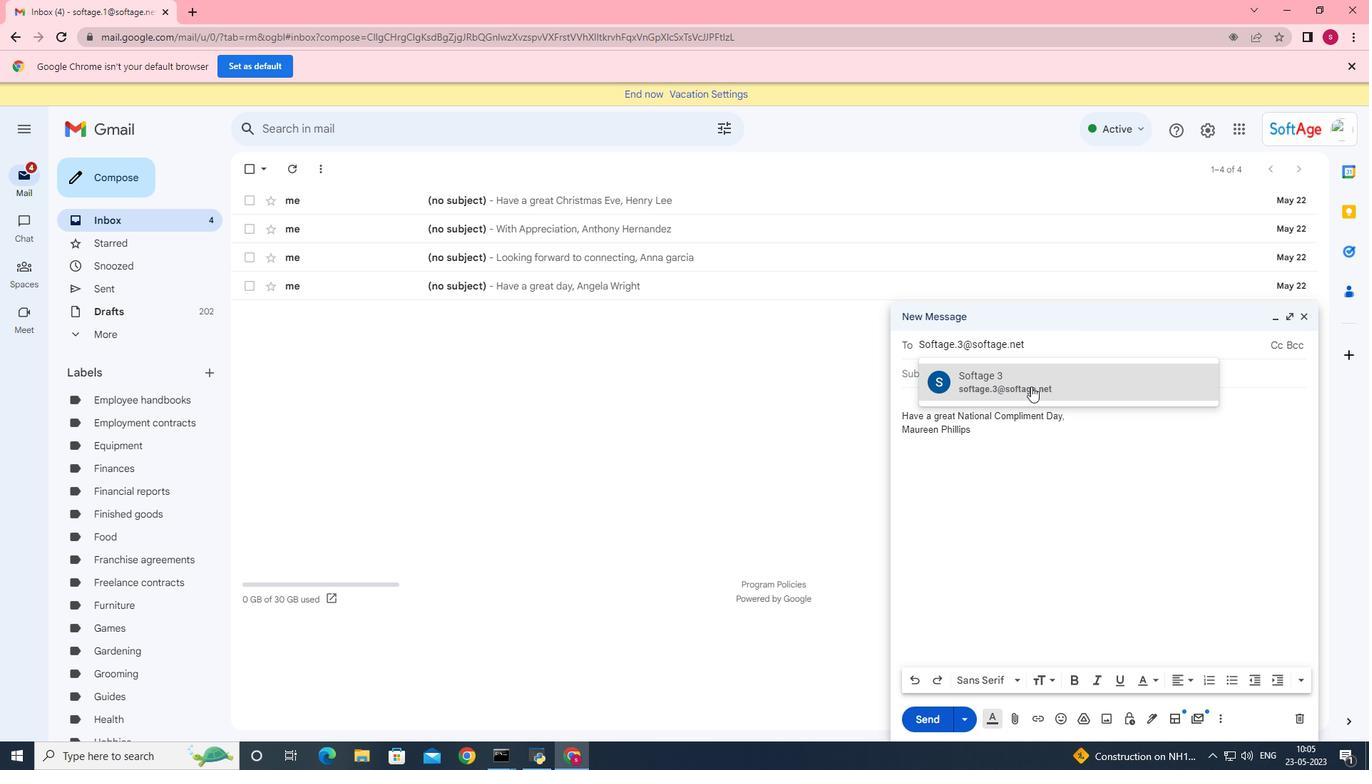 
Action: Mouse moved to (1222, 714)
Screenshot: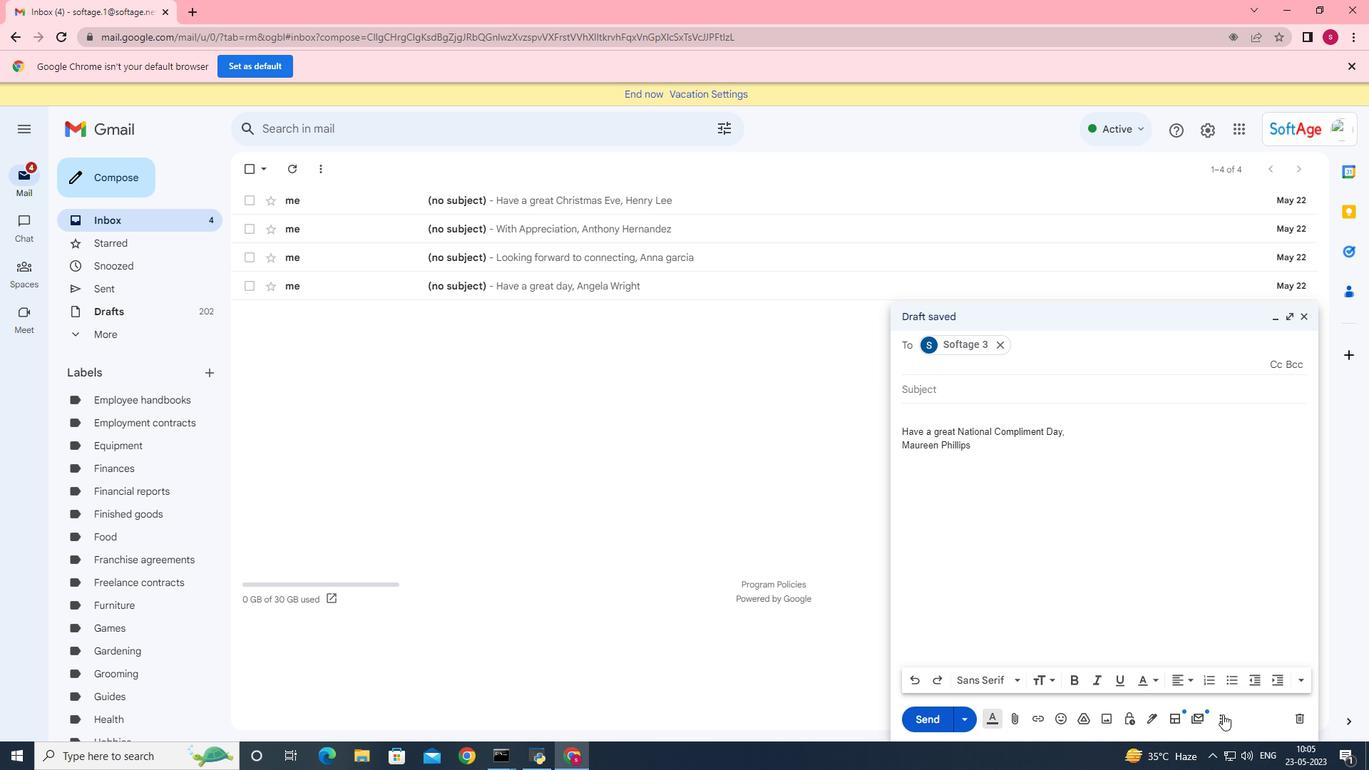 
Action: Mouse pressed left at (1222, 714)
Screenshot: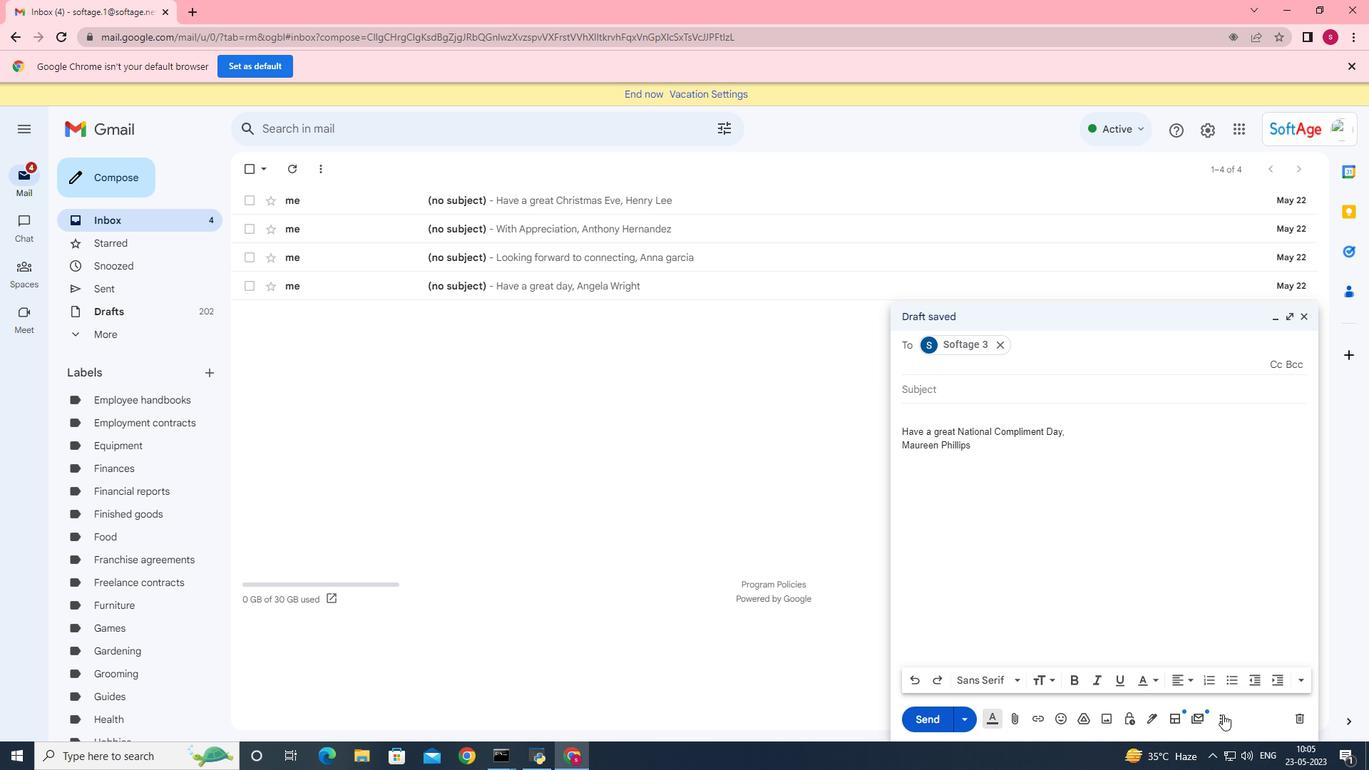 
Action: Mouse moved to (1134, 593)
Screenshot: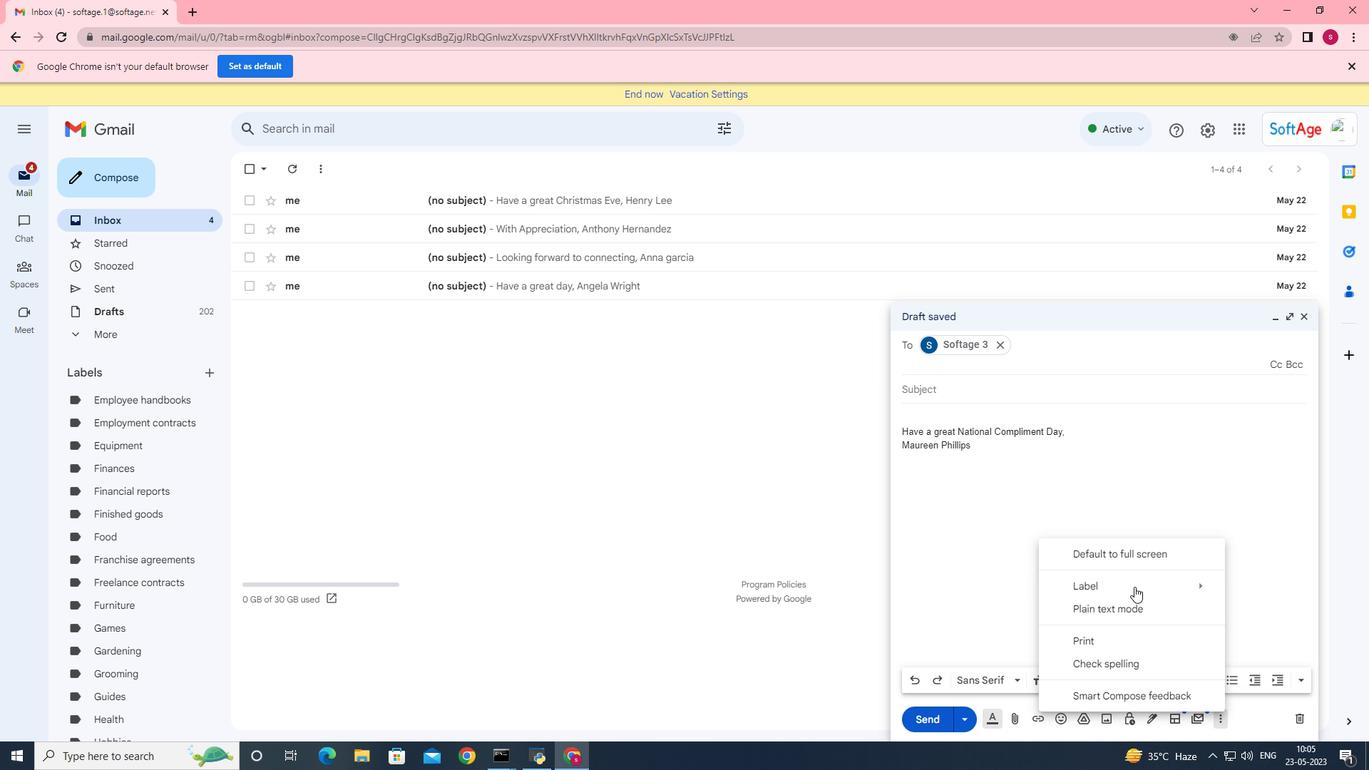 
Action: Mouse pressed left at (1134, 593)
Screenshot: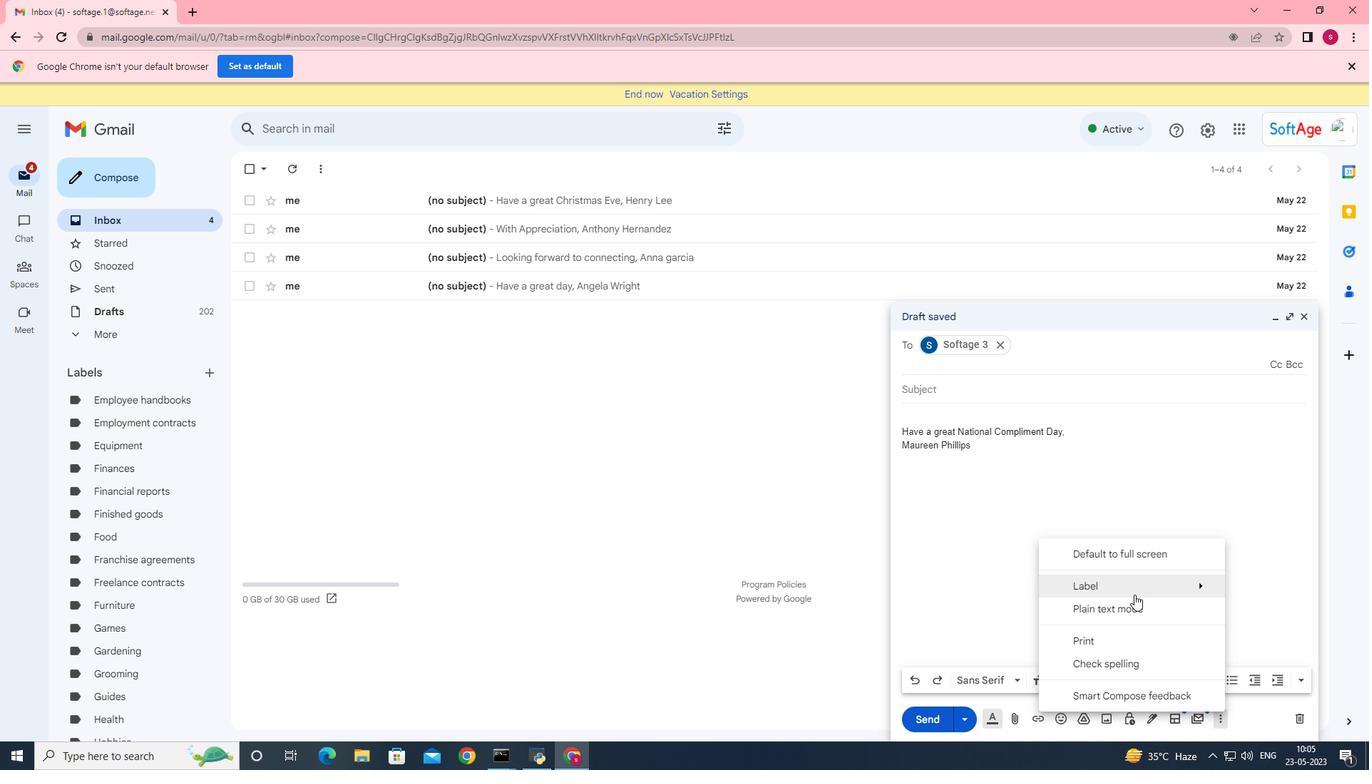
Action: Mouse moved to (886, 569)
Screenshot: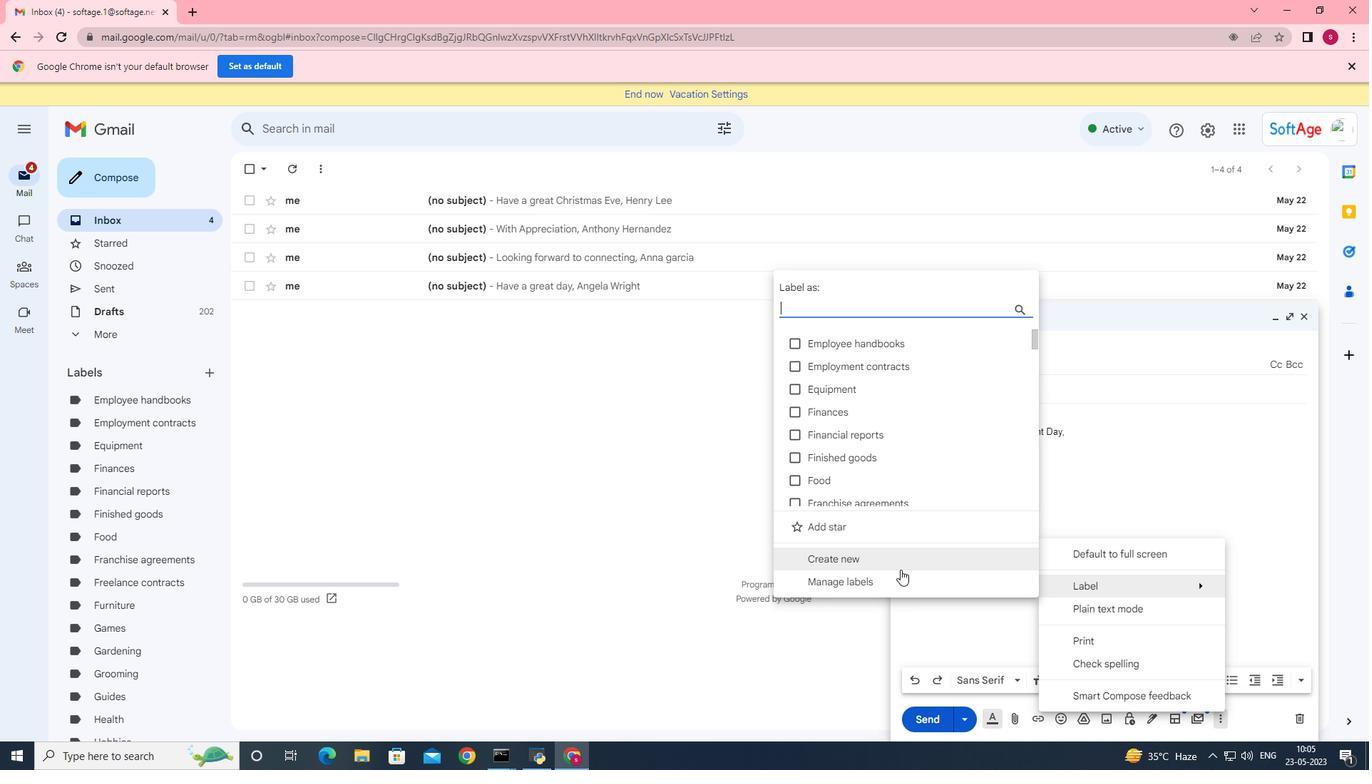 
Action: Mouse pressed left at (886, 569)
Screenshot: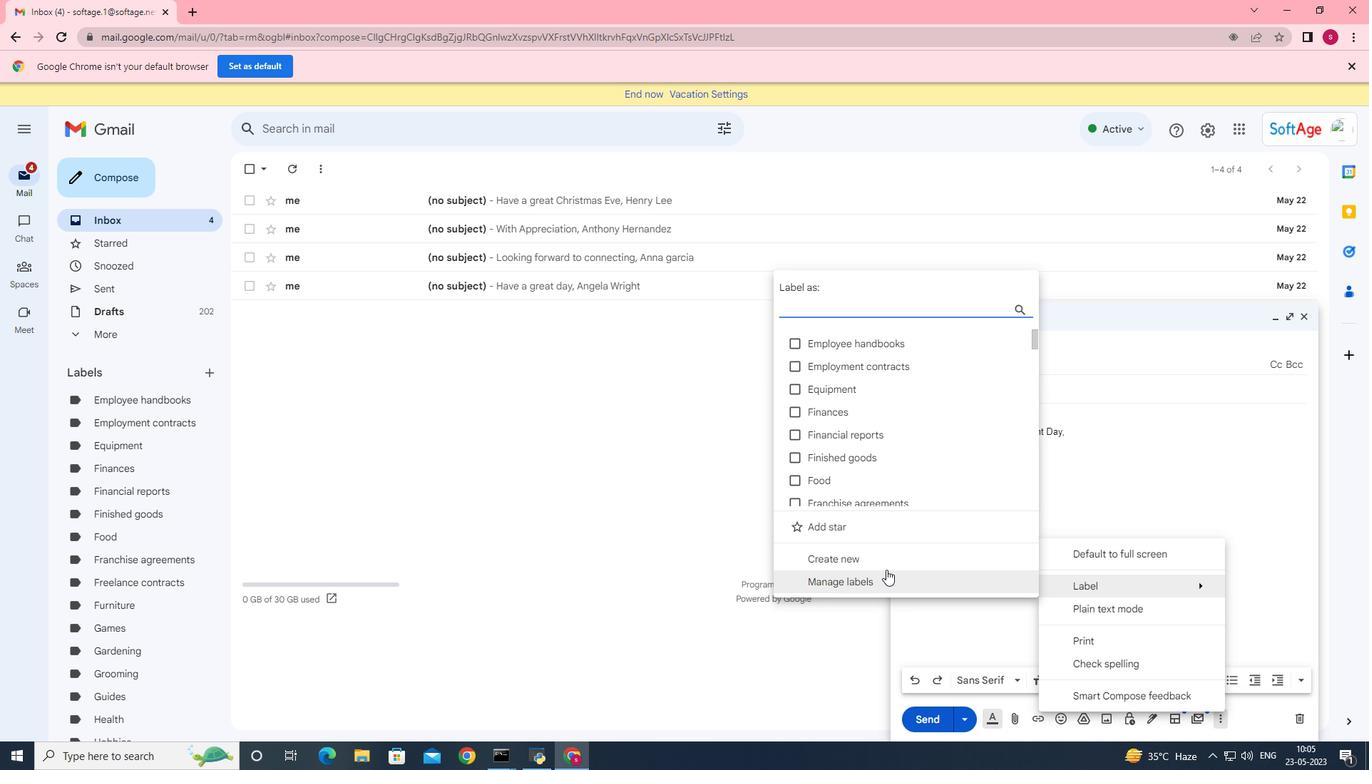 
Action: Mouse moved to (728, 559)
Screenshot: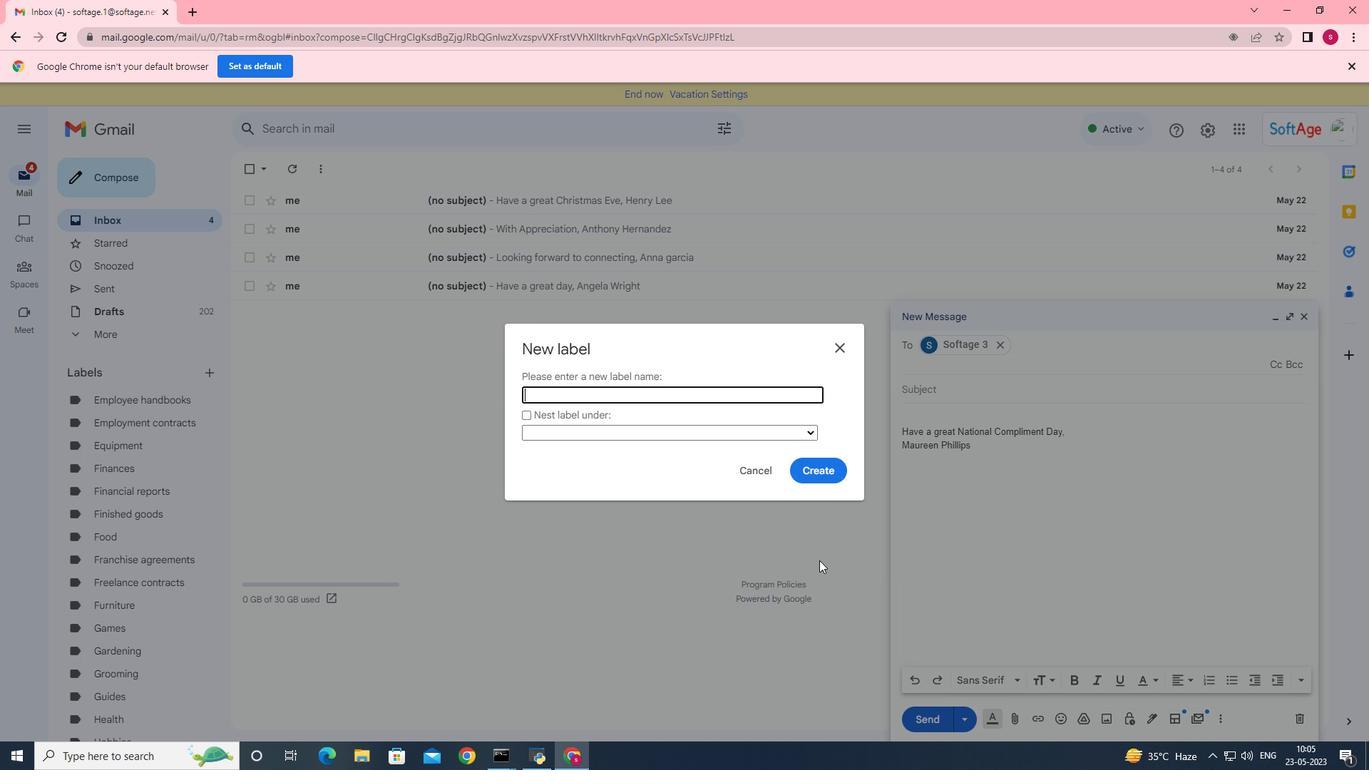 
Action: Key pressed <Key.shift>Bylaws
Screenshot: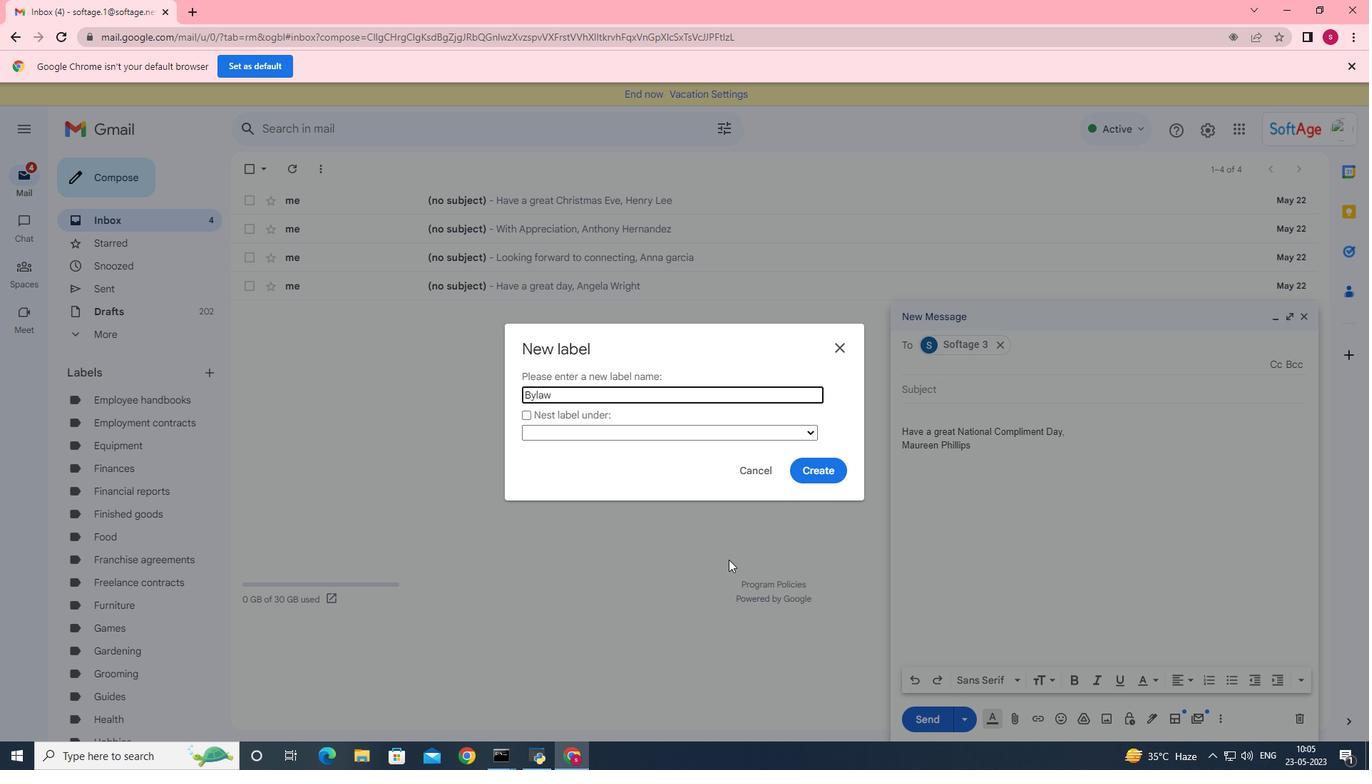 
Action: Mouse moved to (832, 465)
Screenshot: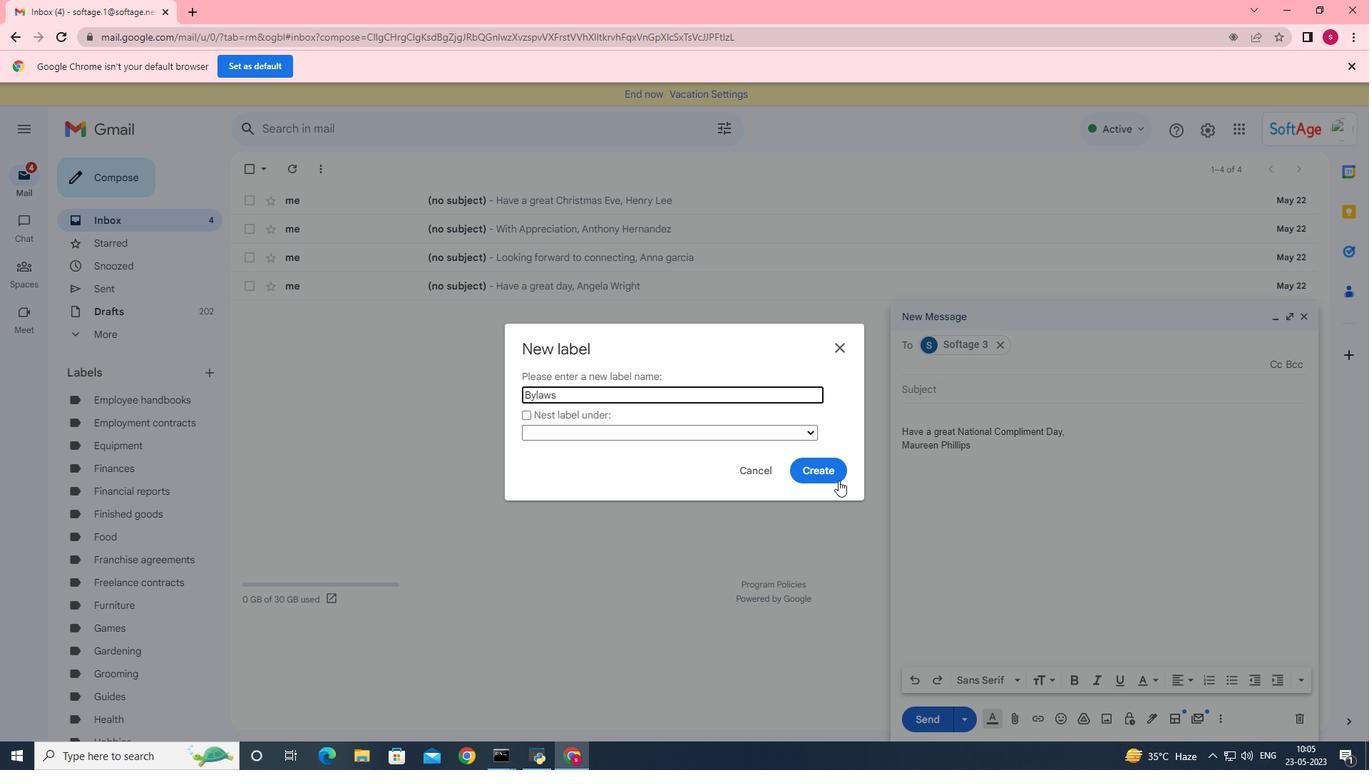 
Action: Mouse pressed left at (832, 465)
Screenshot: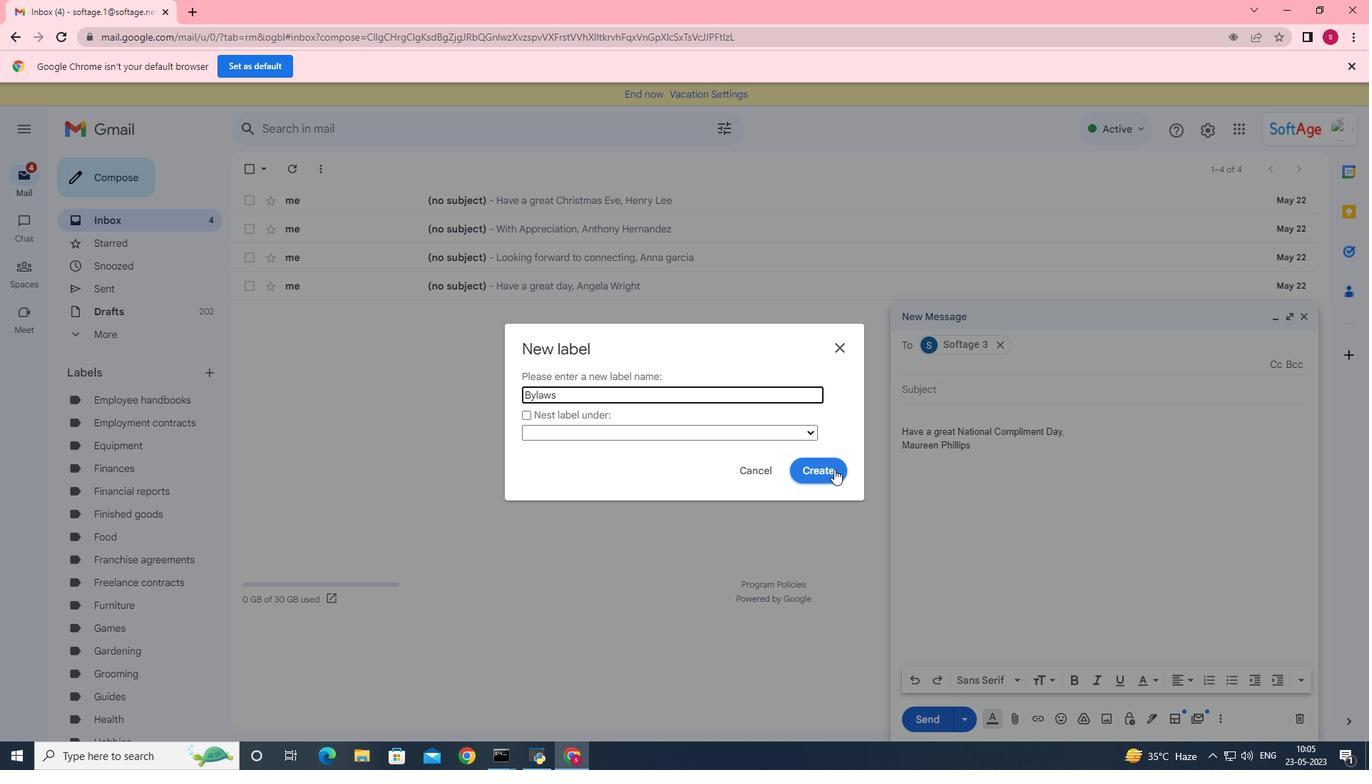 
Action: Mouse moved to (931, 718)
Screenshot: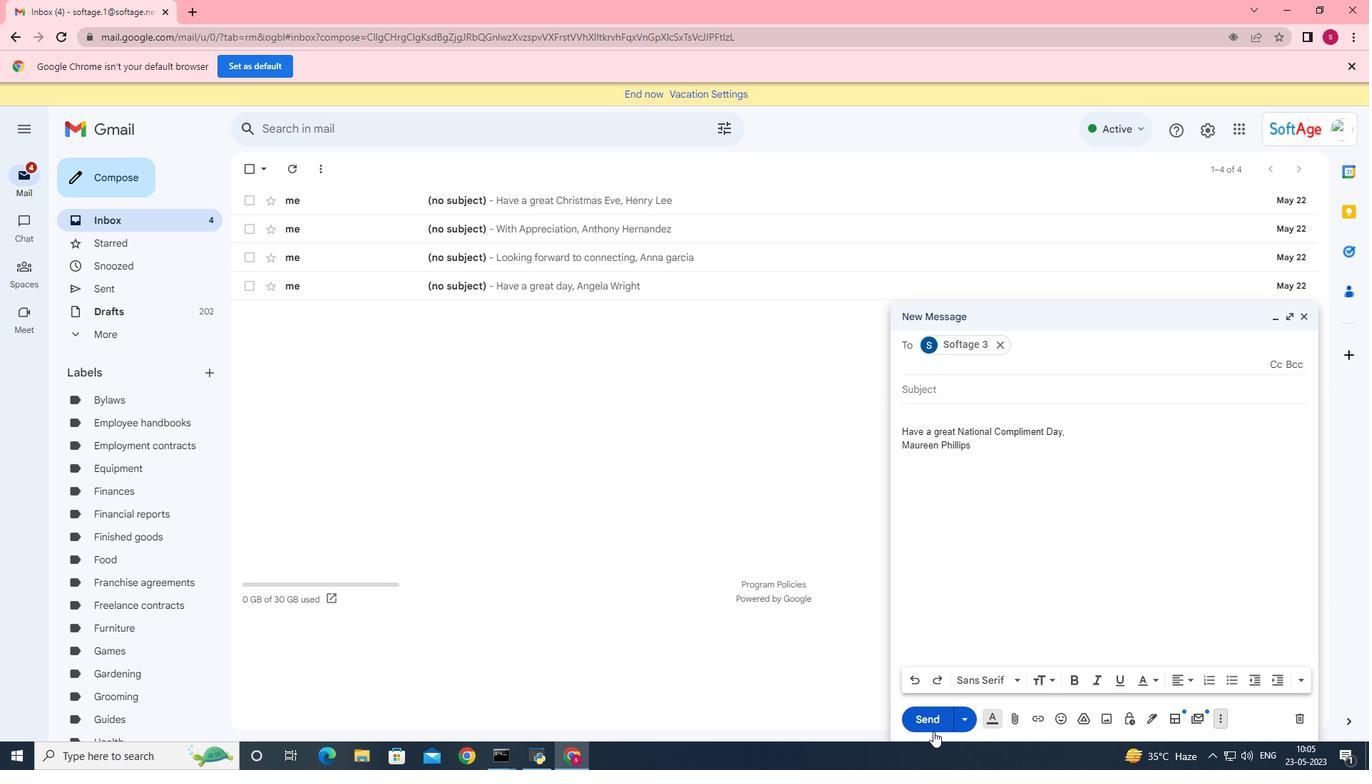 
Action: Mouse pressed left at (931, 718)
Screenshot: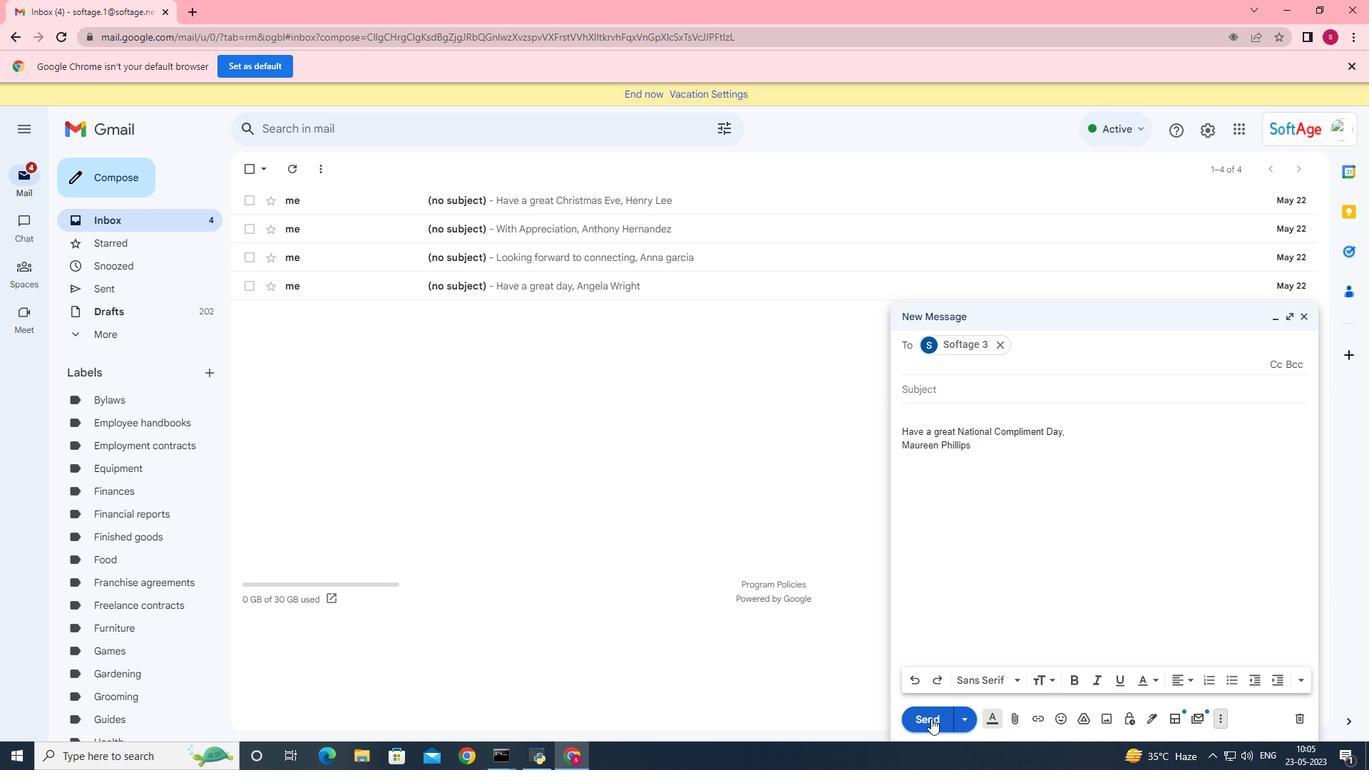
Action: Mouse moved to (727, 524)
Screenshot: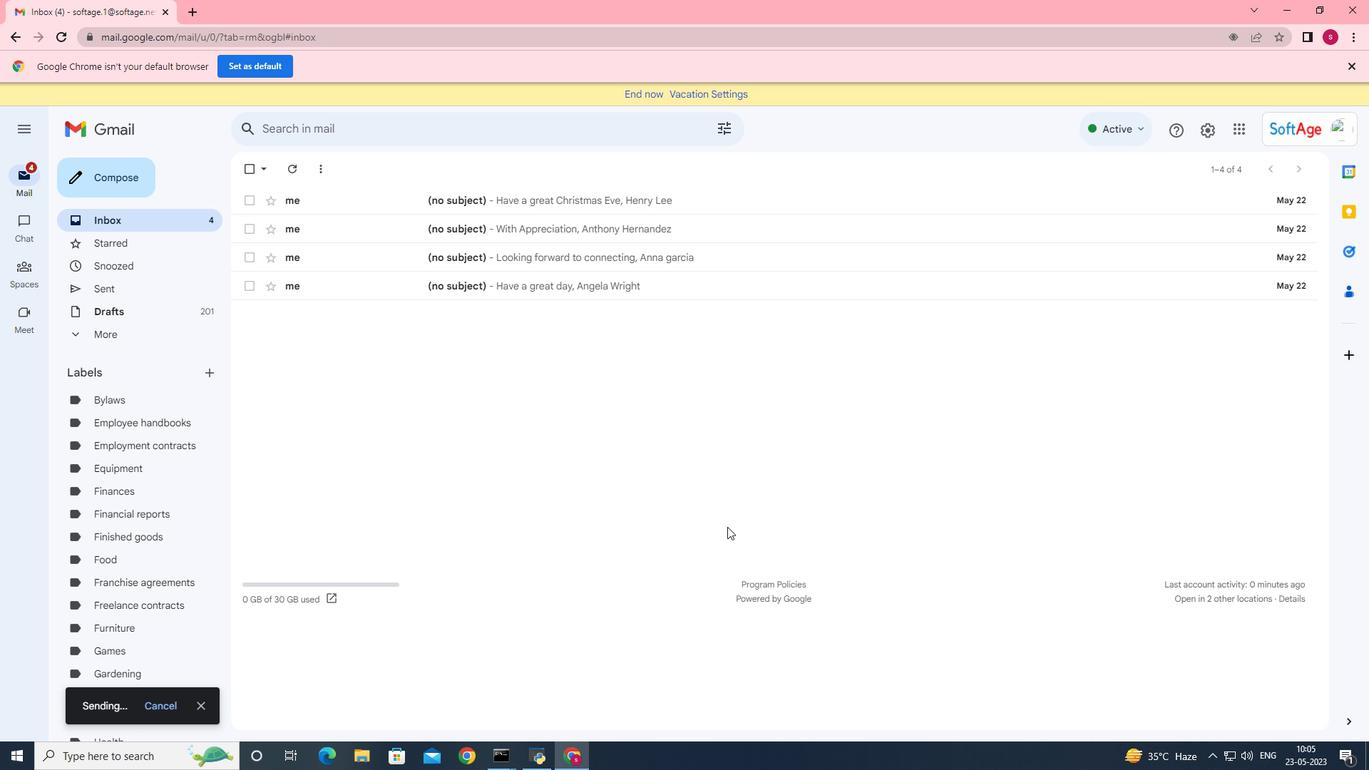 
